 Task: Search one way flight ticket for 3 adults, 3 children in business from Sitka: Sitka Rocky Gutierrez Airport to Greenville: Pitt-greenville Airport on 5-2-2023. Choice of flights is American. Number of bags: 4 checked bags. Price is upto 74000. Outbound departure time preference is 6:00.
Action: Mouse moved to (232, 180)
Screenshot: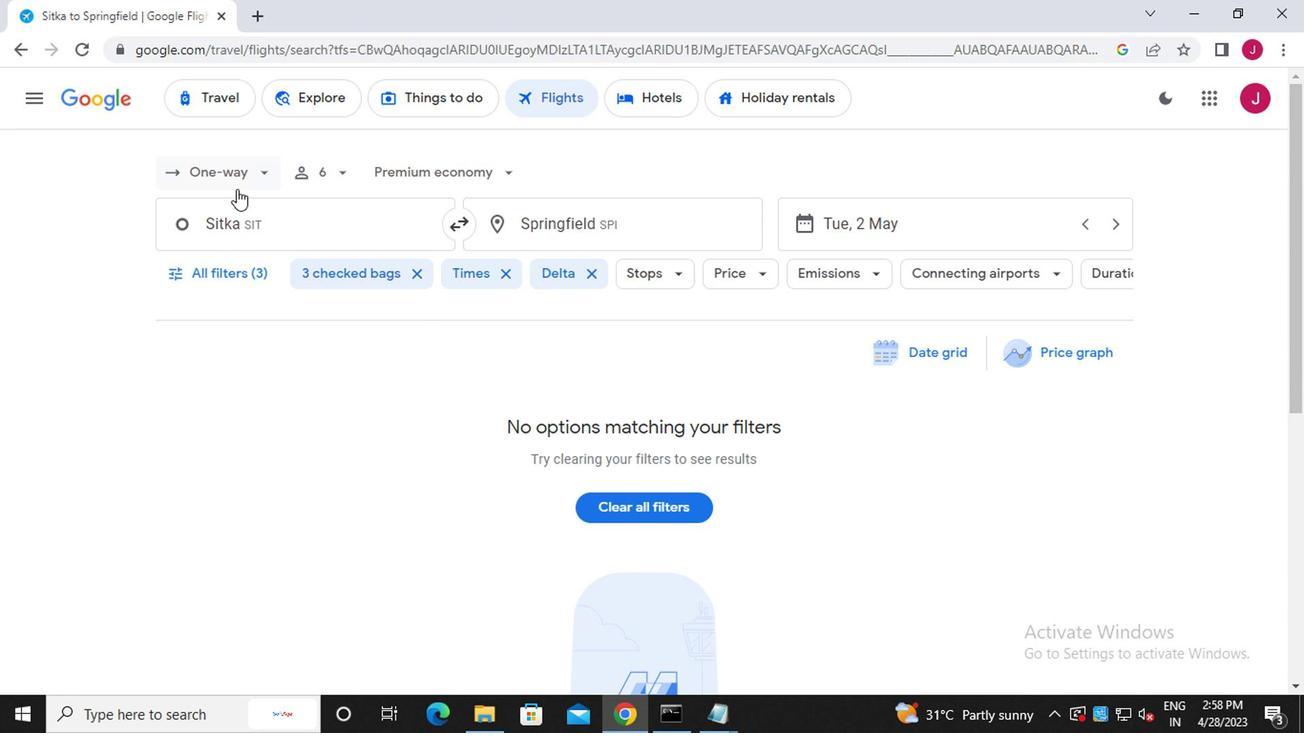
Action: Mouse pressed left at (232, 180)
Screenshot: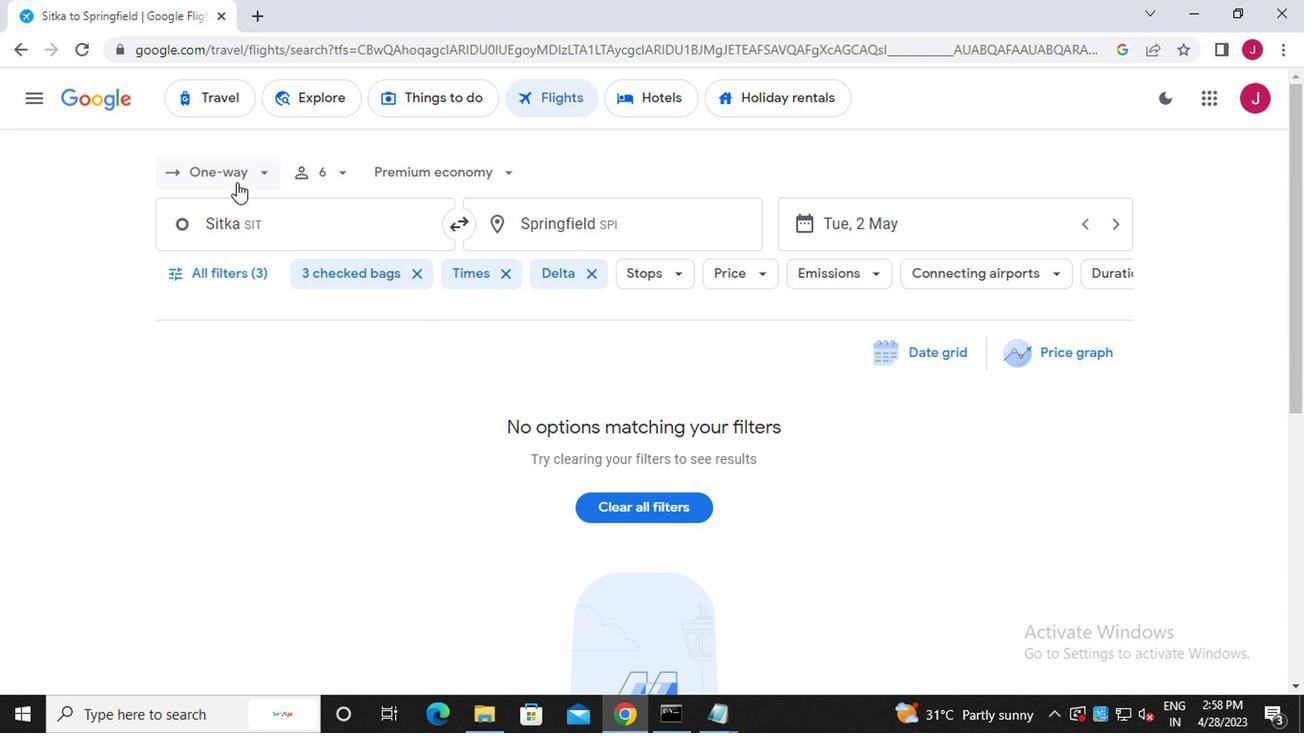 
Action: Mouse moved to (241, 254)
Screenshot: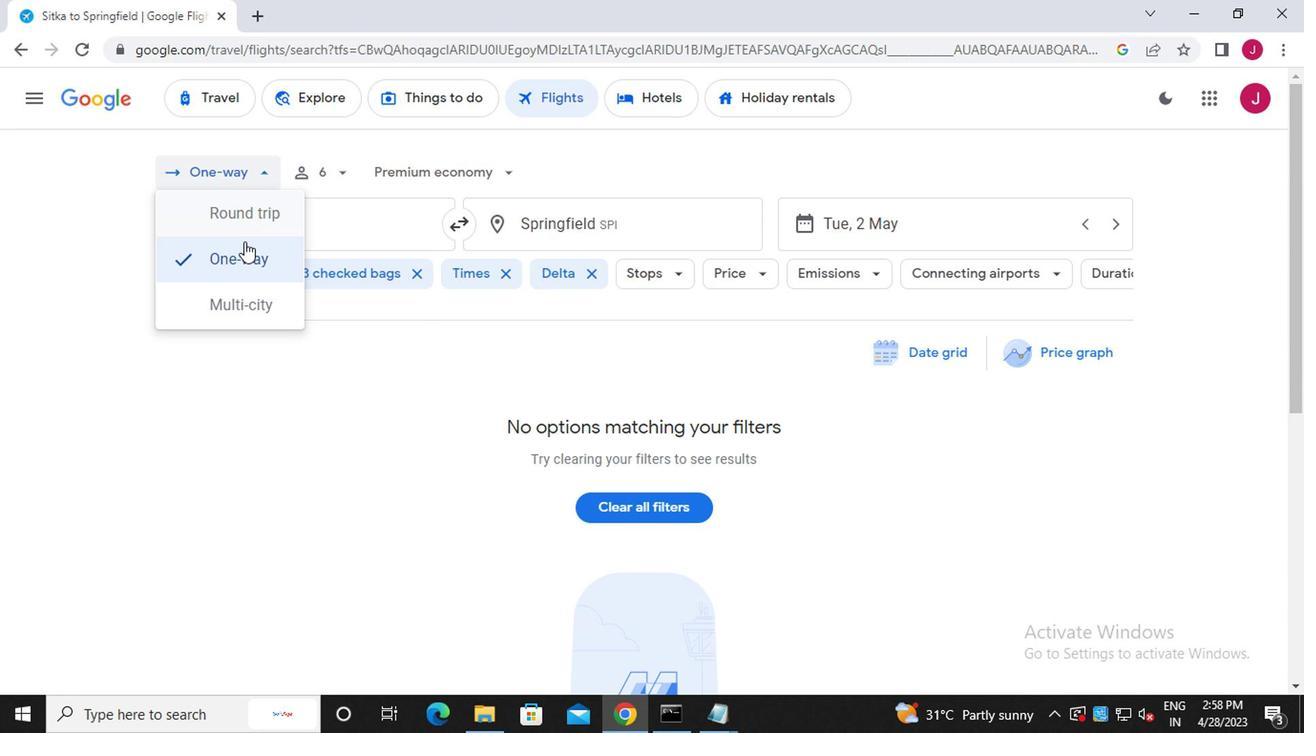 
Action: Mouse pressed left at (241, 254)
Screenshot: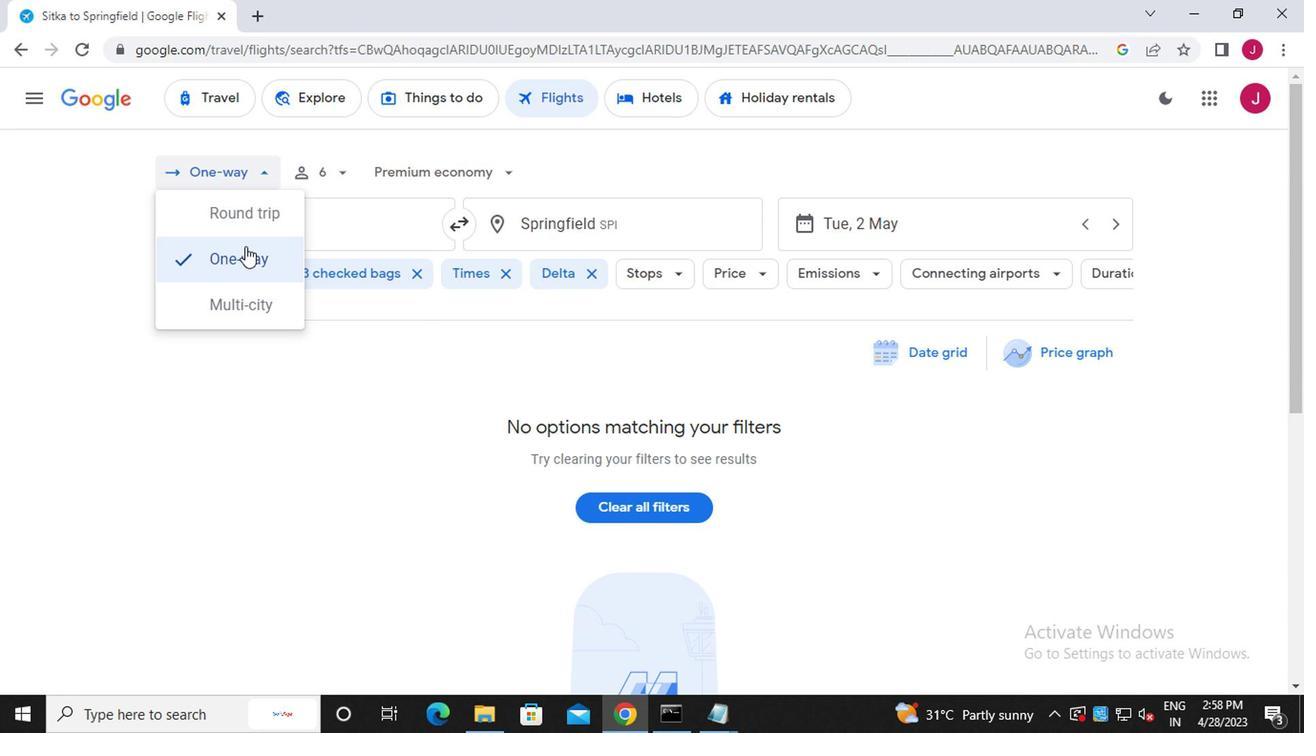 
Action: Mouse moved to (332, 176)
Screenshot: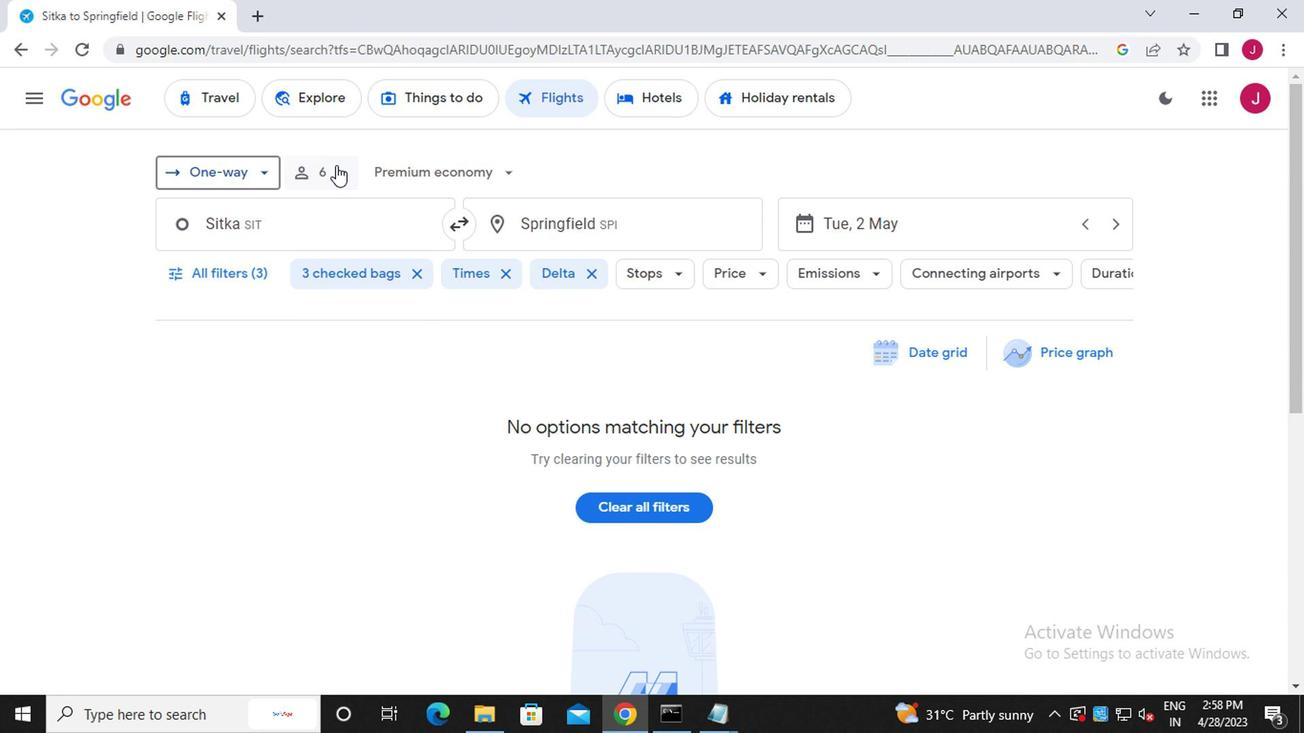 
Action: Mouse pressed left at (332, 176)
Screenshot: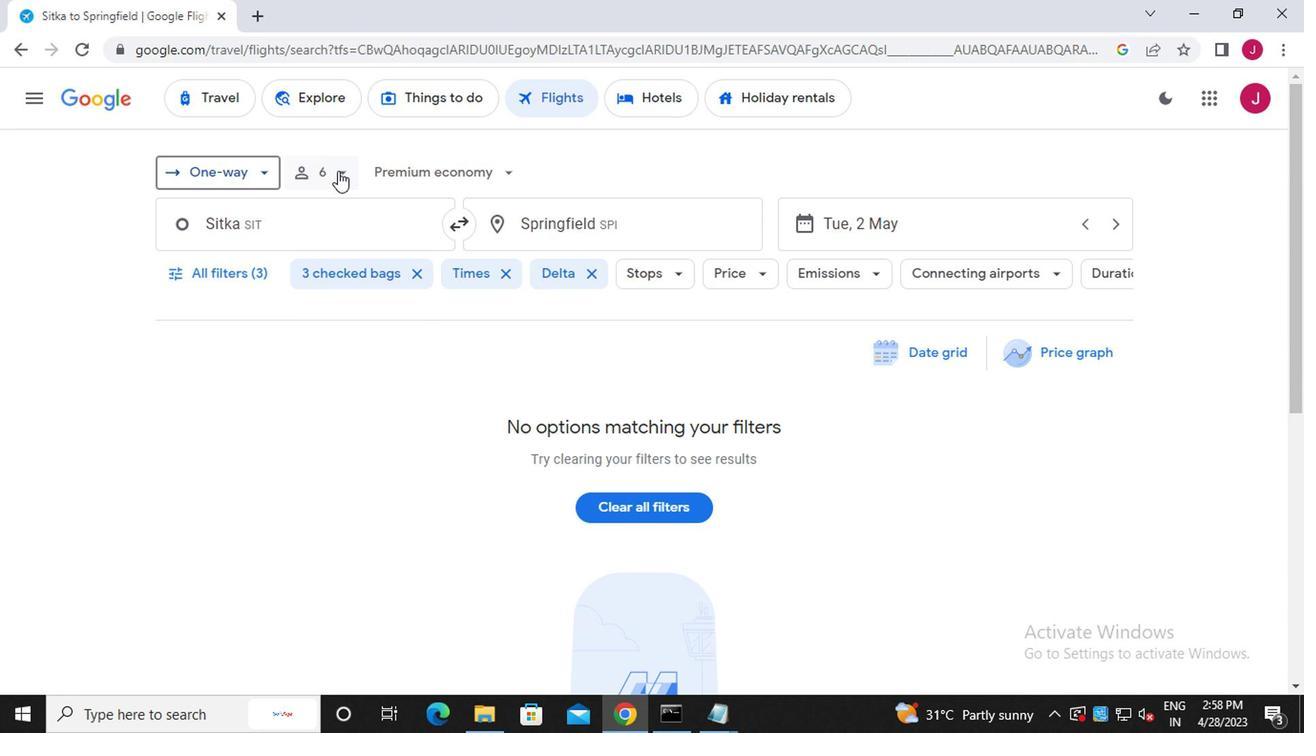 
Action: Mouse moved to (409, 218)
Screenshot: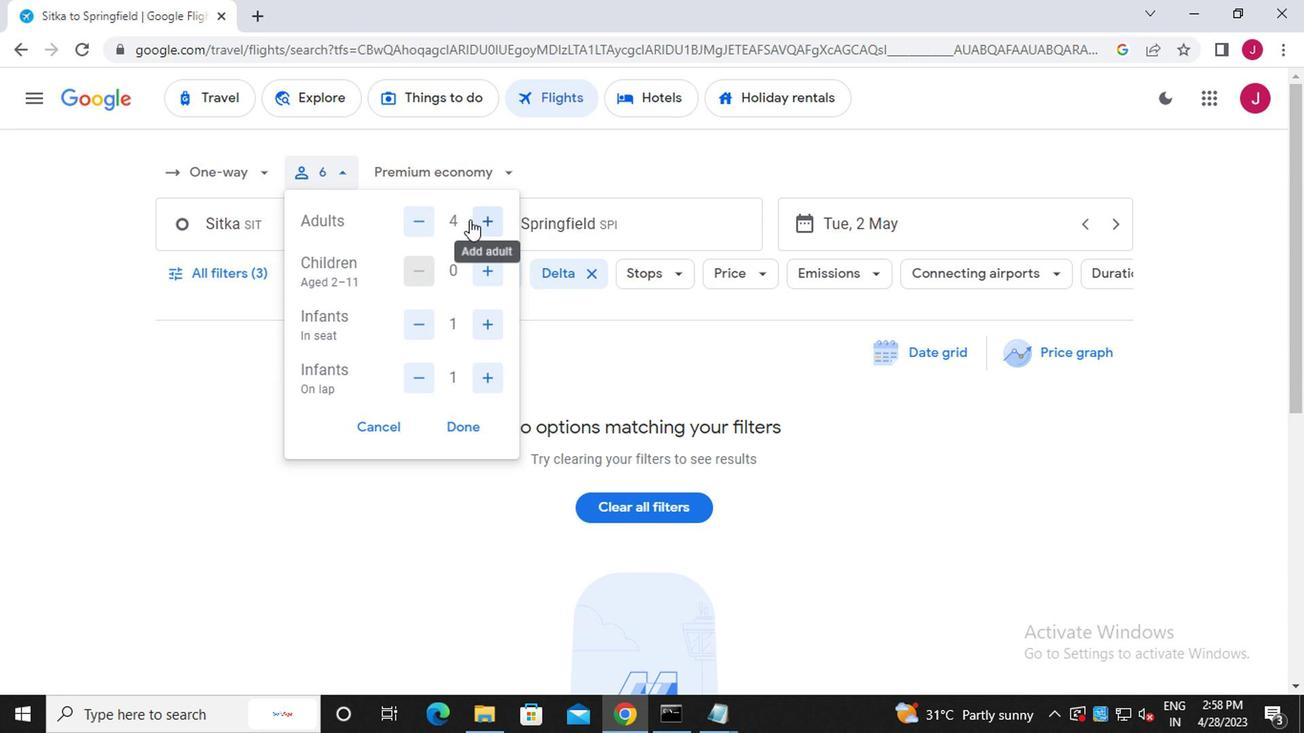 
Action: Mouse pressed left at (409, 218)
Screenshot: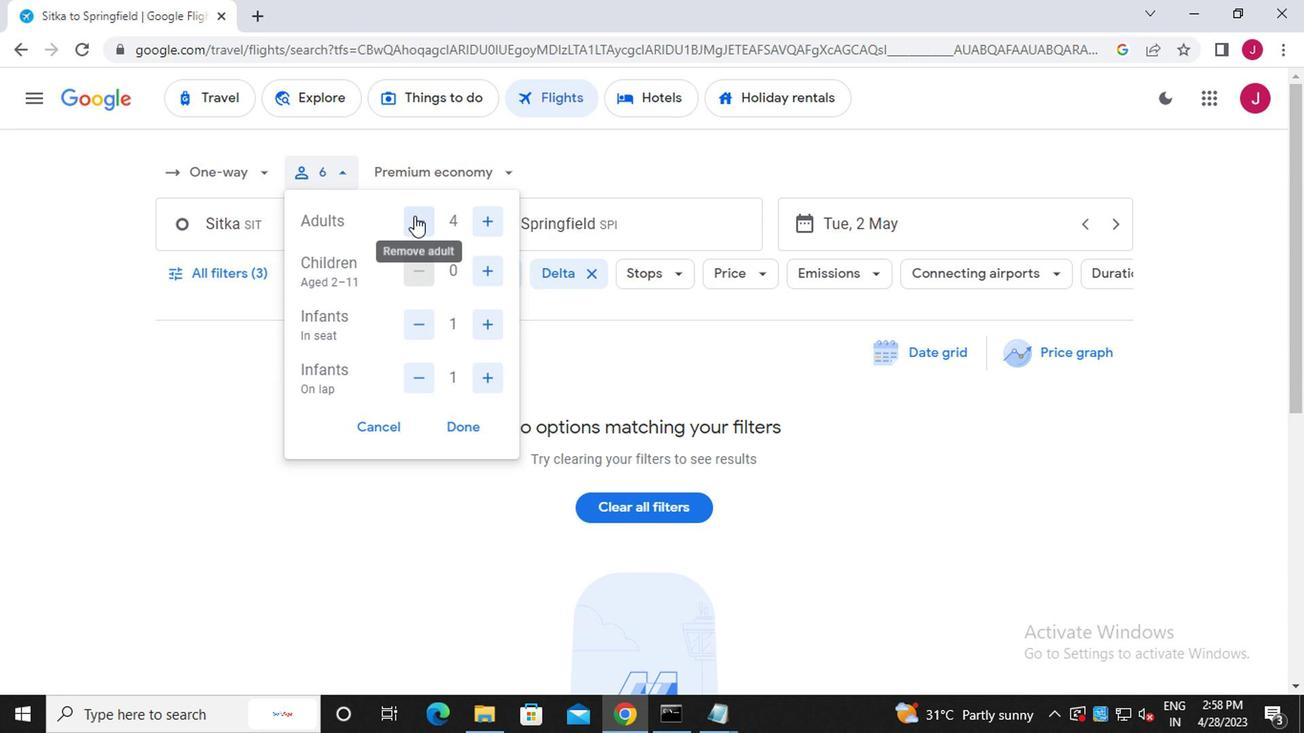 
Action: Mouse moved to (488, 273)
Screenshot: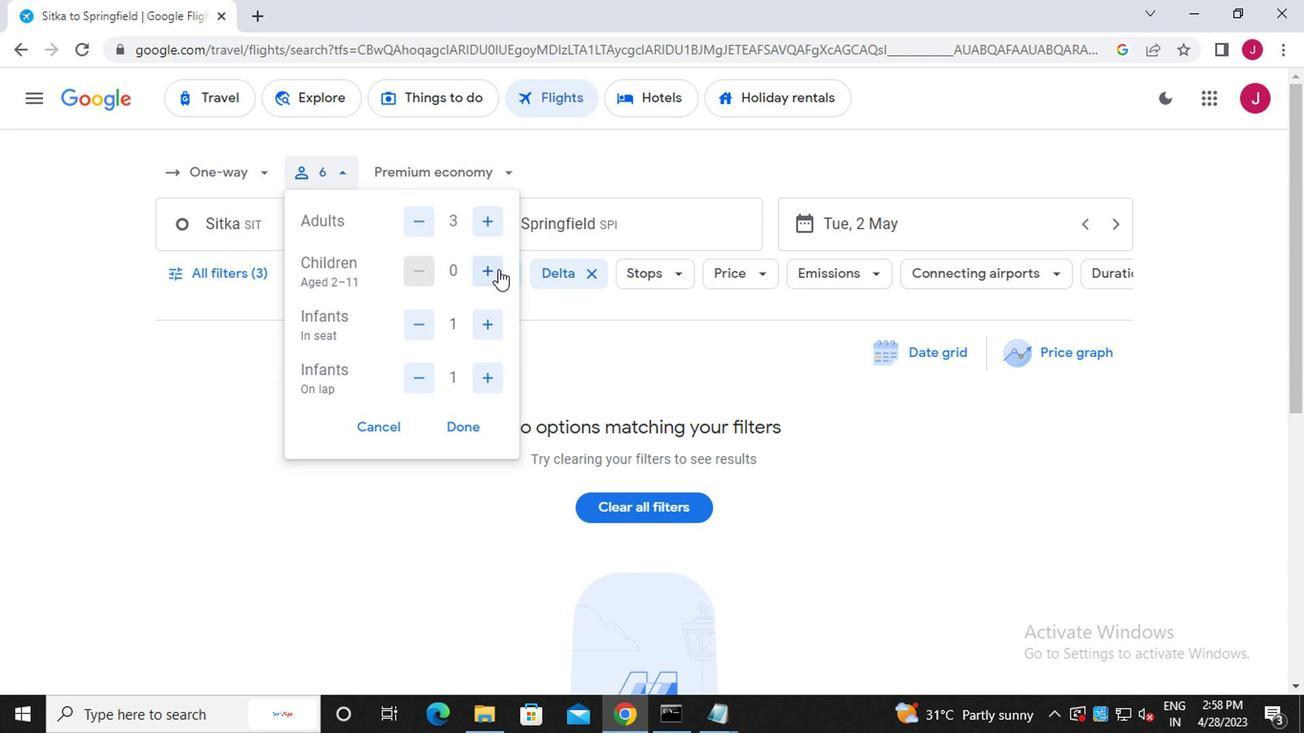 
Action: Mouse pressed left at (488, 273)
Screenshot: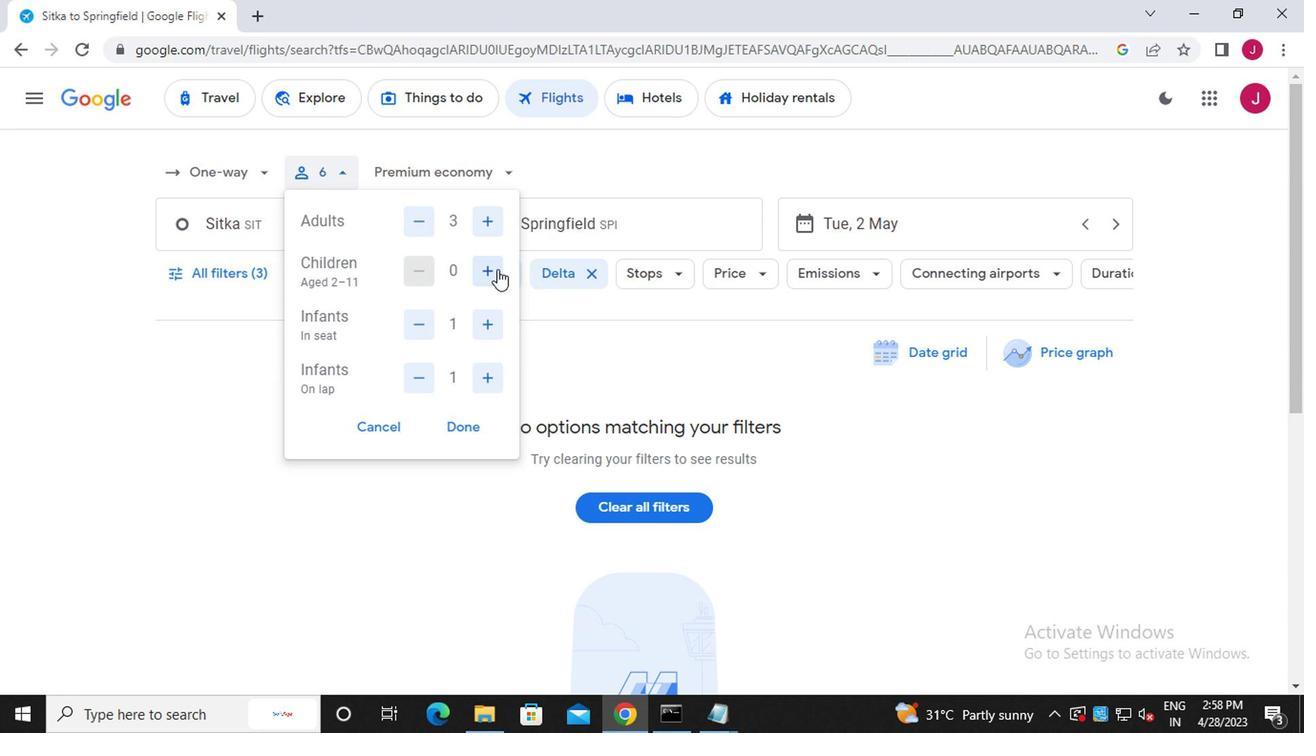 
Action: Mouse moved to (488, 273)
Screenshot: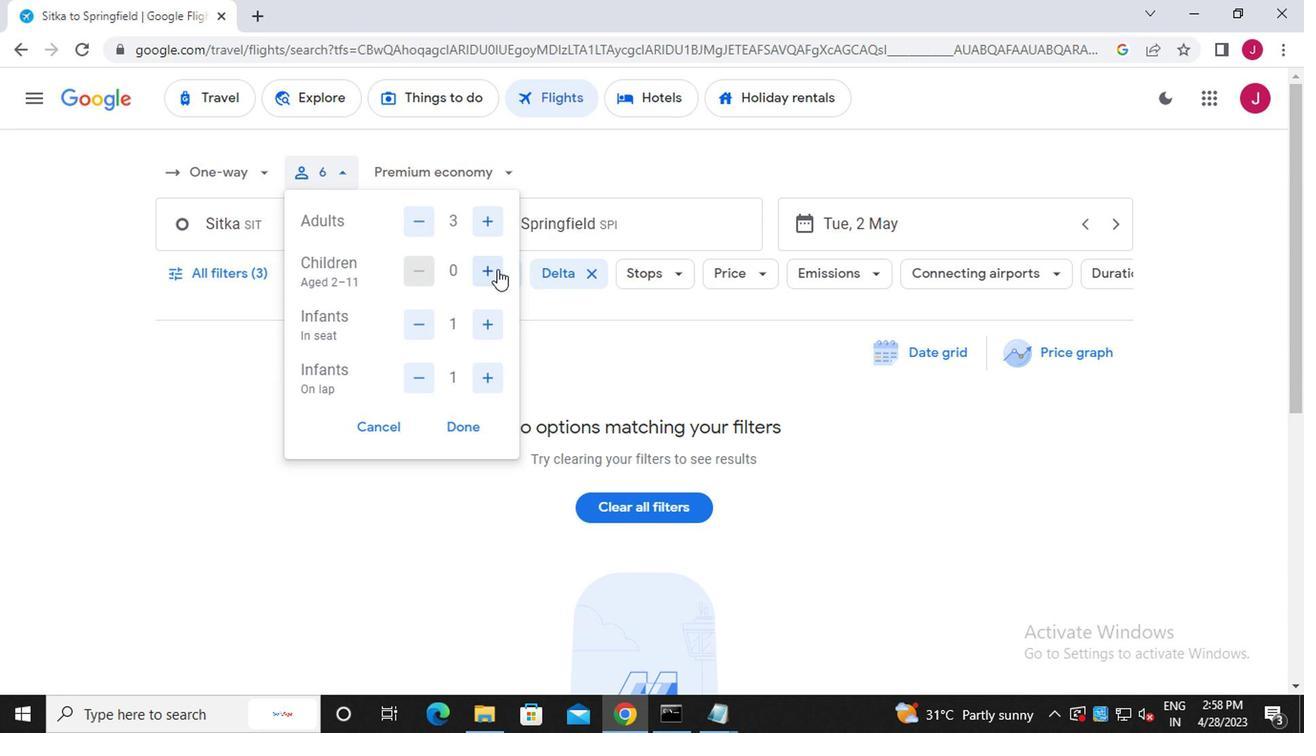 
Action: Mouse pressed left at (488, 273)
Screenshot: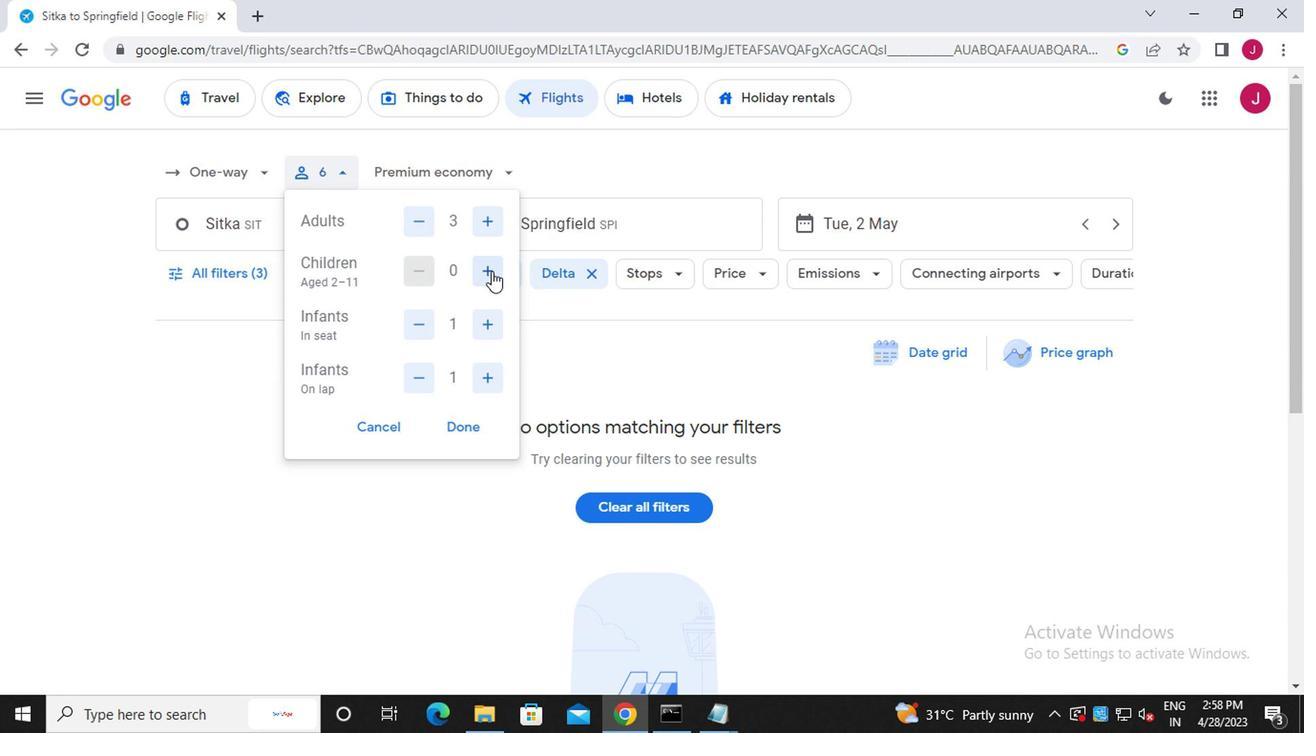 
Action: Mouse pressed left at (488, 273)
Screenshot: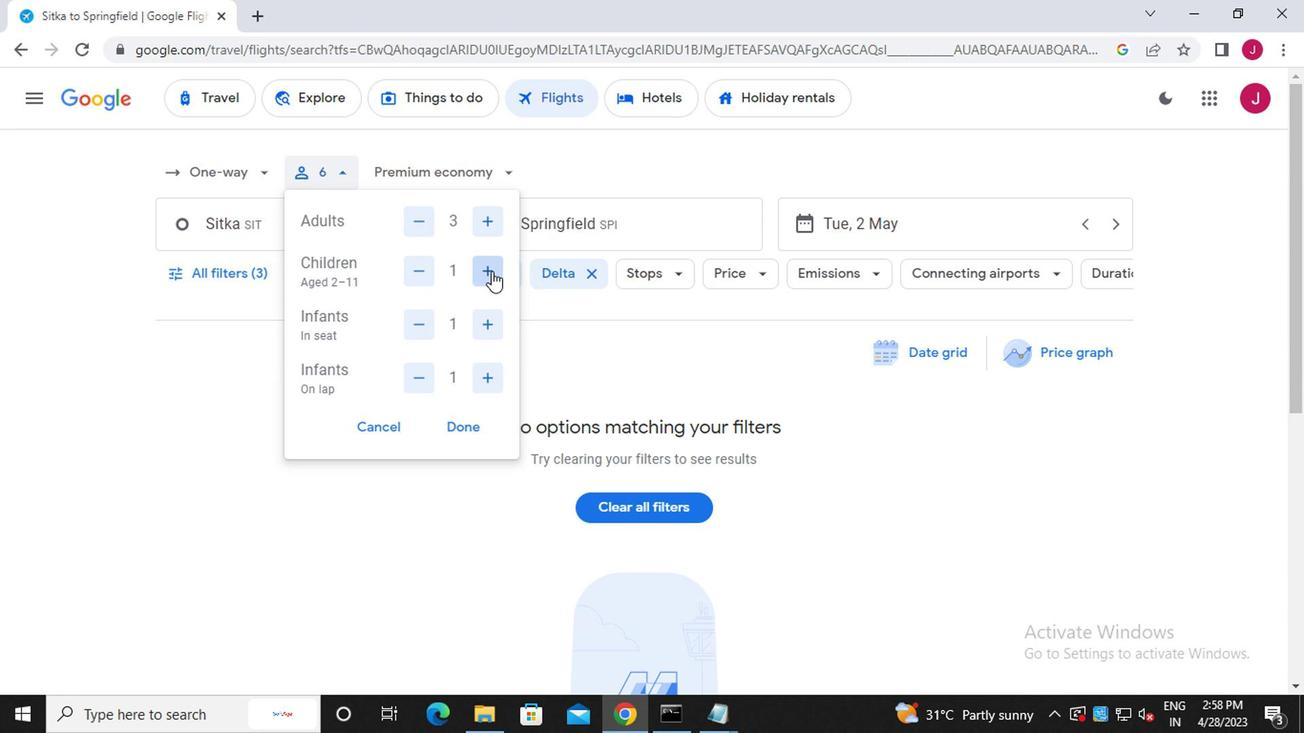 
Action: Mouse moved to (425, 325)
Screenshot: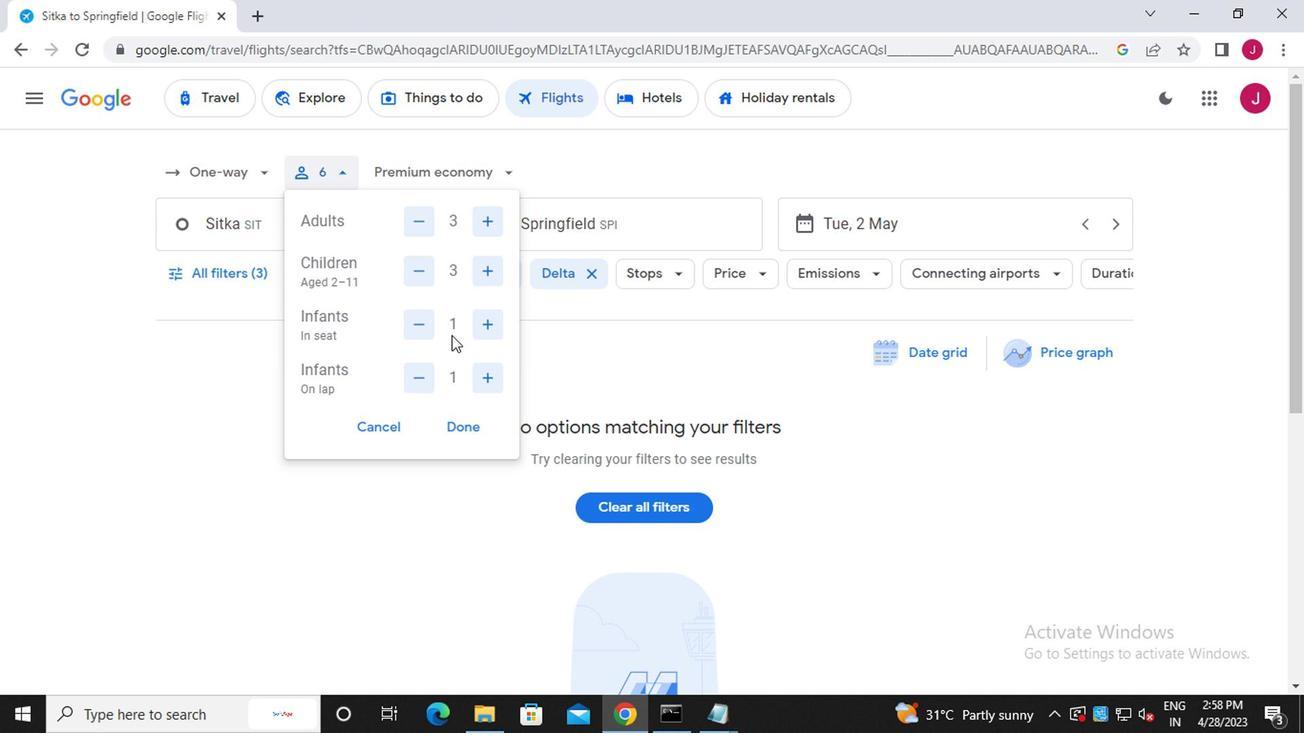 
Action: Mouse pressed left at (425, 325)
Screenshot: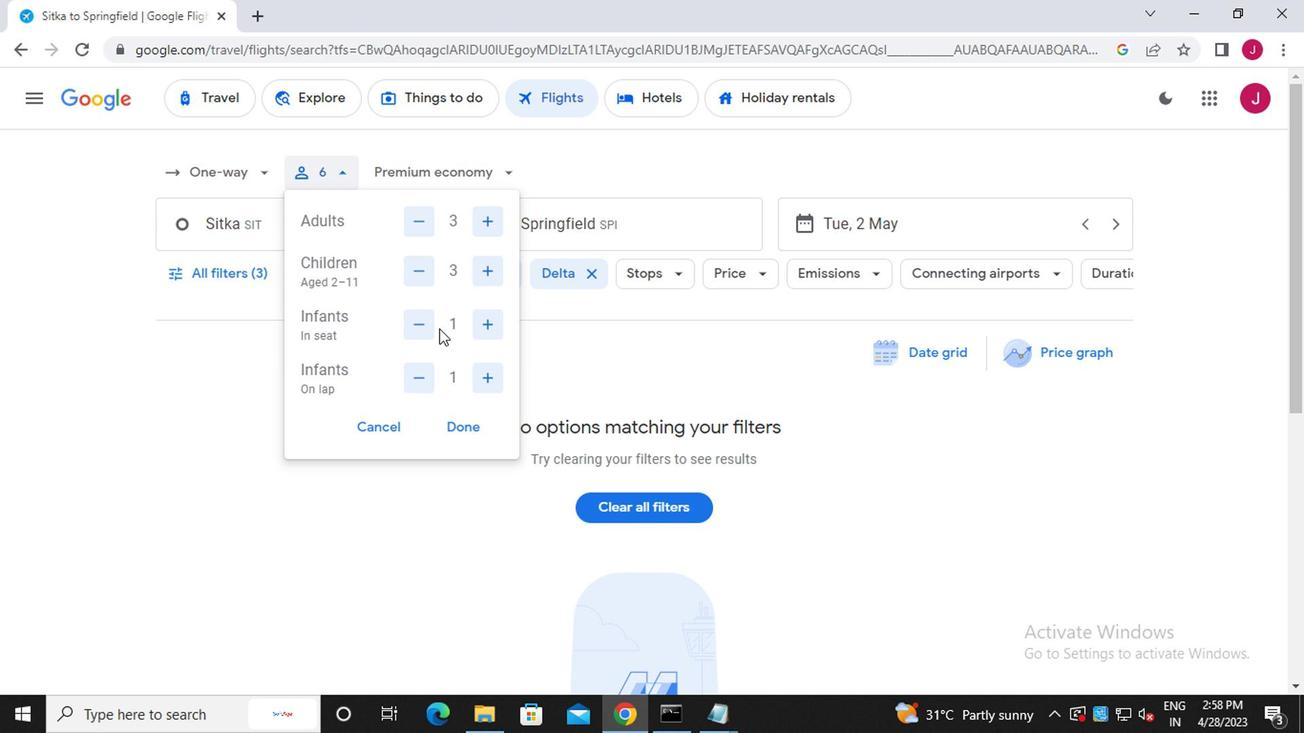 
Action: Mouse moved to (415, 380)
Screenshot: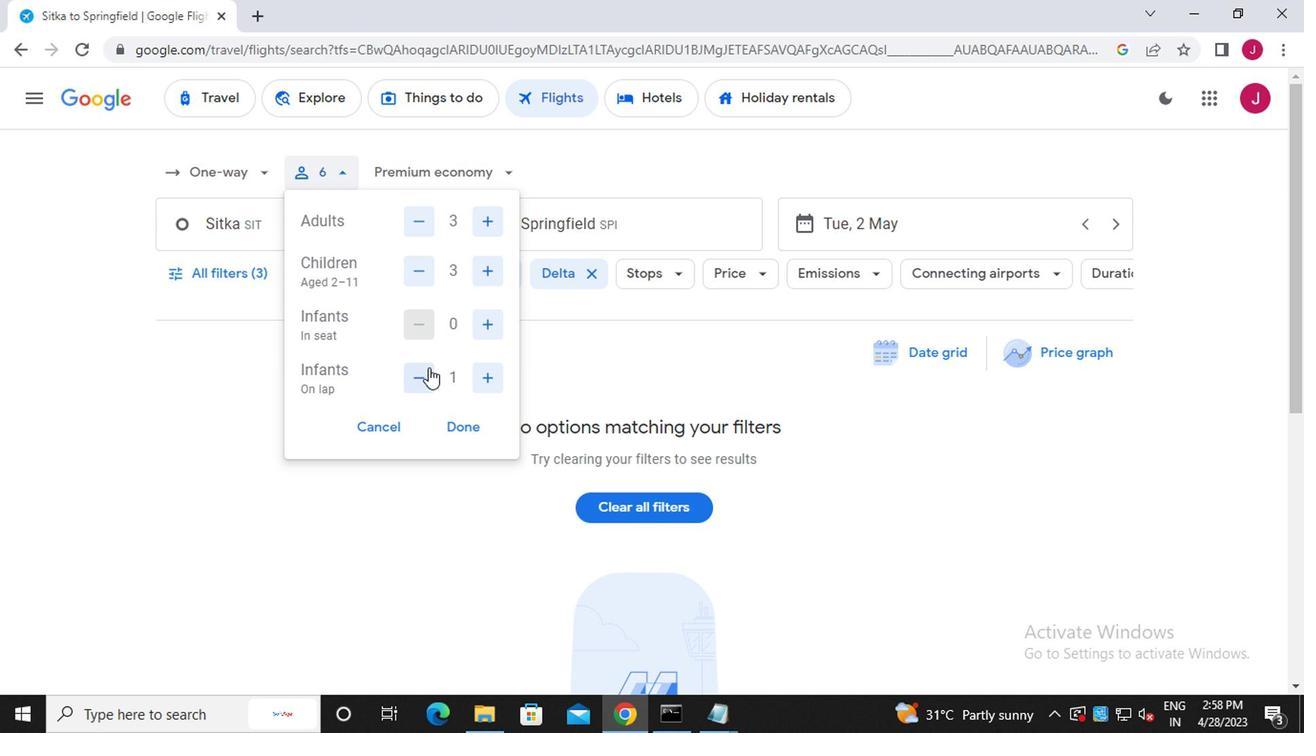 
Action: Mouse pressed left at (415, 380)
Screenshot: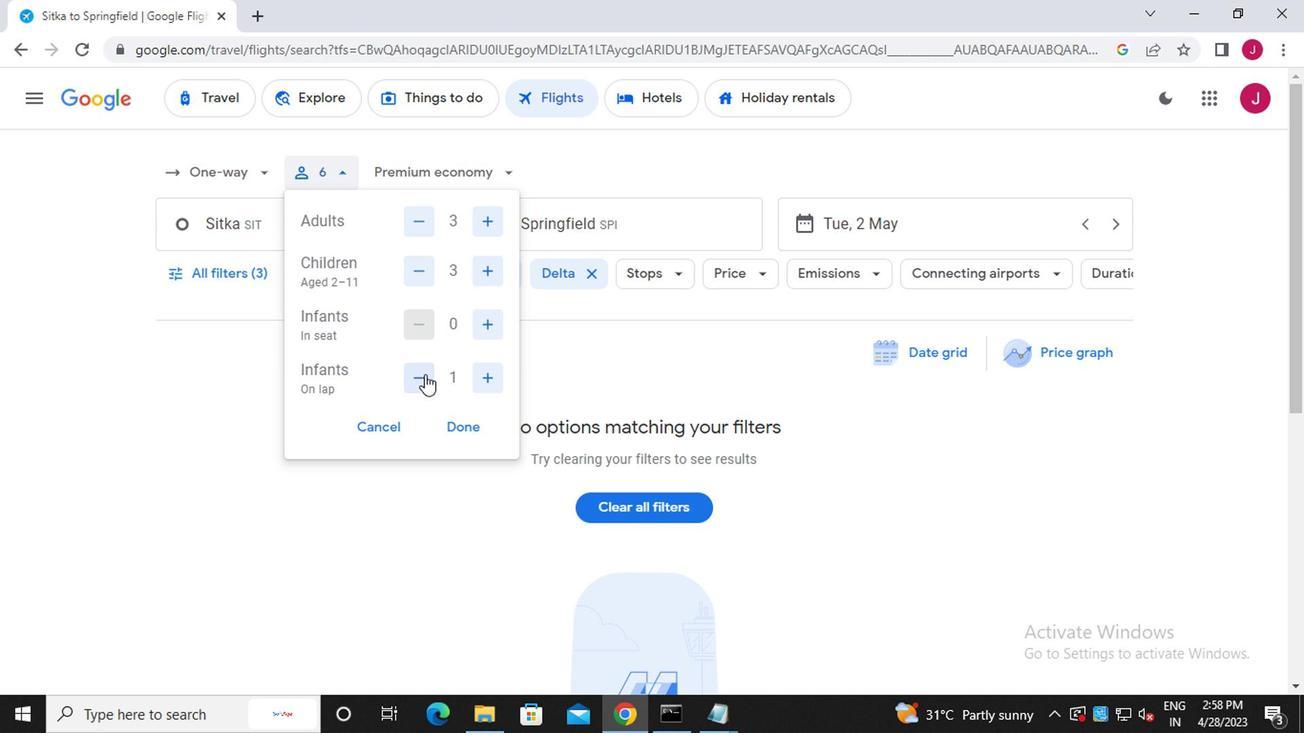 
Action: Mouse moved to (457, 425)
Screenshot: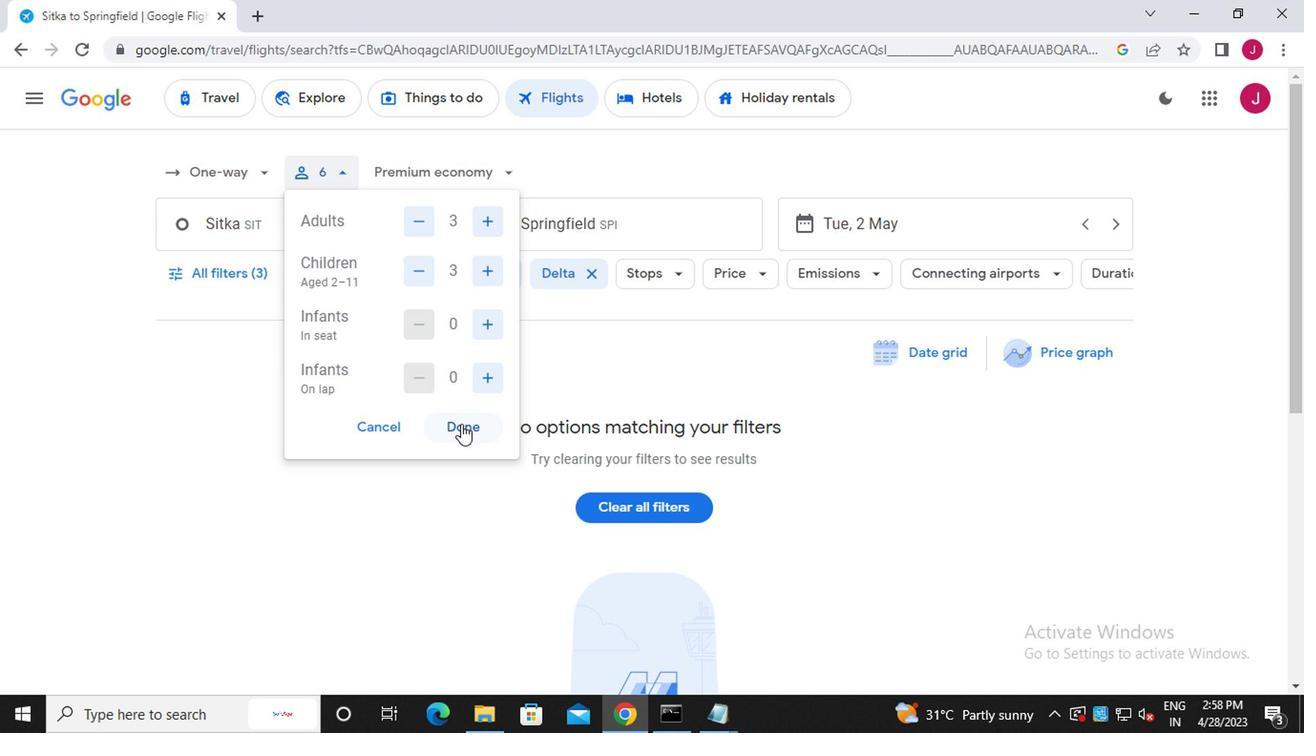 
Action: Mouse pressed left at (457, 425)
Screenshot: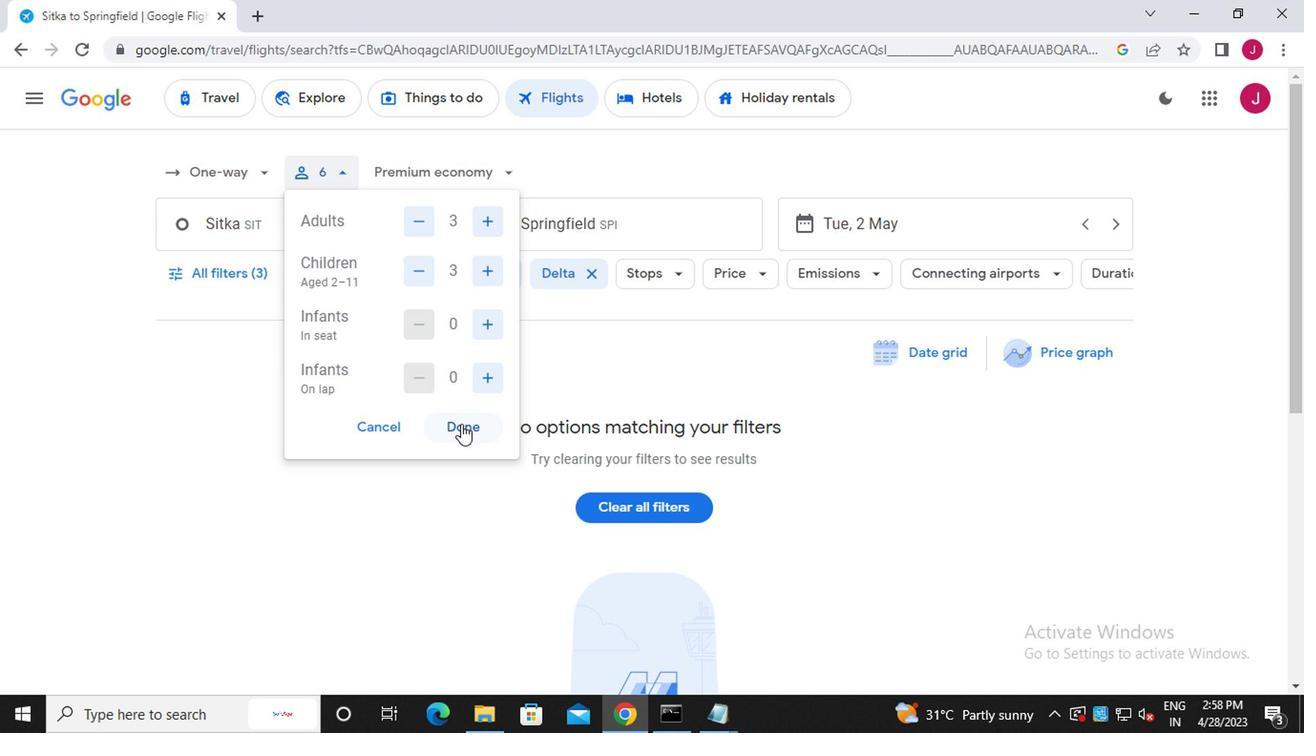 
Action: Mouse moved to (443, 175)
Screenshot: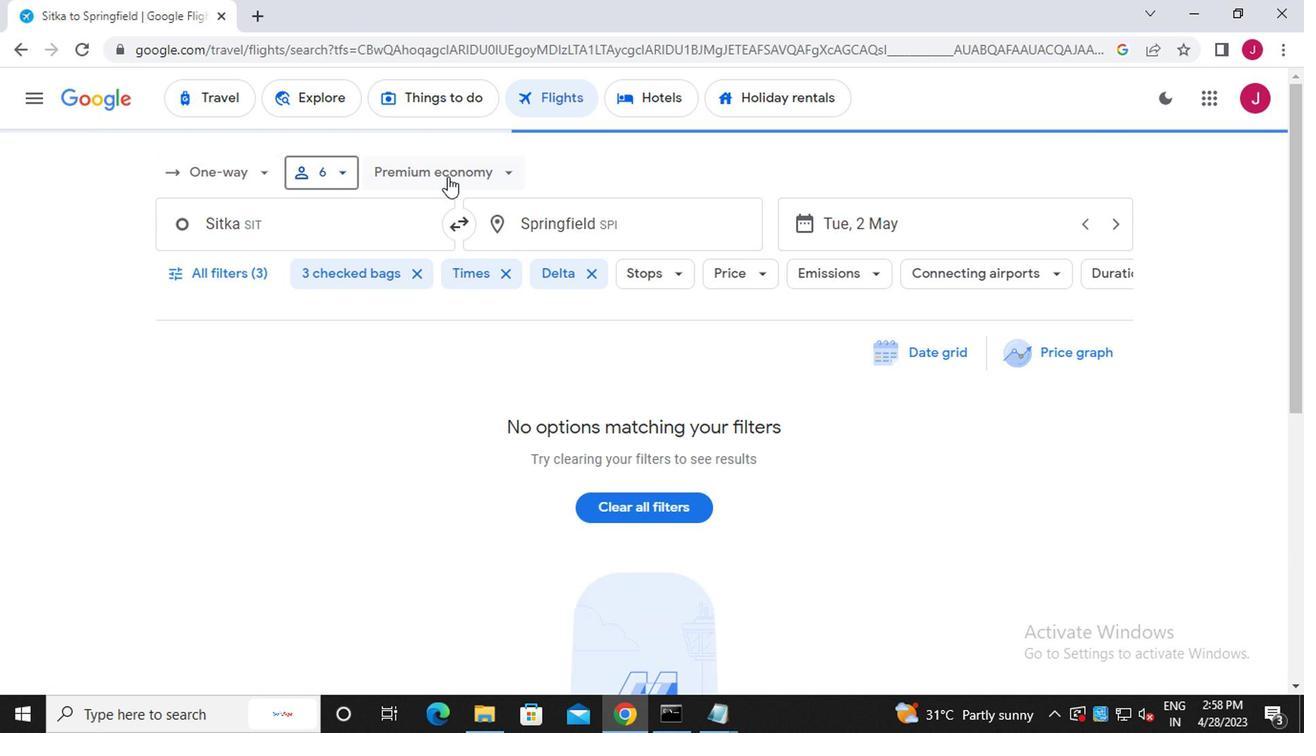 
Action: Mouse pressed left at (443, 175)
Screenshot: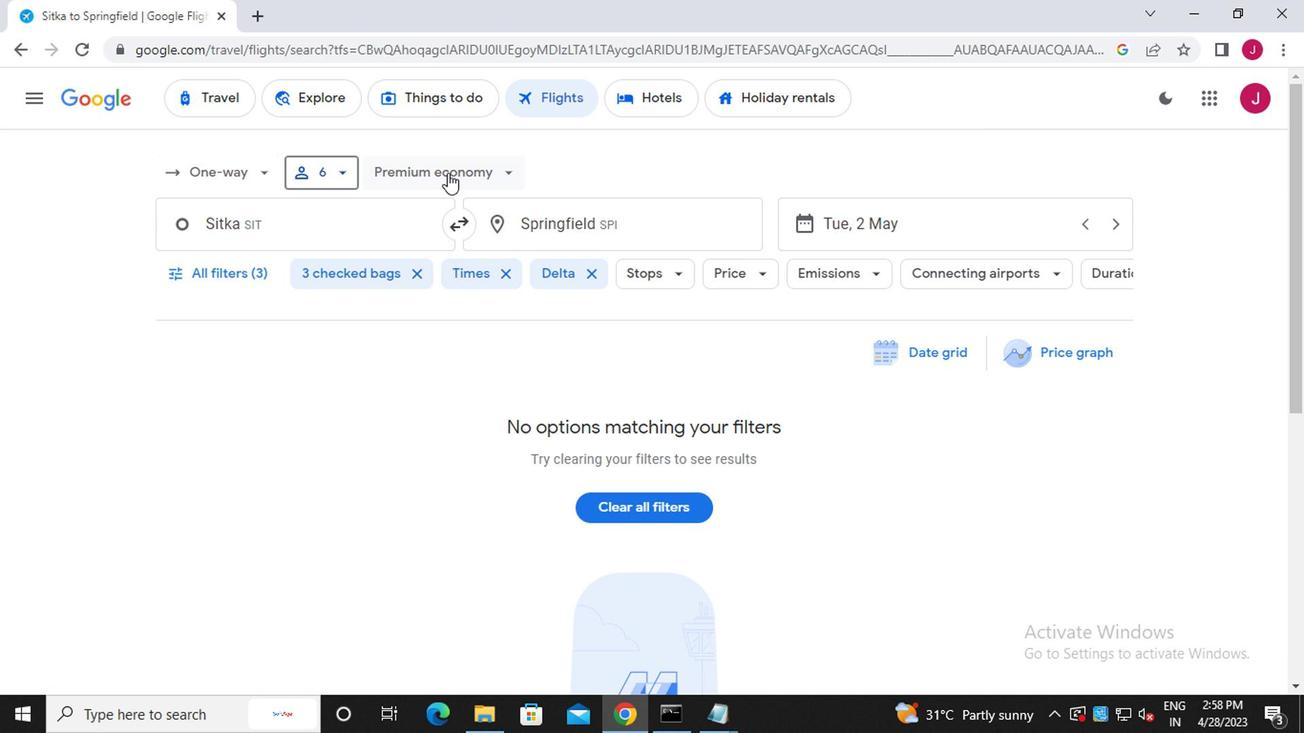 
Action: Mouse moved to (472, 304)
Screenshot: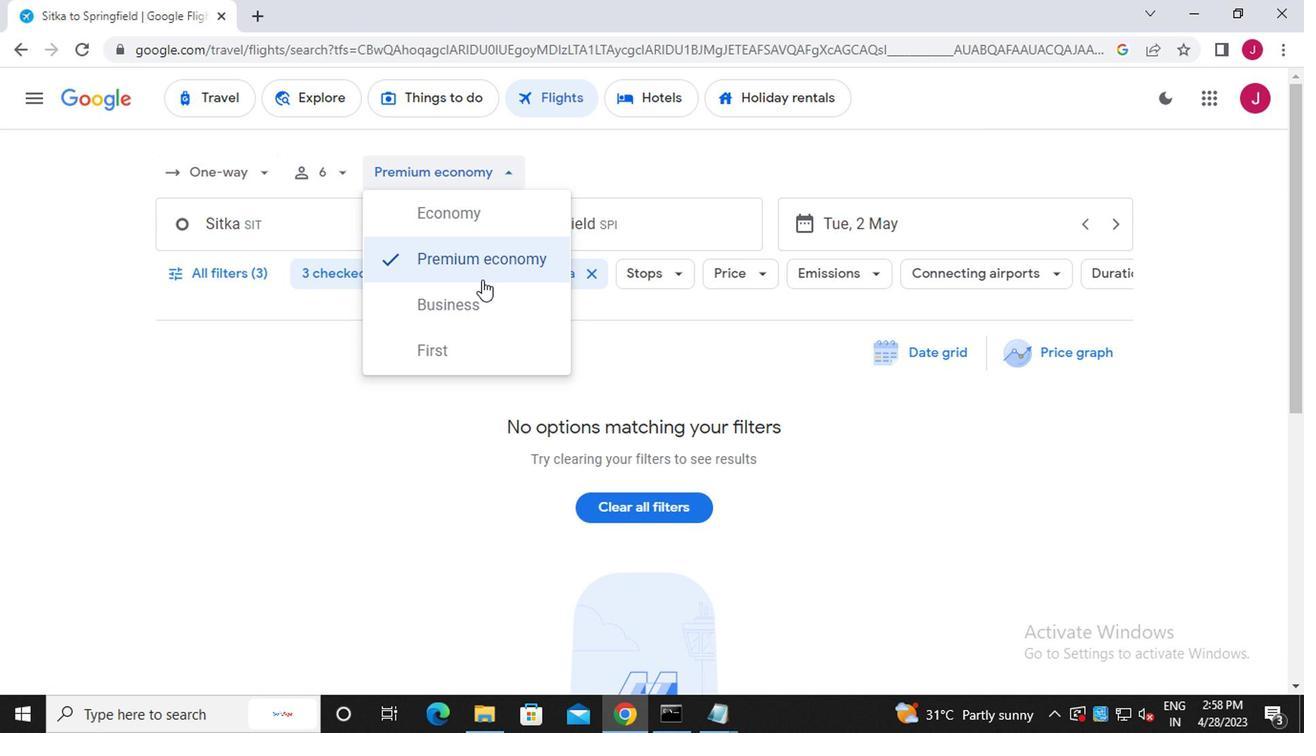 
Action: Mouse pressed left at (472, 304)
Screenshot: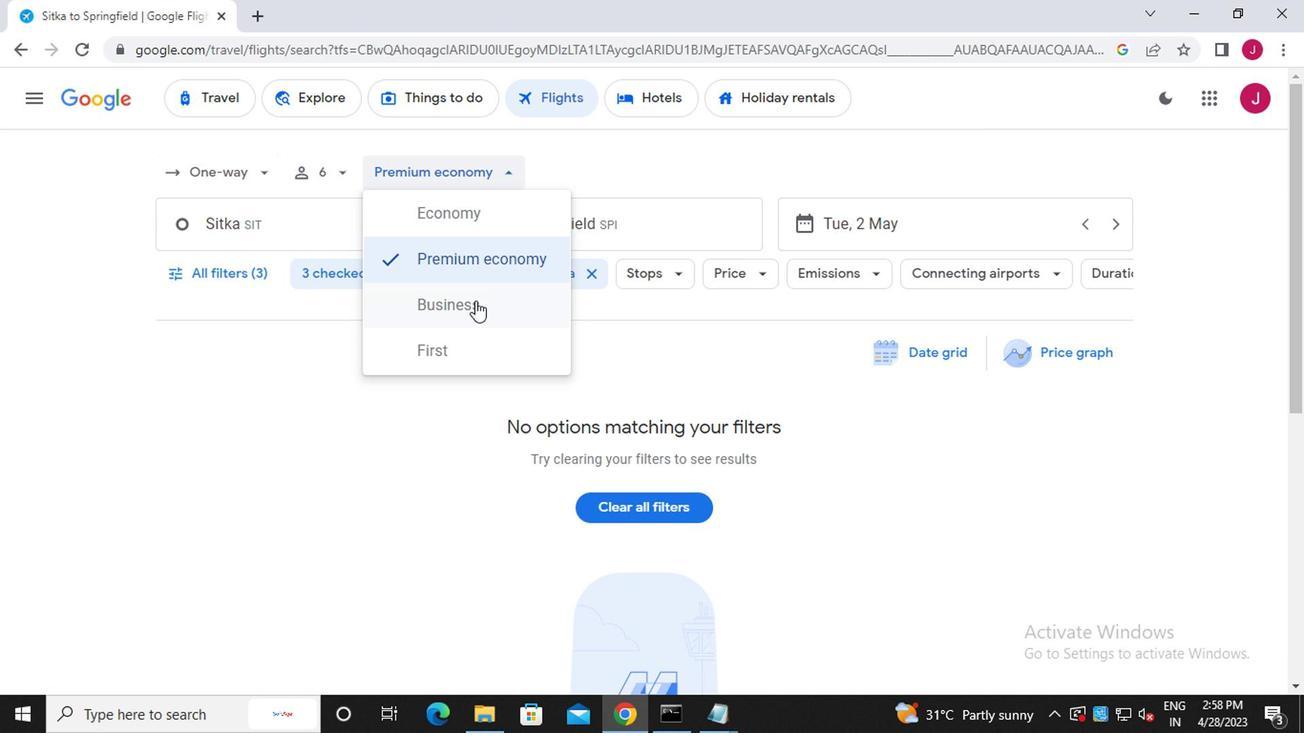 
Action: Mouse moved to (368, 230)
Screenshot: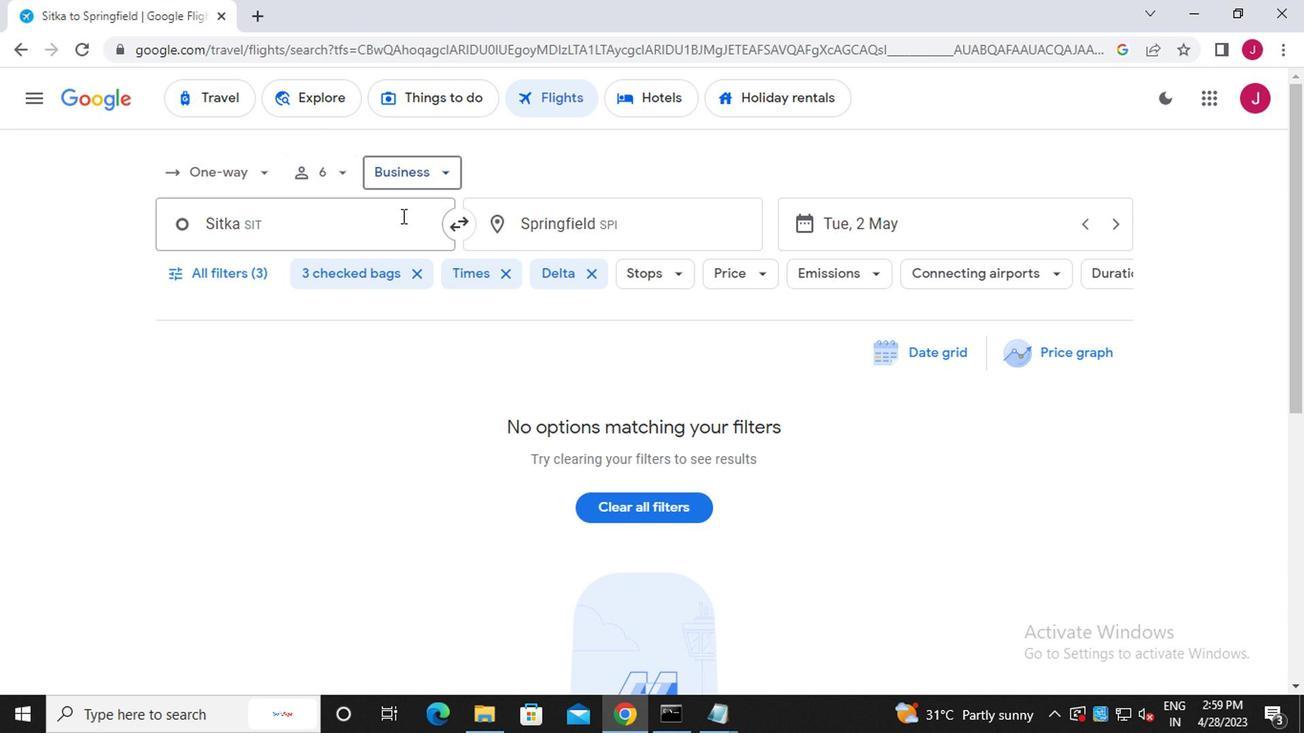 
Action: Mouse pressed left at (368, 230)
Screenshot: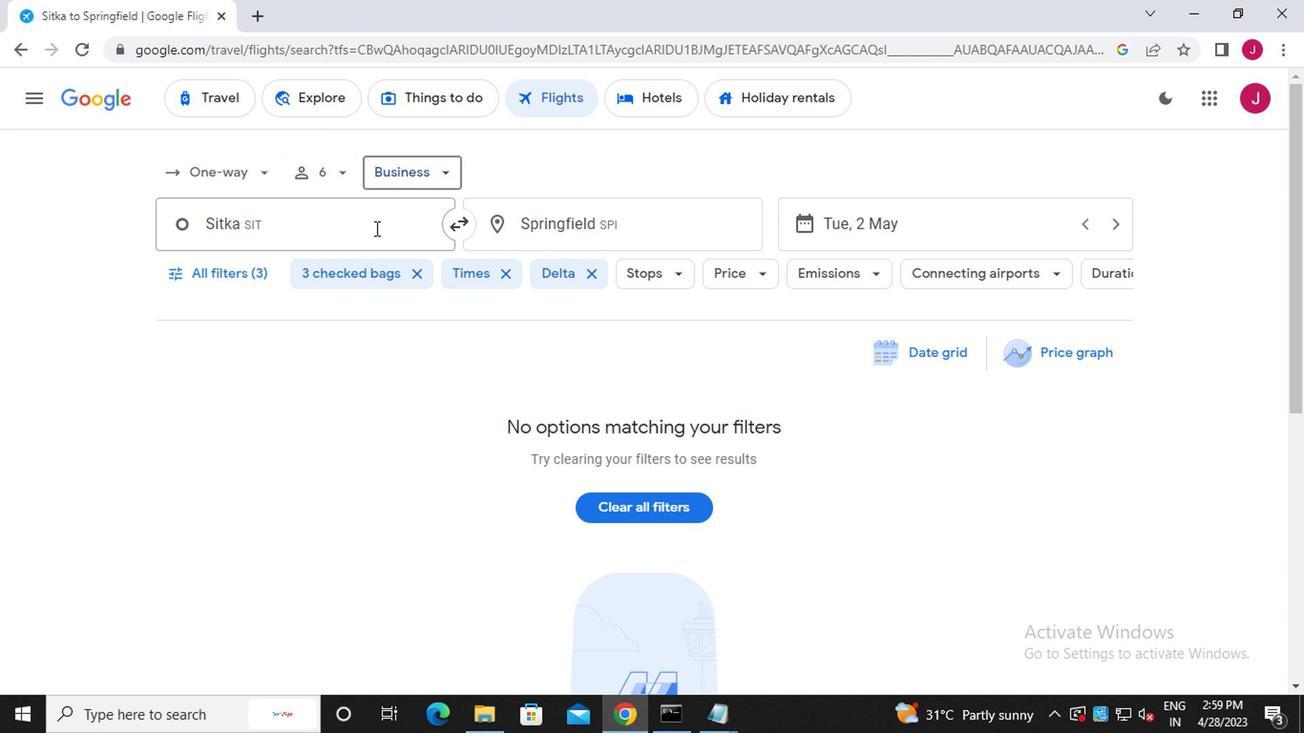 
Action: Key pressed <Key.backspace>siy<Key.backspace>tj<Key.backspace>ka
Screenshot: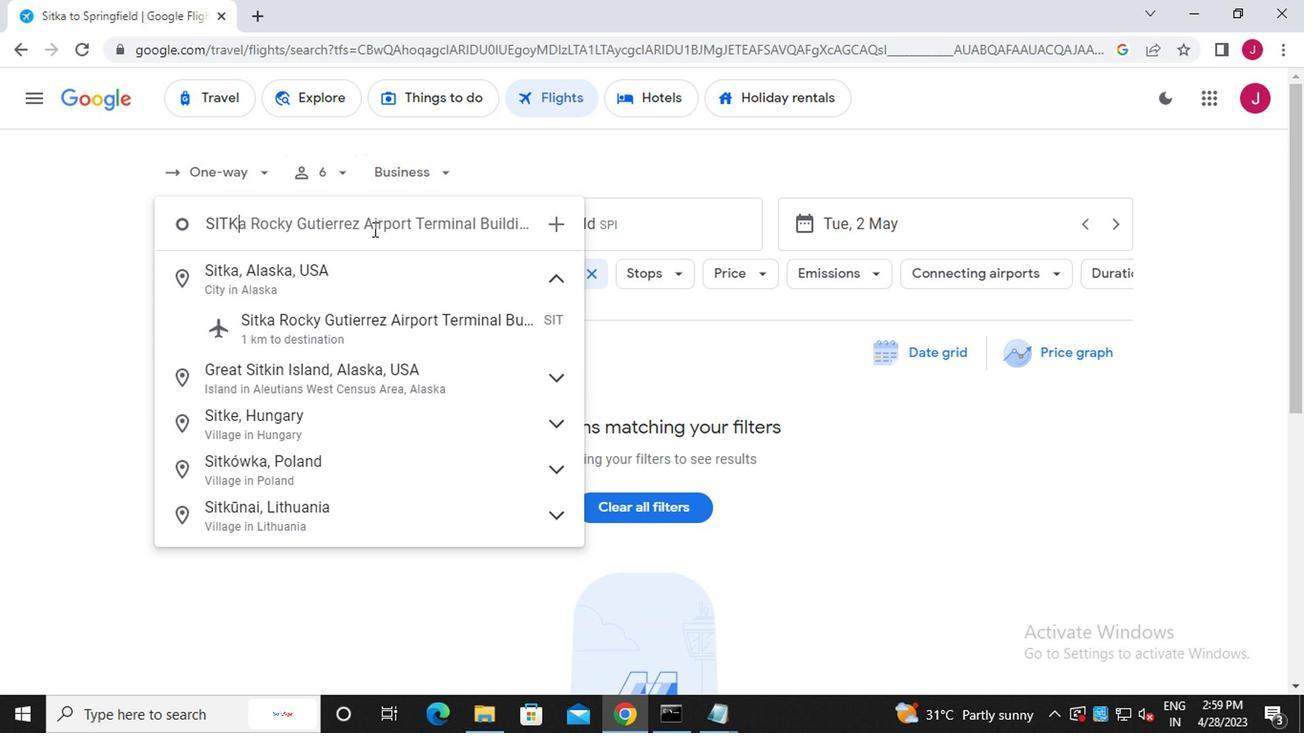 
Action: Mouse moved to (420, 328)
Screenshot: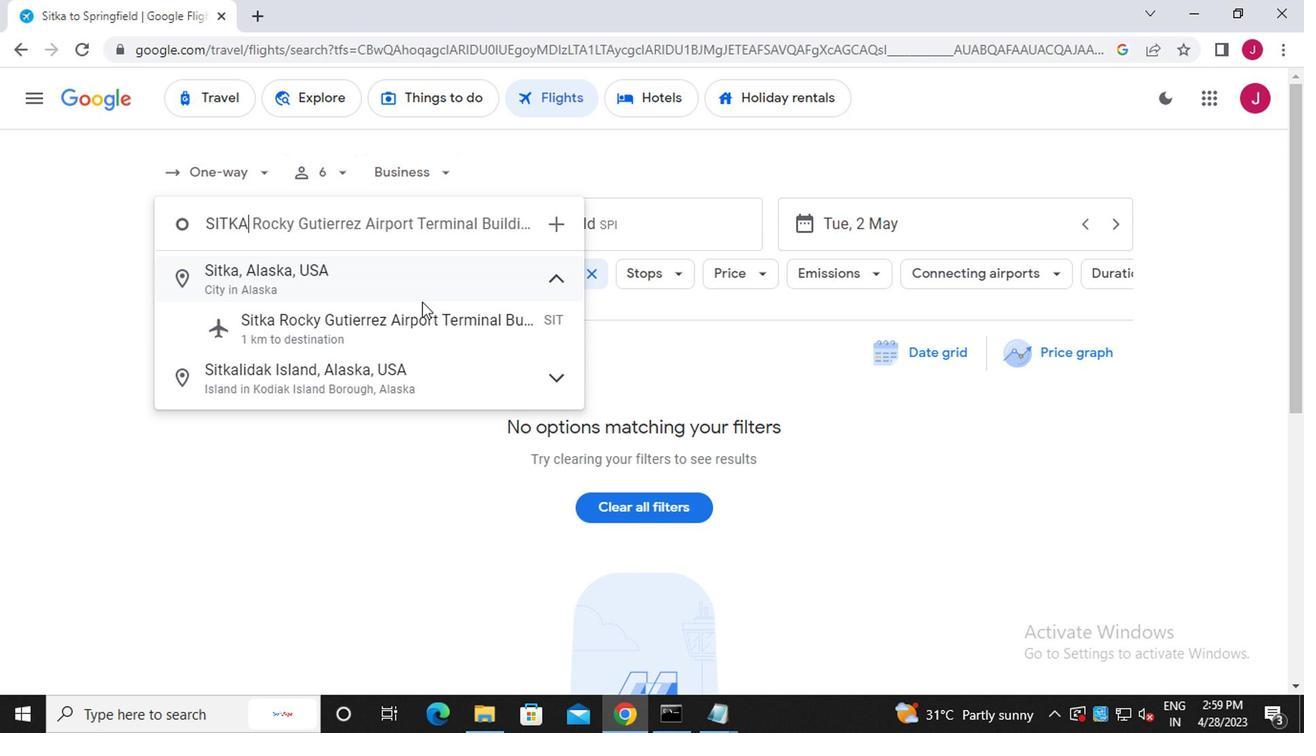 
Action: Mouse pressed left at (420, 328)
Screenshot: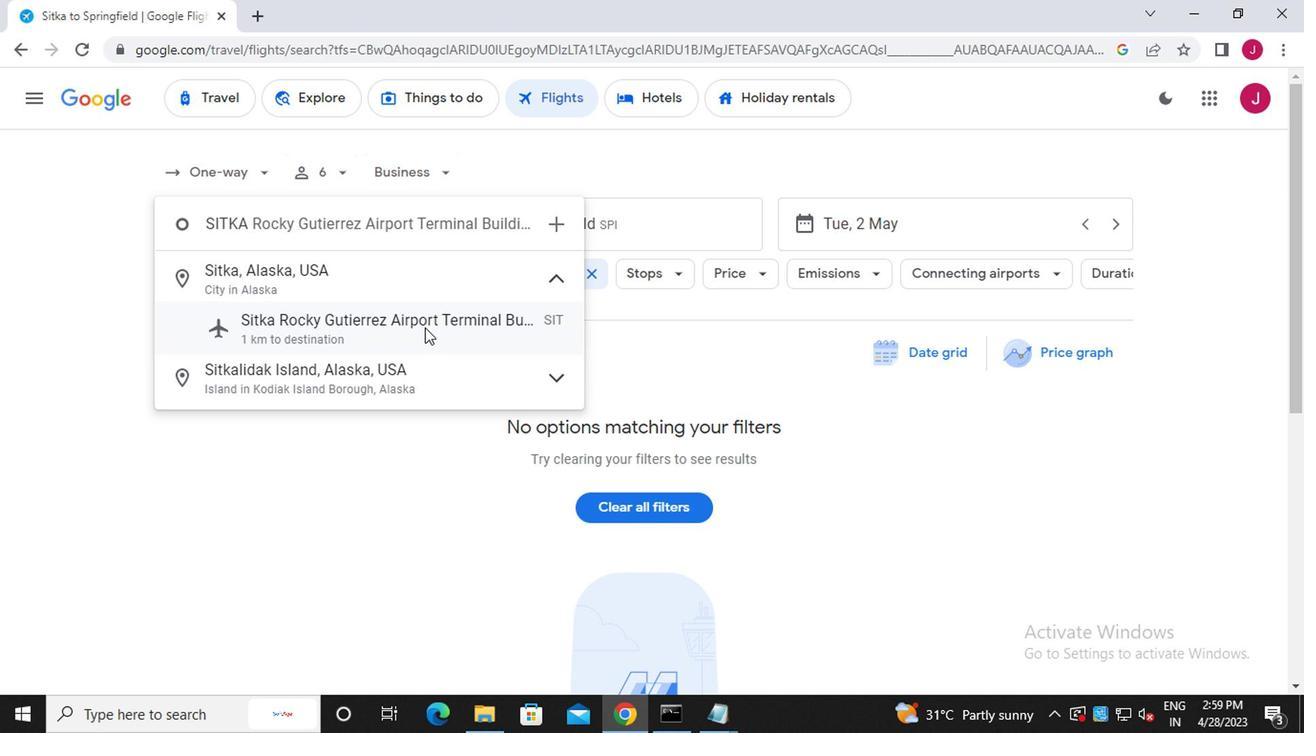 
Action: Mouse moved to (641, 230)
Screenshot: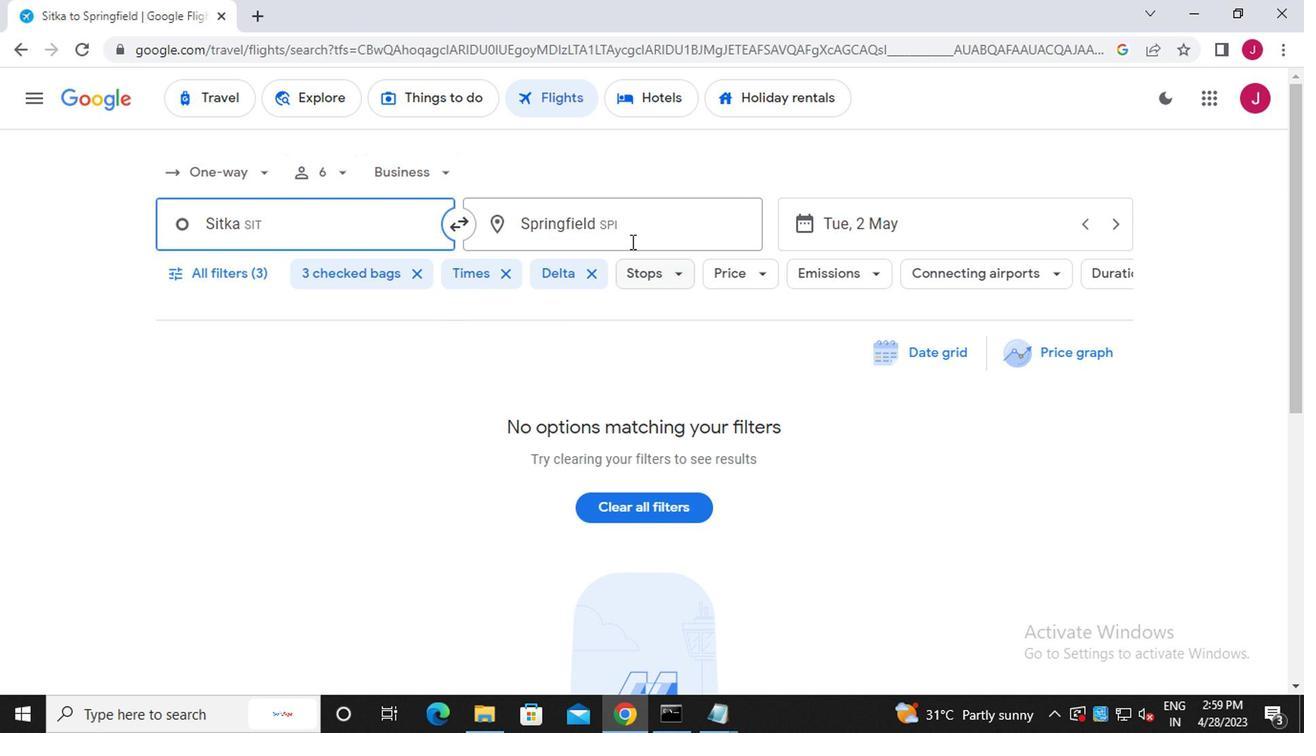 
Action: Mouse pressed left at (641, 230)
Screenshot: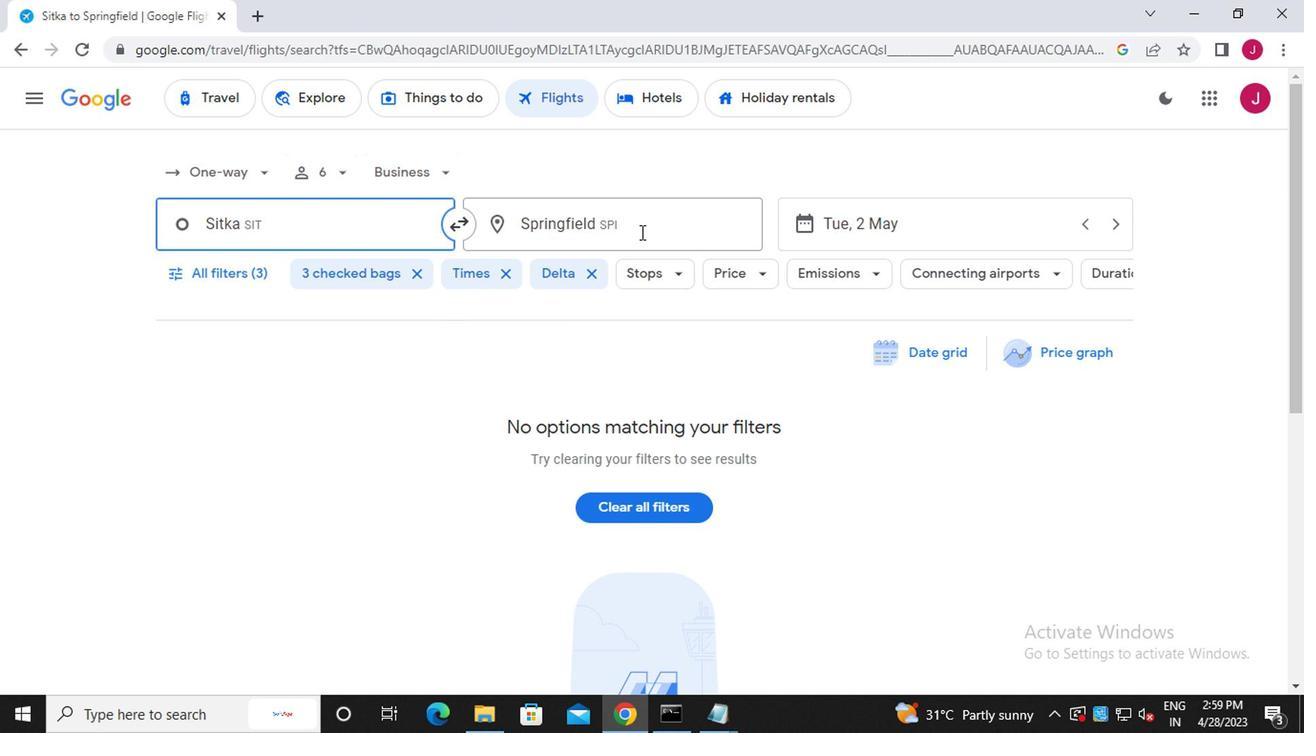 
Action: Key pressed greenville<Key.space>pitt
Screenshot: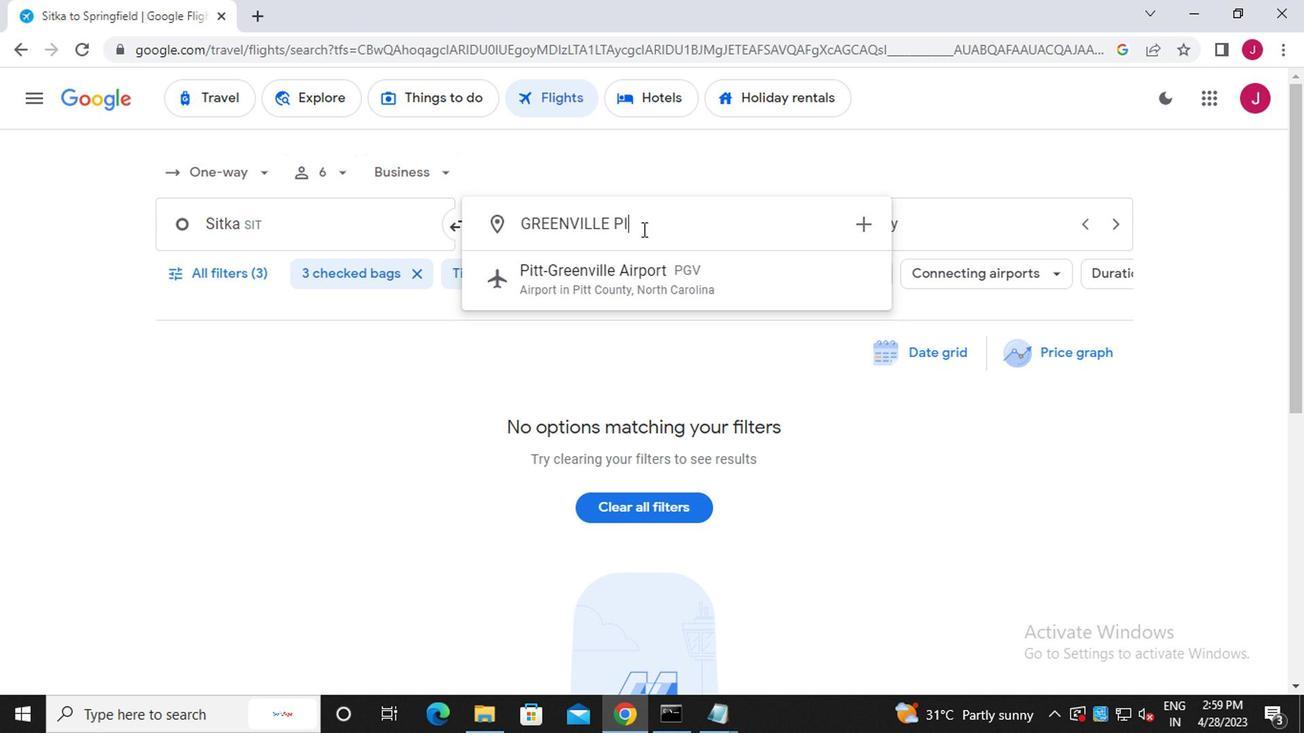 
Action: Mouse moved to (663, 276)
Screenshot: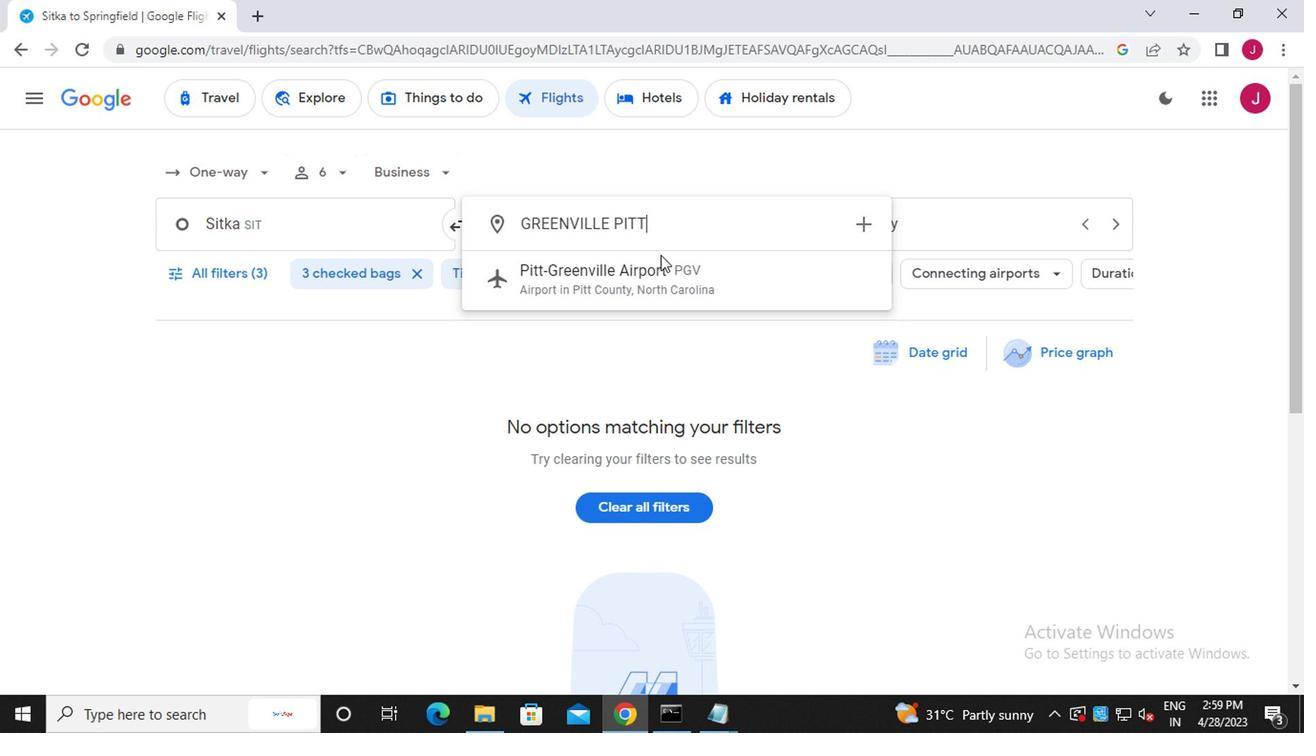 
Action: Mouse pressed left at (663, 276)
Screenshot: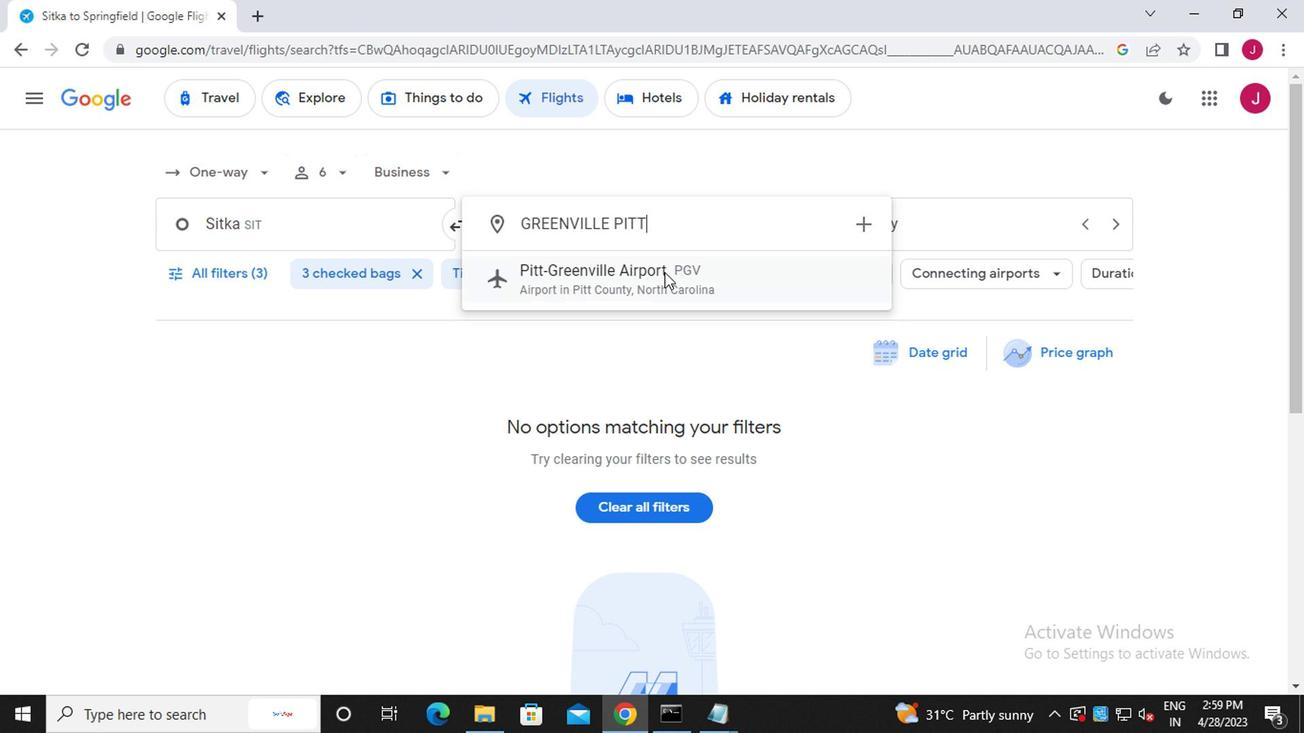 
Action: Mouse moved to (921, 235)
Screenshot: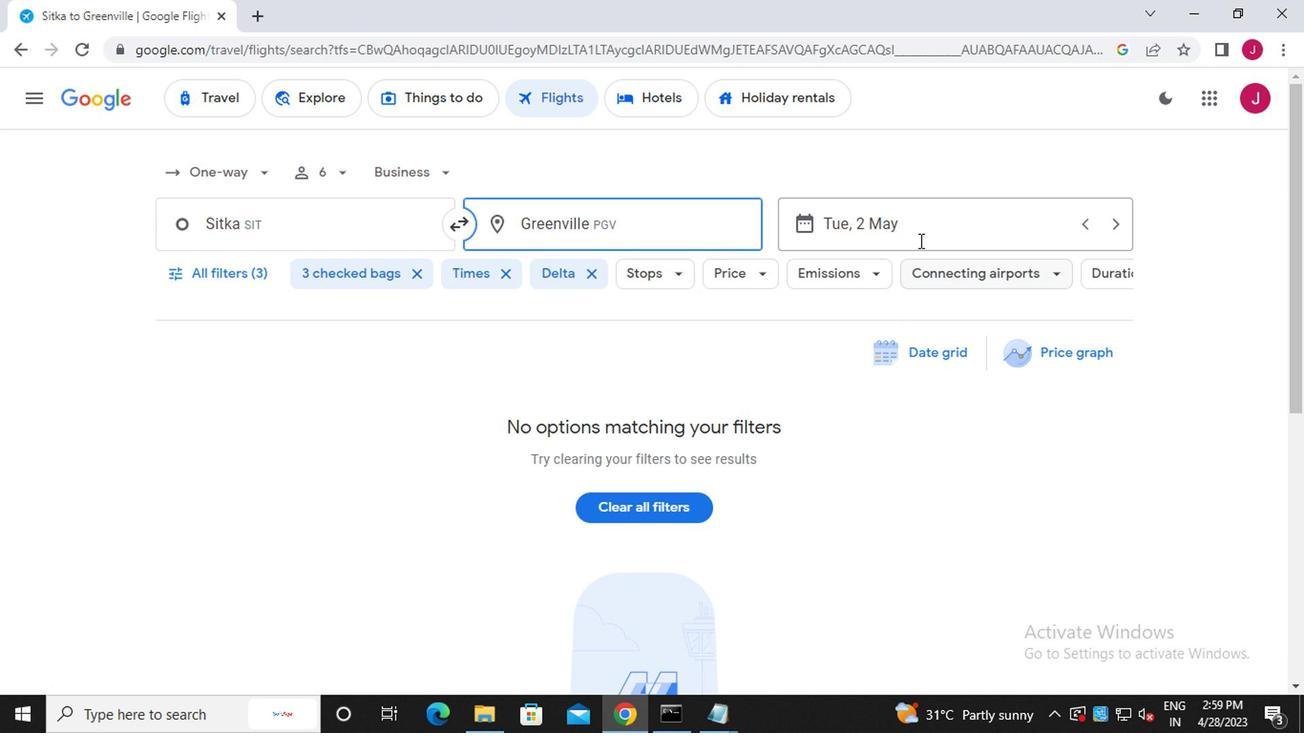 
Action: Mouse pressed left at (921, 235)
Screenshot: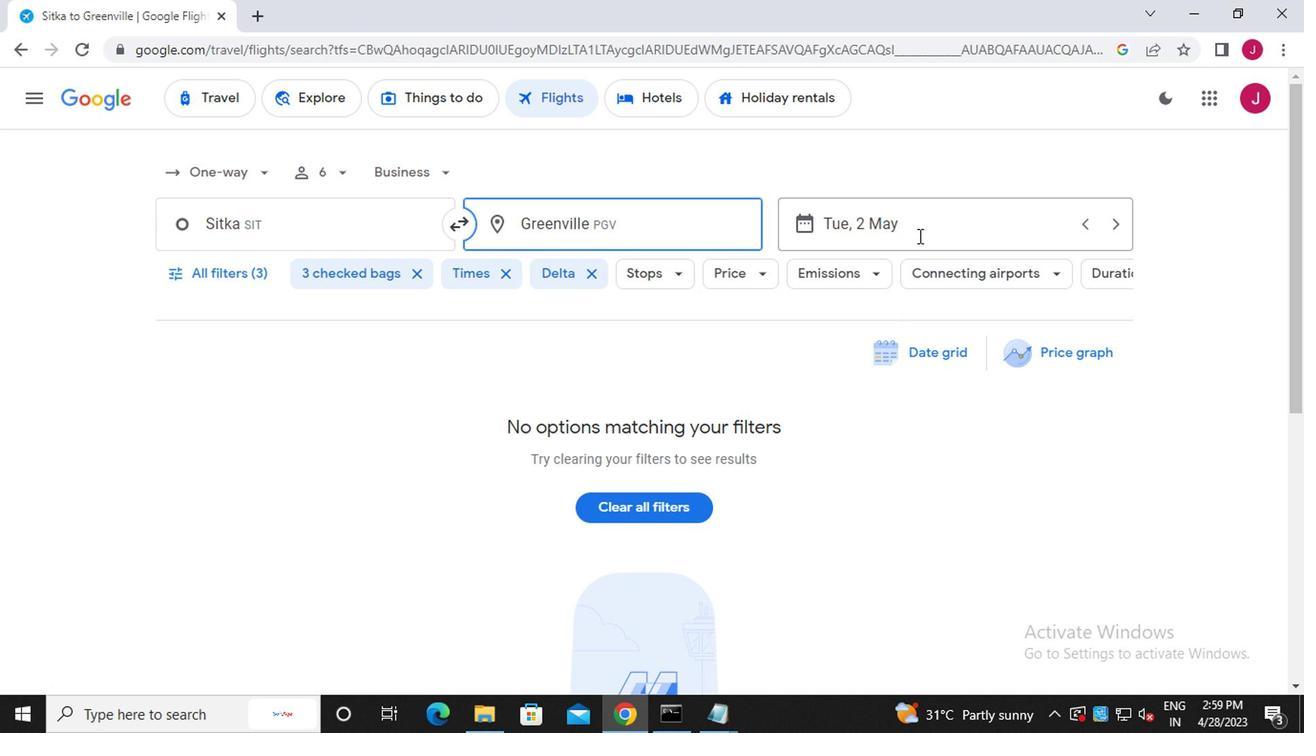 
Action: Mouse moved to (1090, 652)
Screenshot: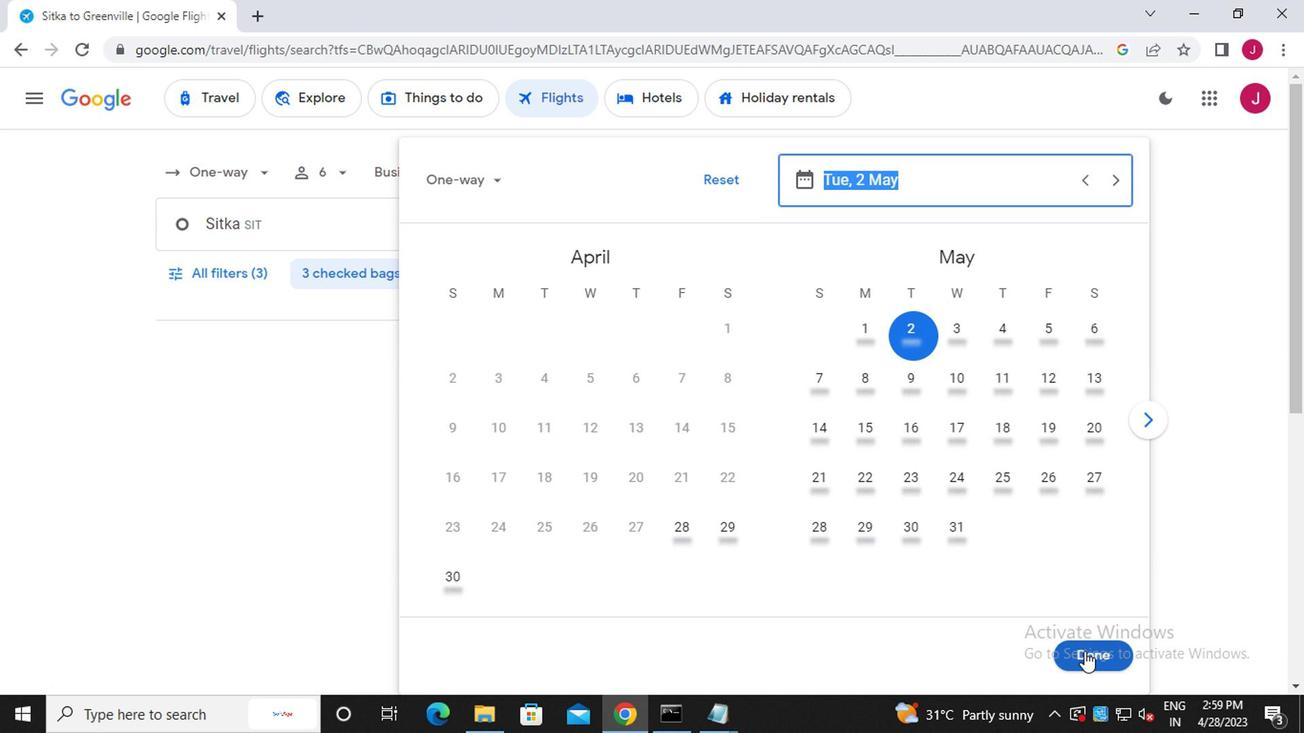 
Action: Mouse pressed left at (1090, 652)
Screenshot: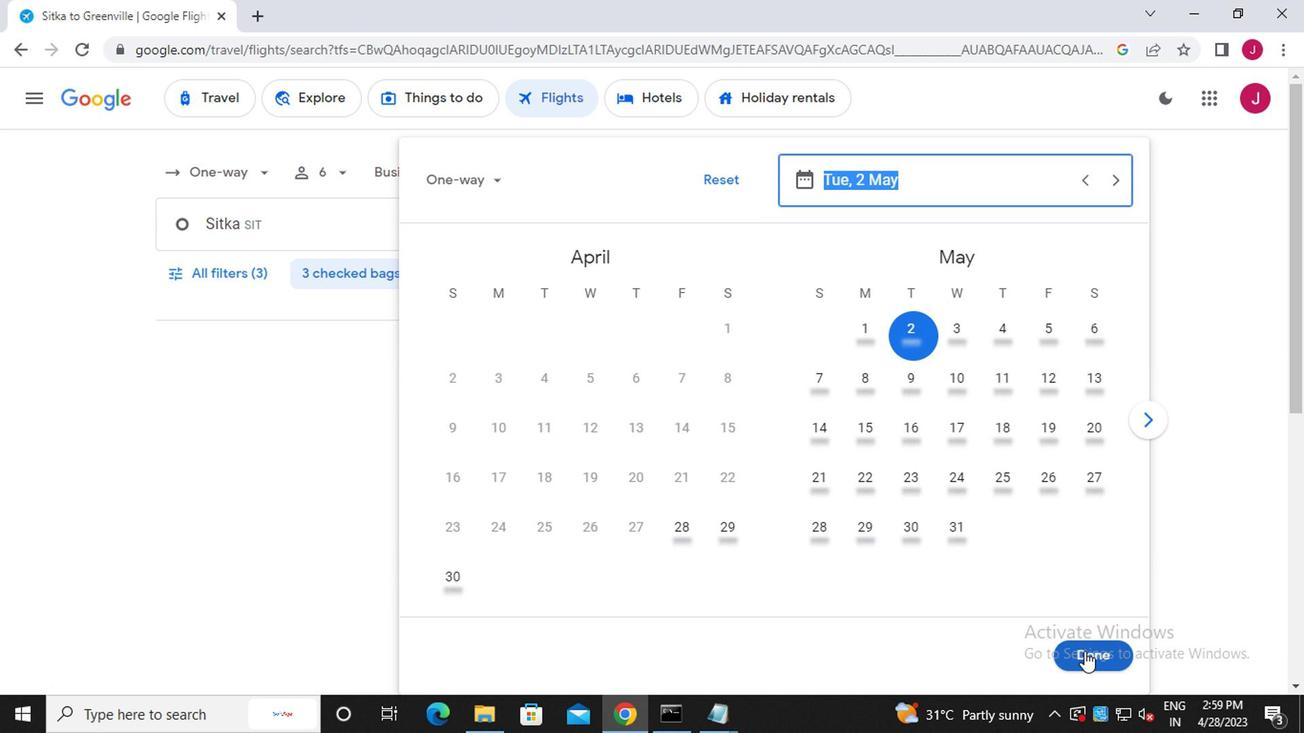 
Action: Mouse moved to (222, 273)
Screenshot: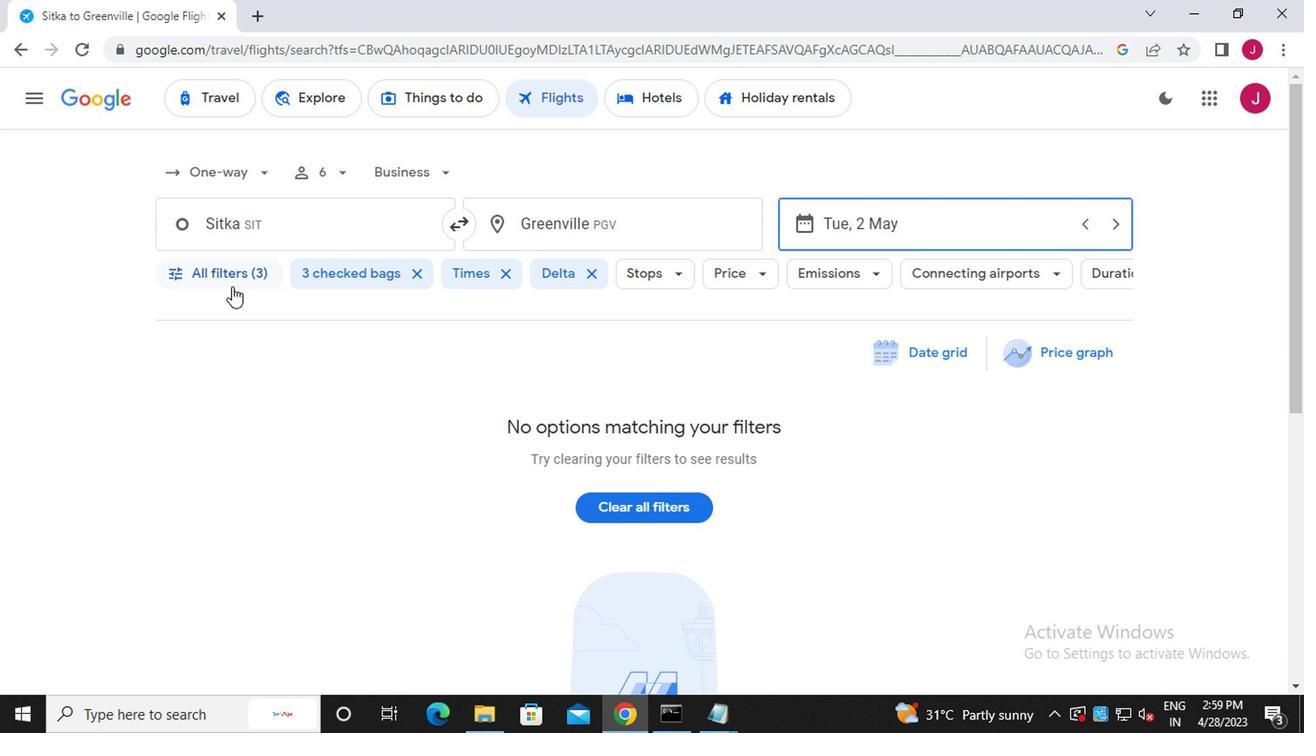 
Action: Mouse pressed left at (222, 273)
Screenshot: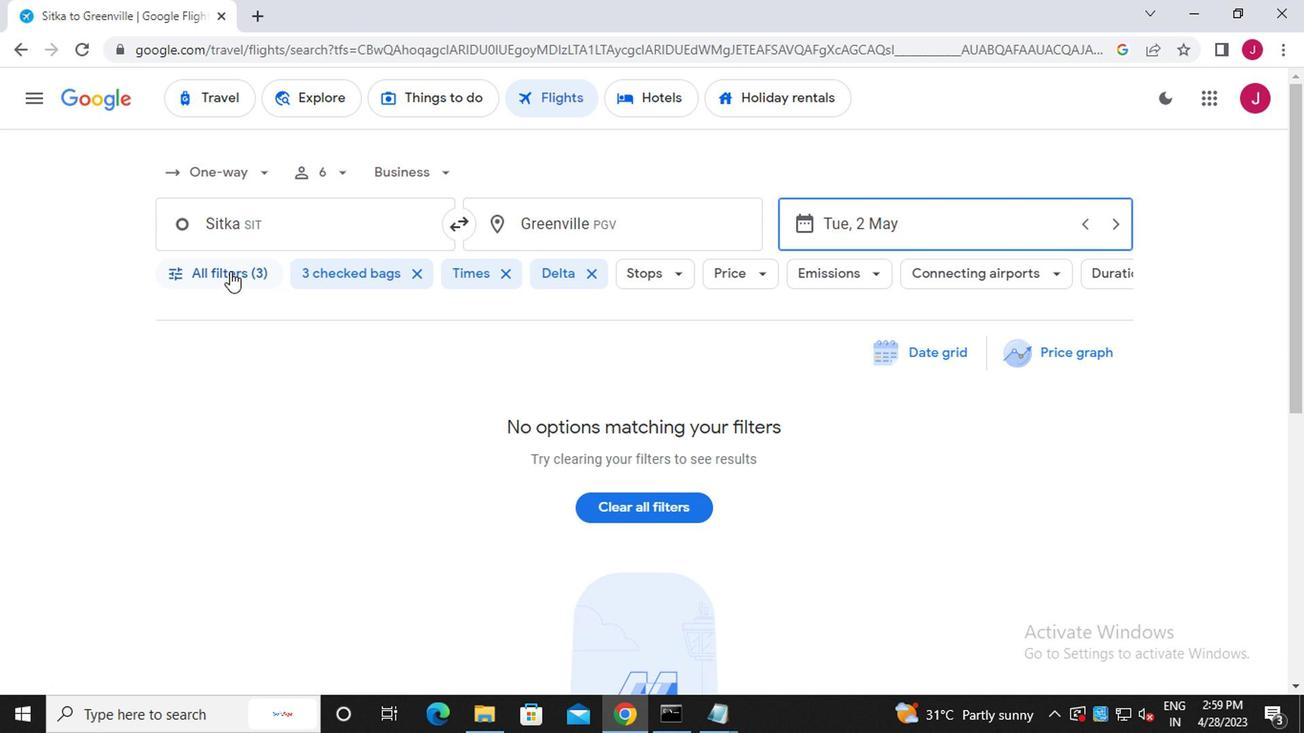 
Action: Mouse moved to (284, 364)
Screenshot: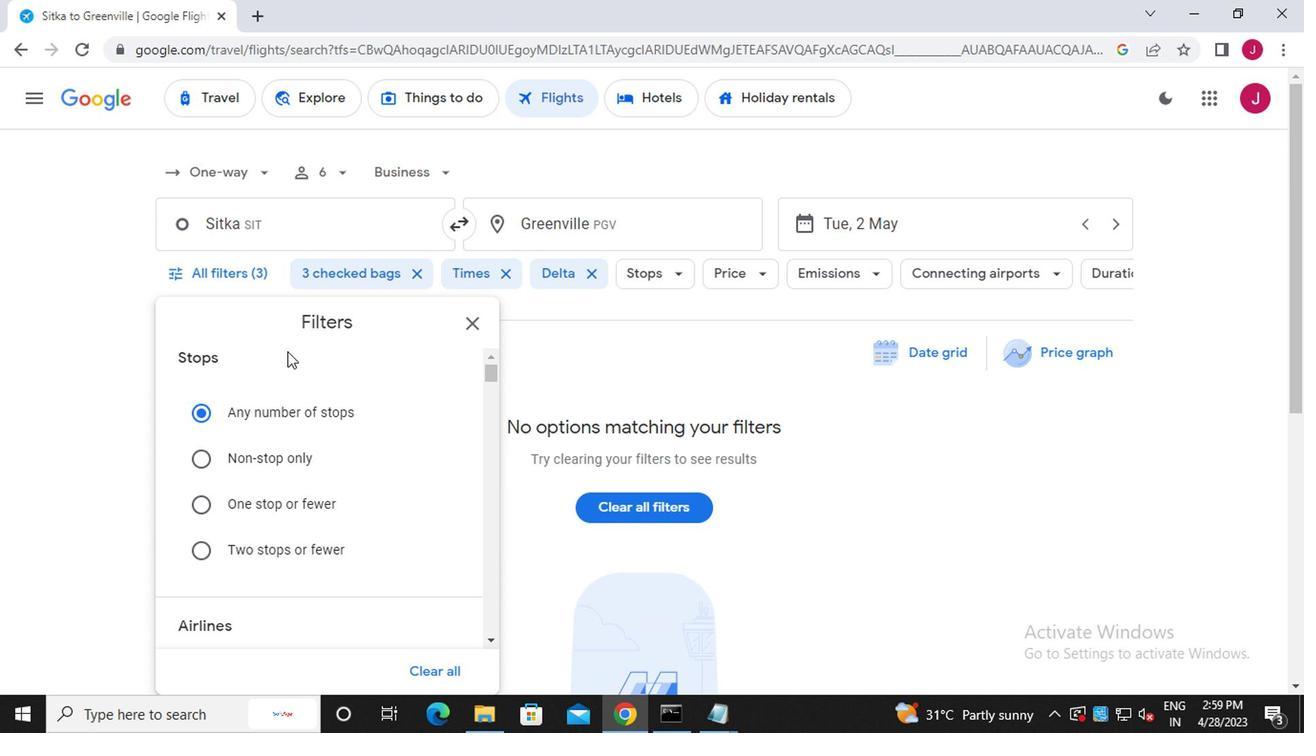 
Action: Mouse scrolled (284, 363) with delta (0, 0)
Screenshot: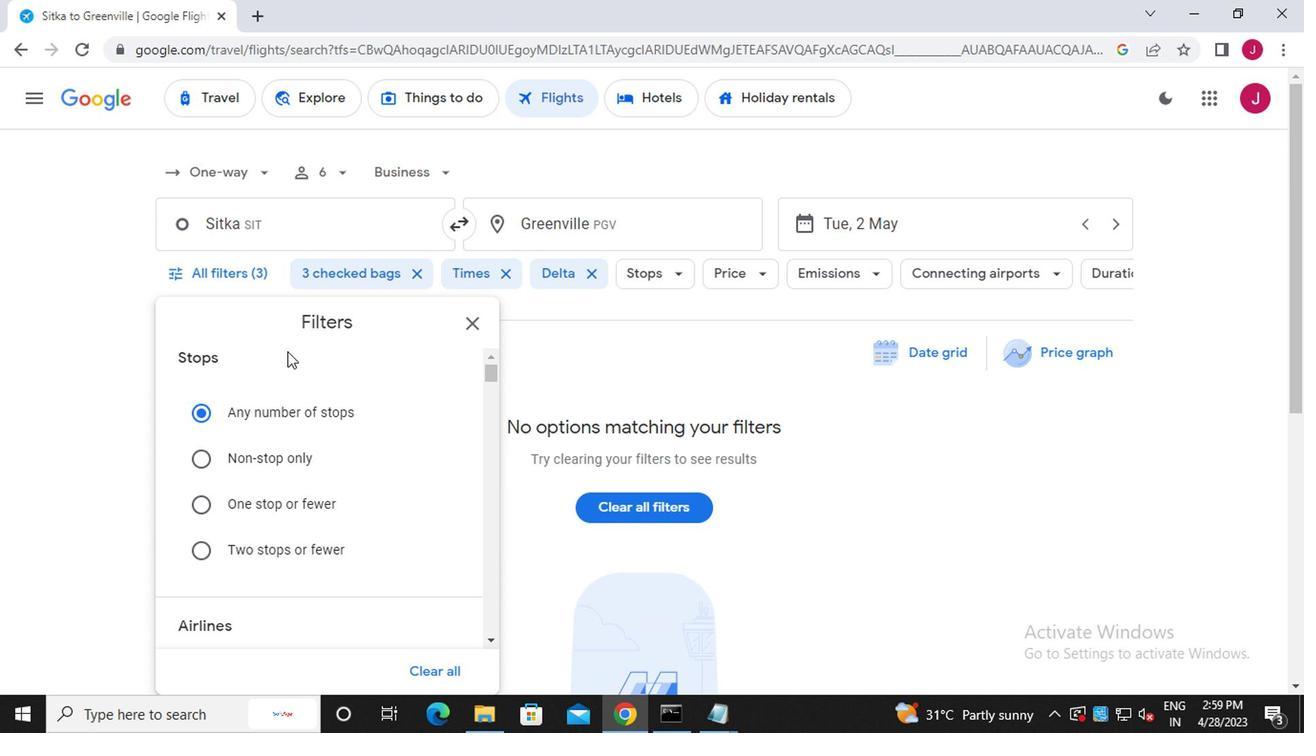 
Action: Mouse moved to (284, 366)
Screenshot: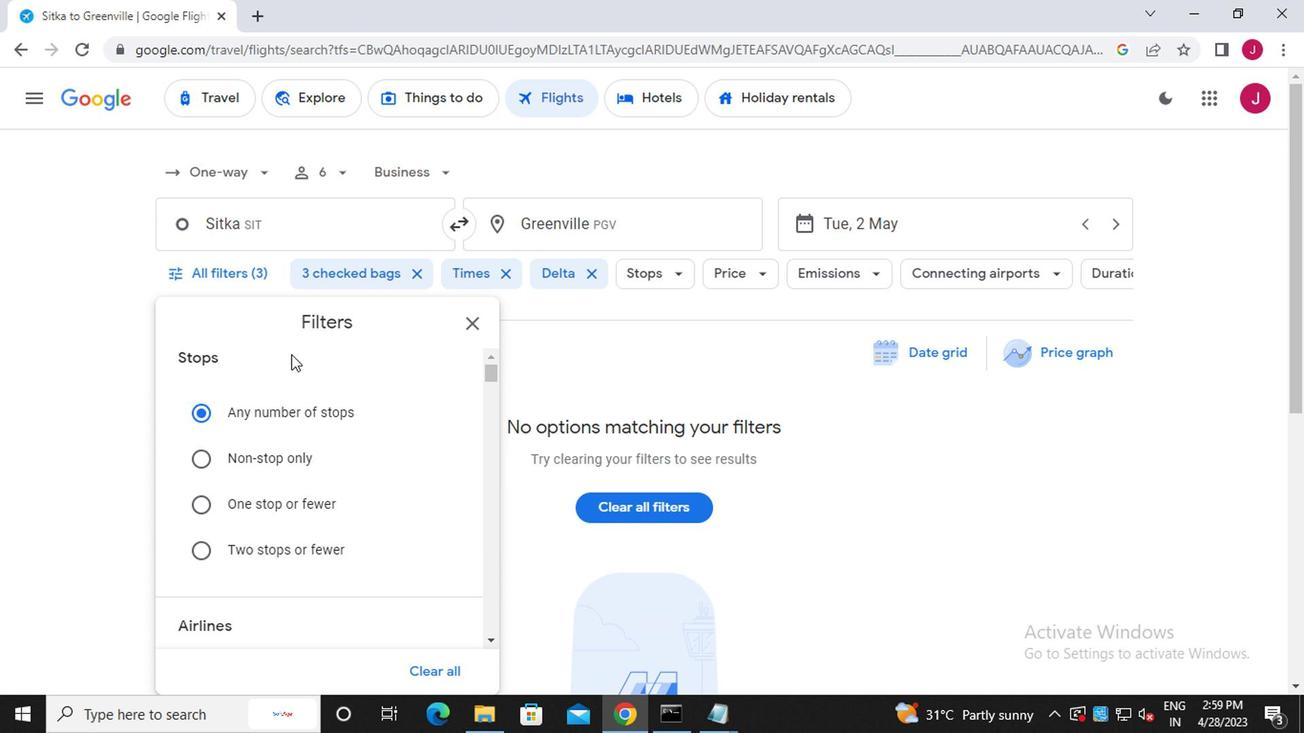 
Action: Mouse scrolled (284, 366) with delta (0, 0)
Screenshot: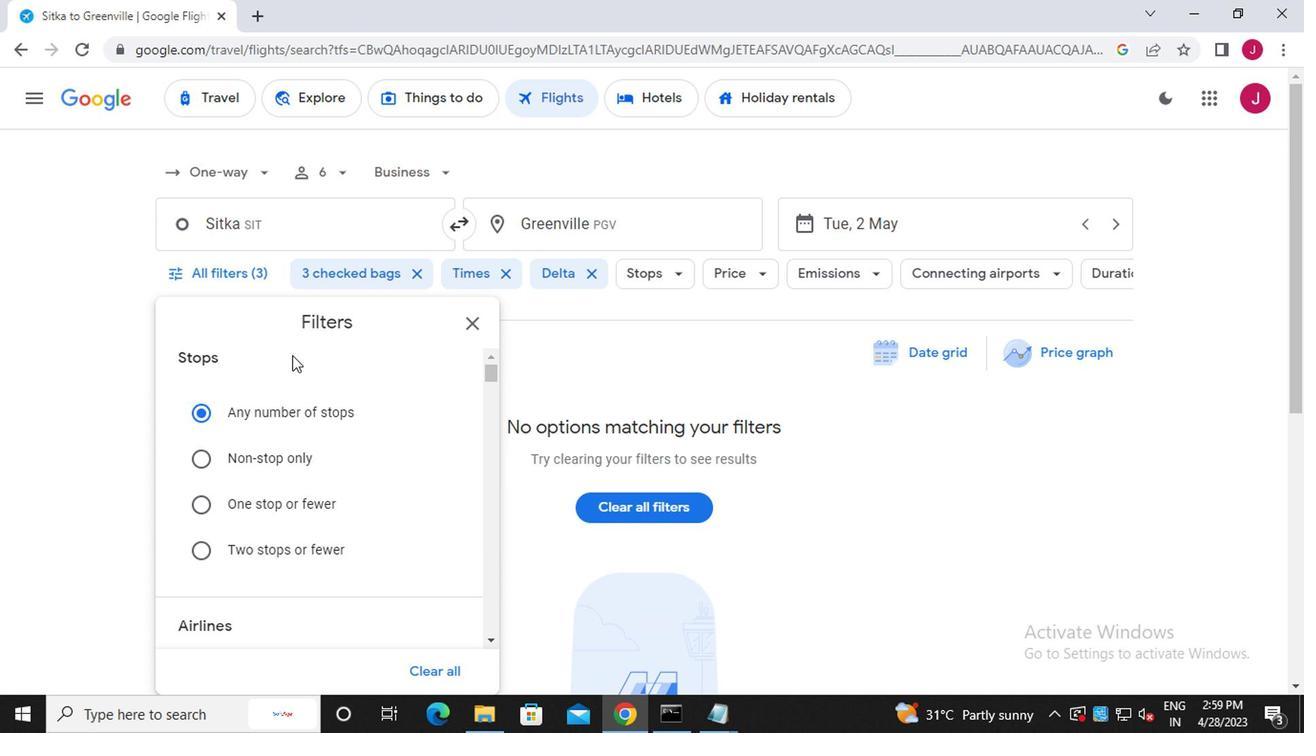
Action: Mouse moved to (284, 366)
Screenshot: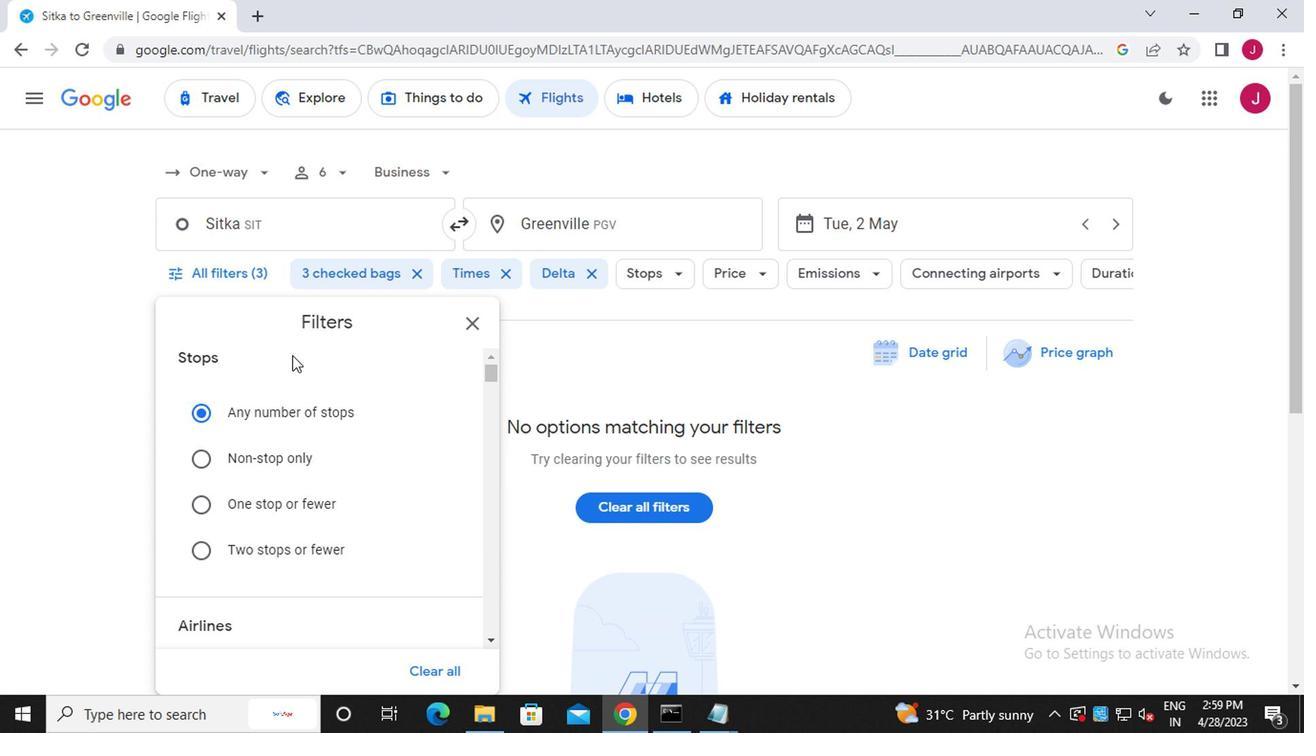 
Action: Mouse scrolled (284, 366) with delta (0, 0)
Screenshot: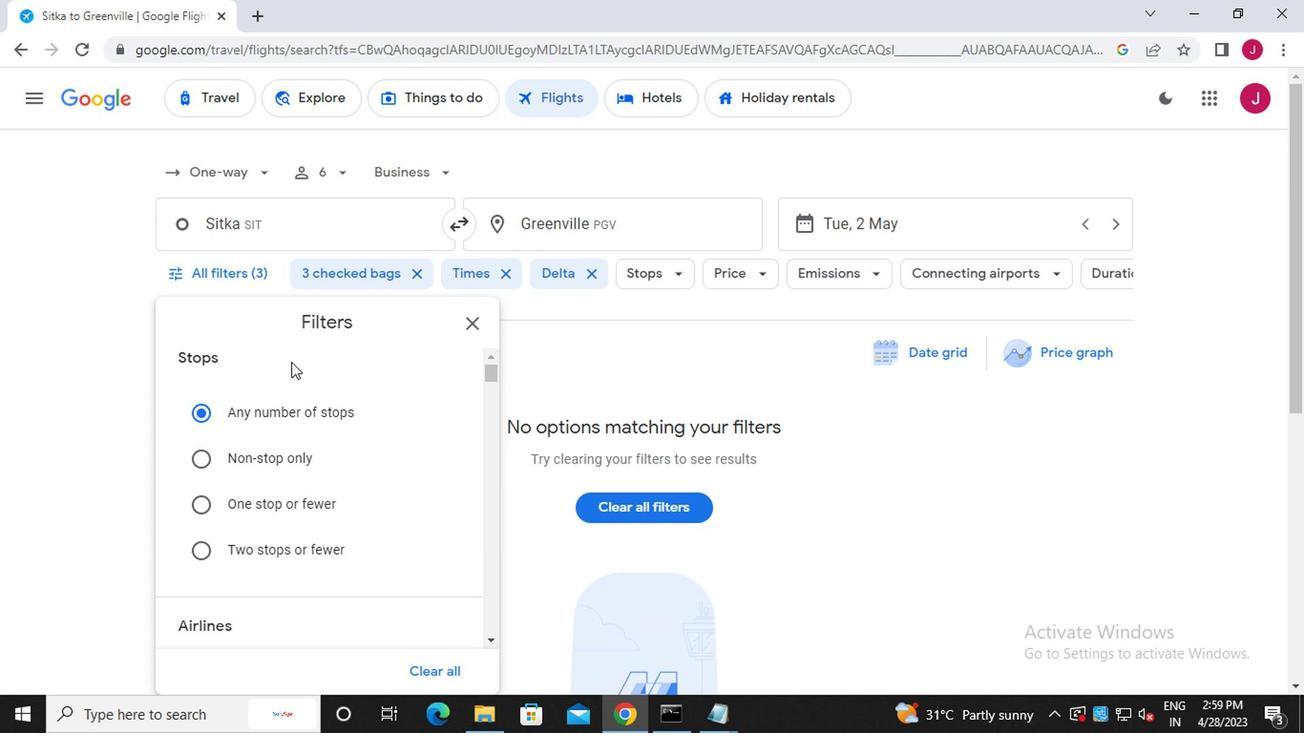 
Action: Mouse moved to (444, 396)
Screenshot: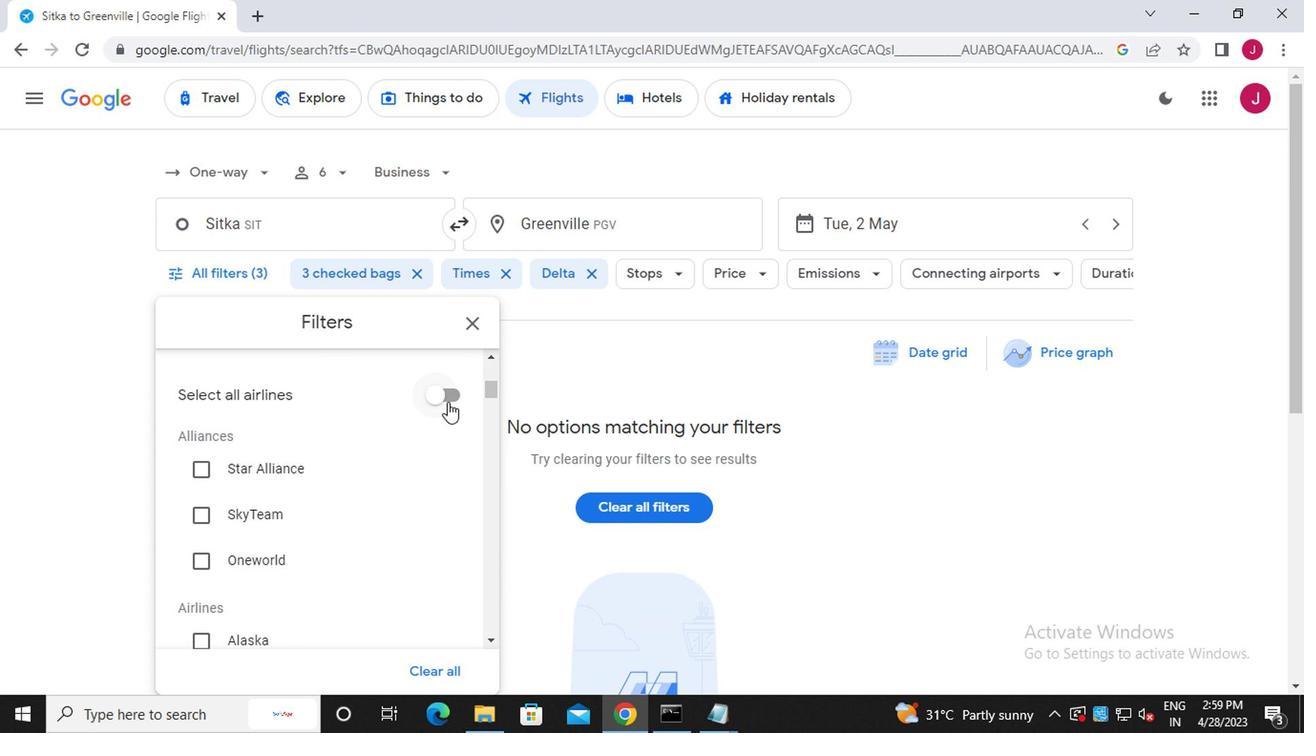 
Action: Mouse pressed left at (444, 396)
Screenshot: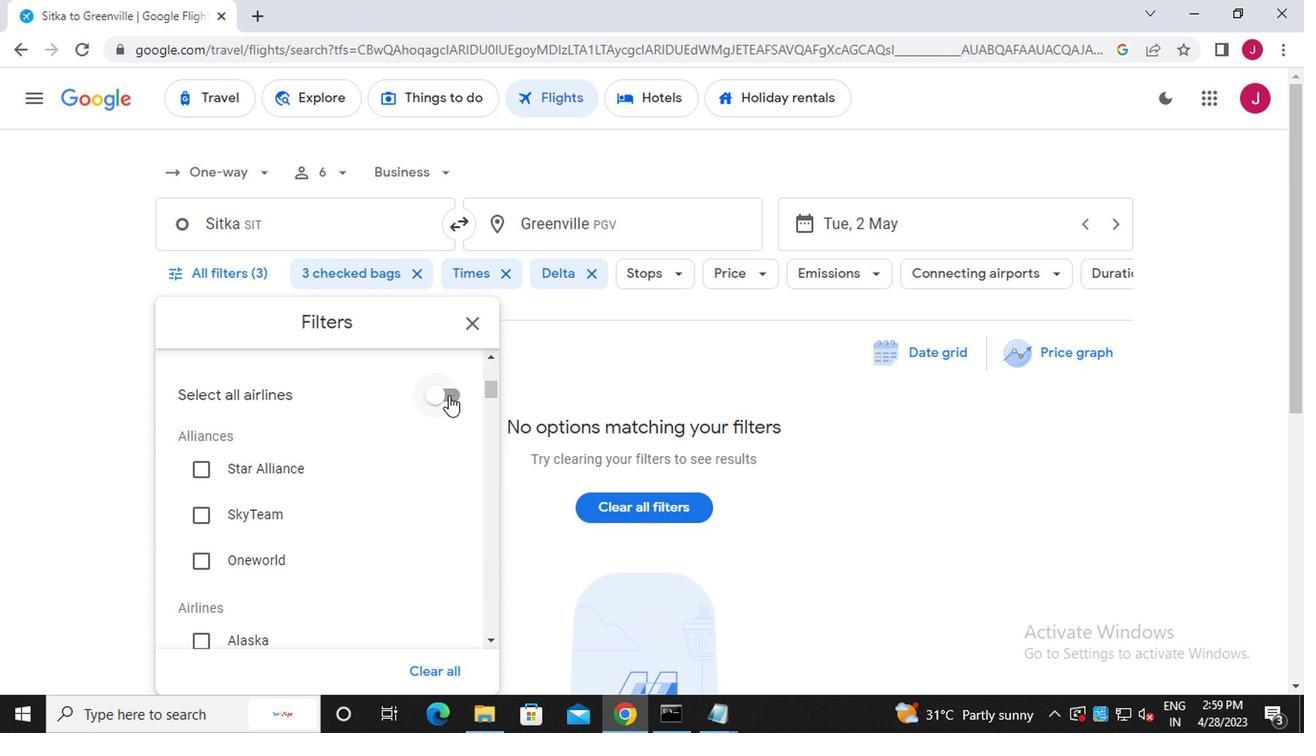 
Action: Mouse moved to (430, 397)
Screenshot: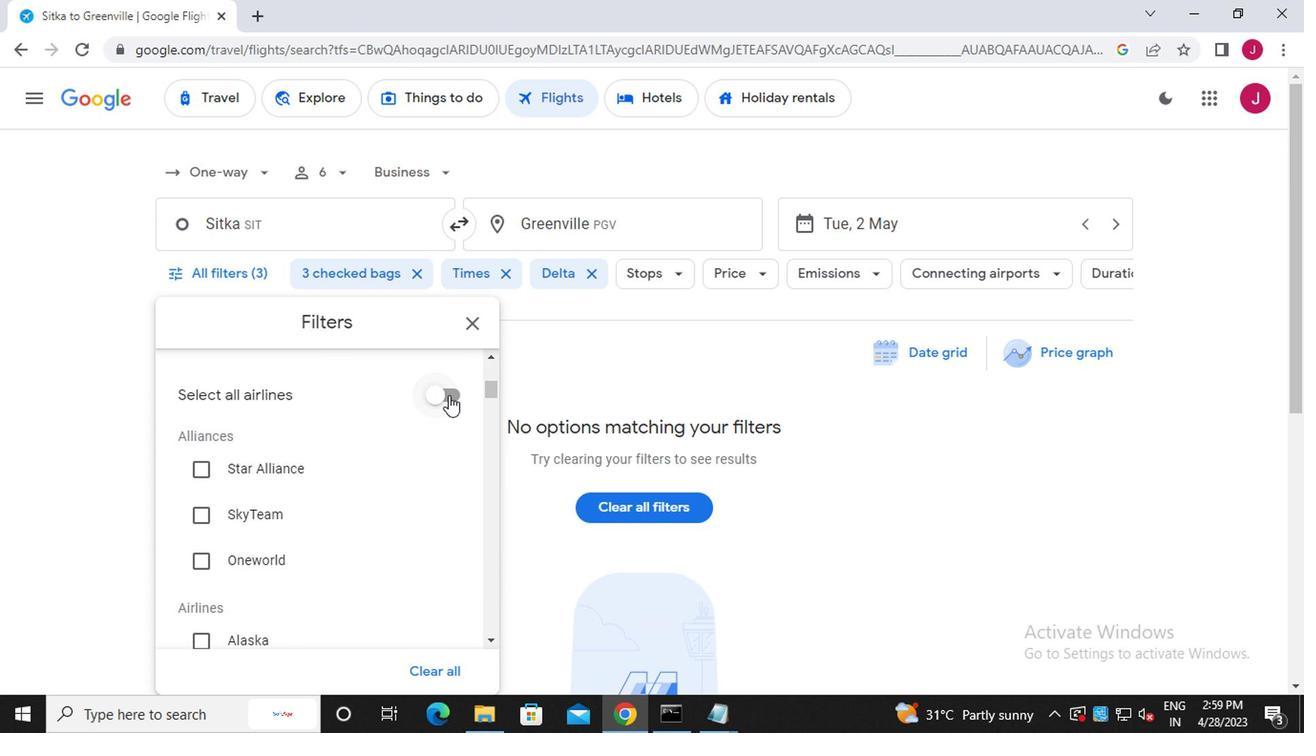 
Action: Mouse pressed left at (430, 397)
Screenshot: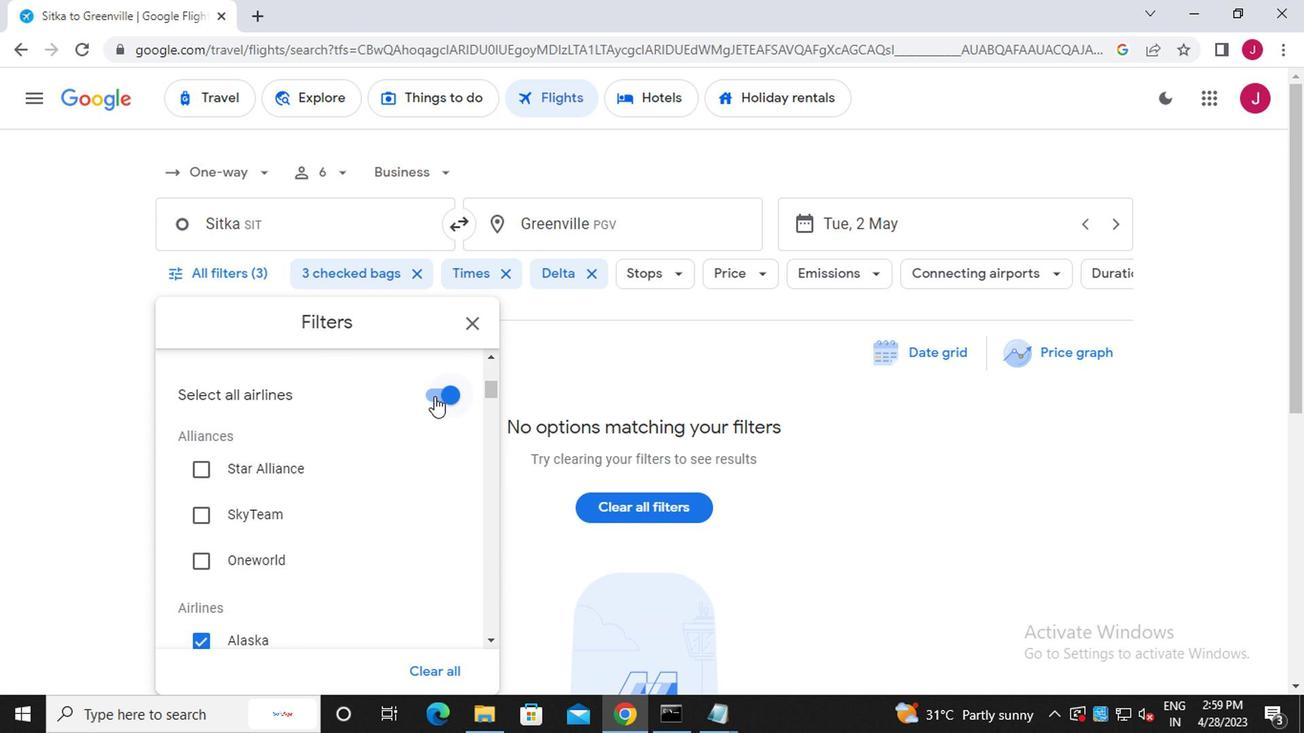 
Action: Mouse moved to (397, 404)
Screenshot: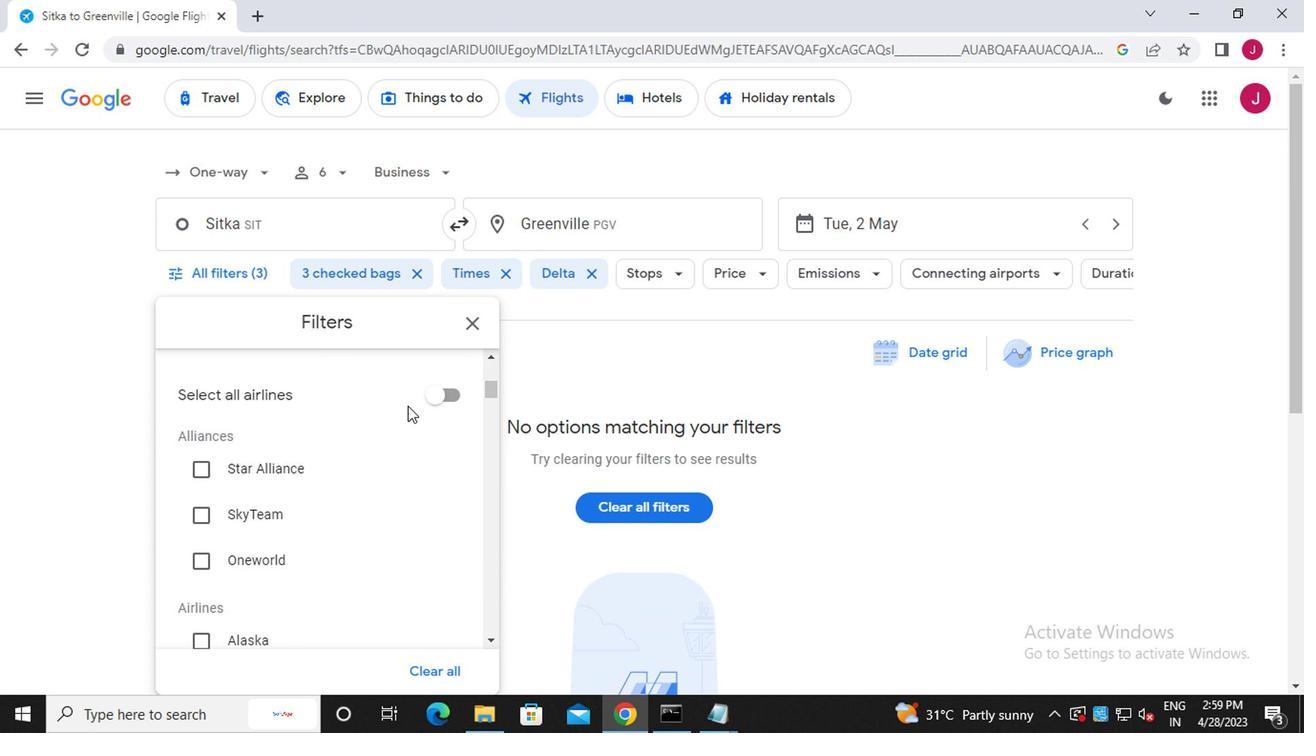 
Action: Mouse scrolled (397, 402) with delta (0, -1)
Screenshot: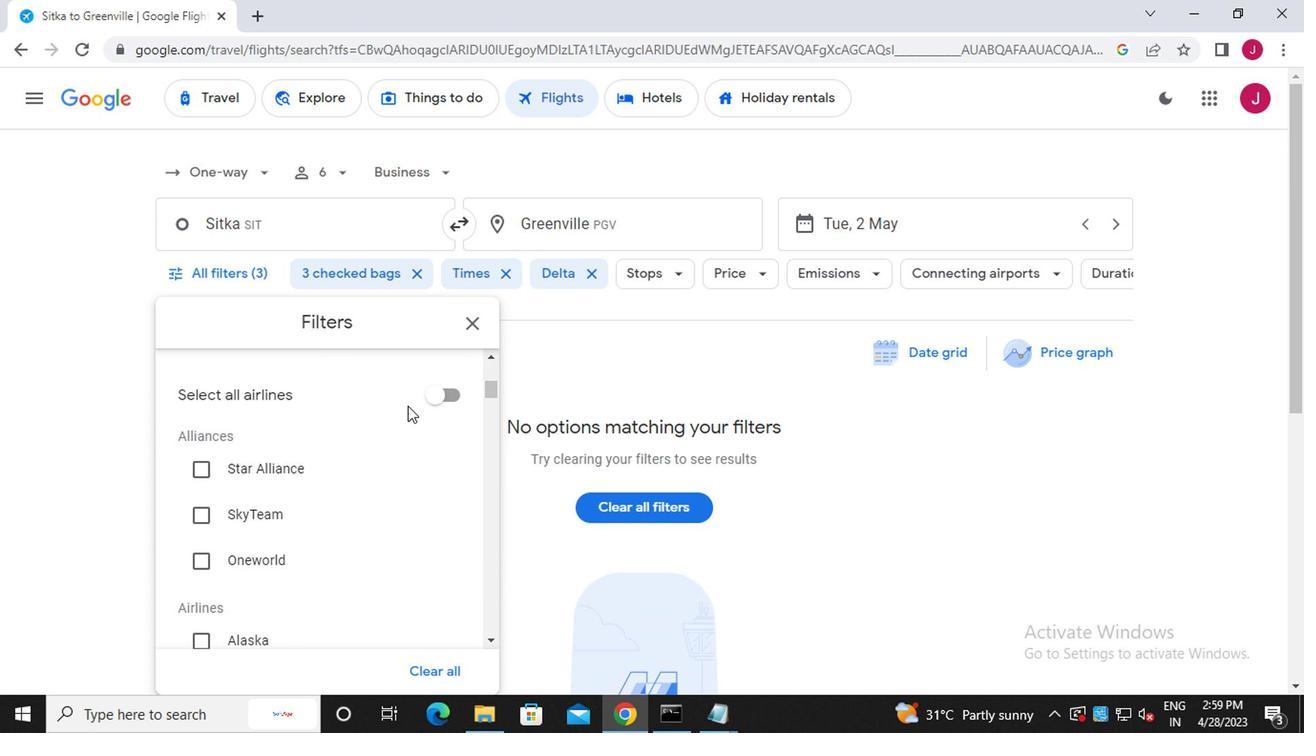 
Action: Mouse moved to (396, 404)
Screenshot: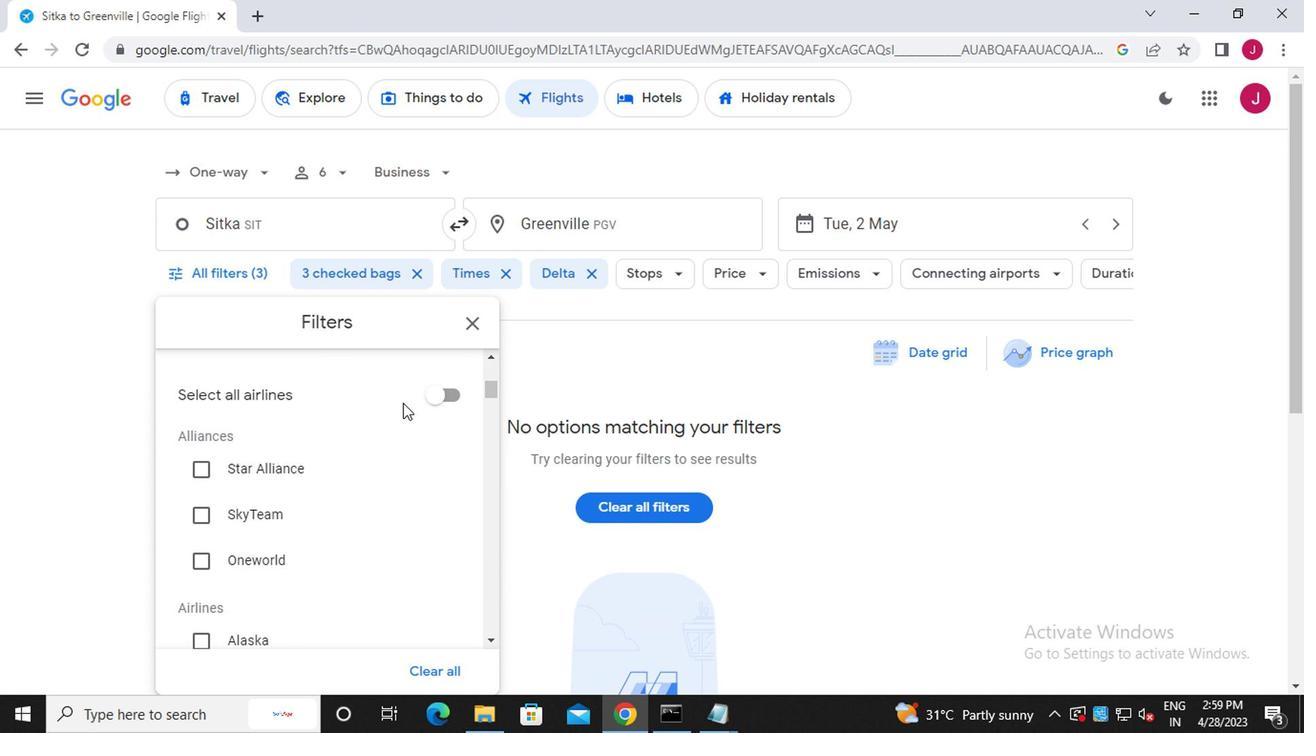 
Action: Mouse scrolled (396, 402) with delta (0, -1)
Screenshot: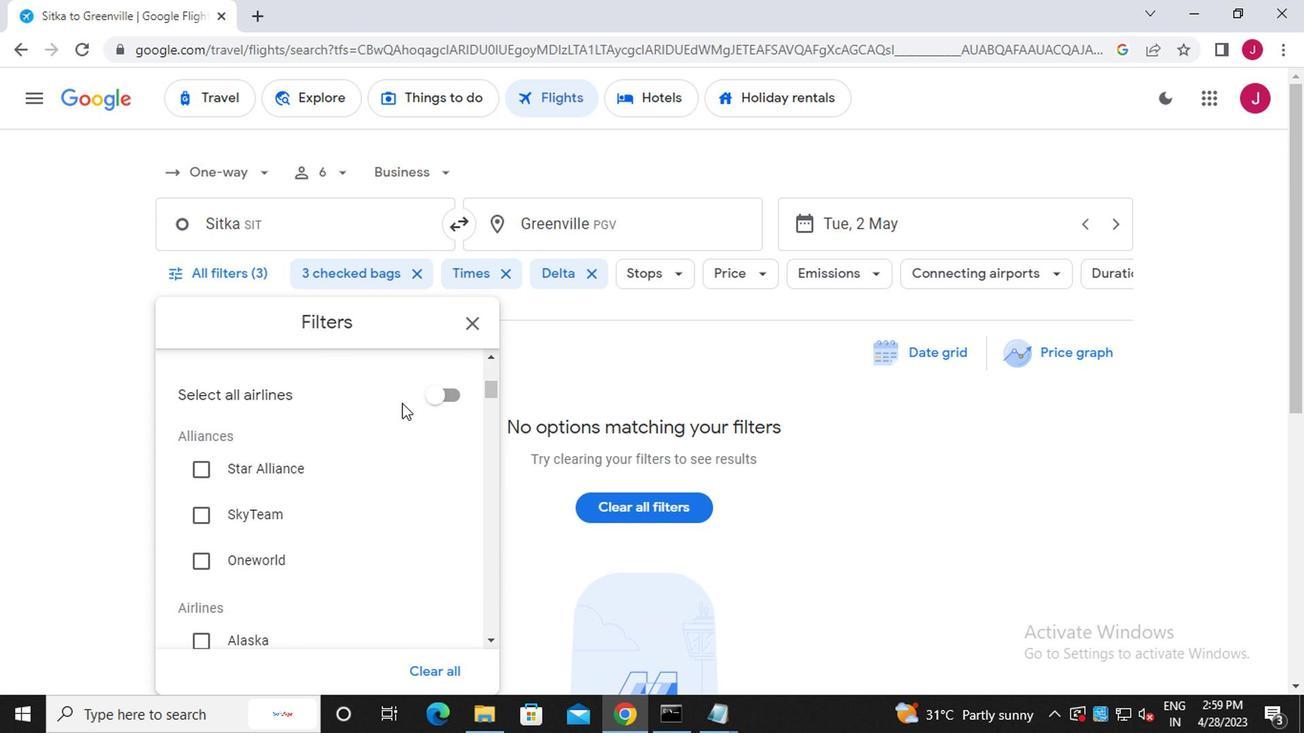 
Action: Mouse moved to (395, 404)
Screenshot: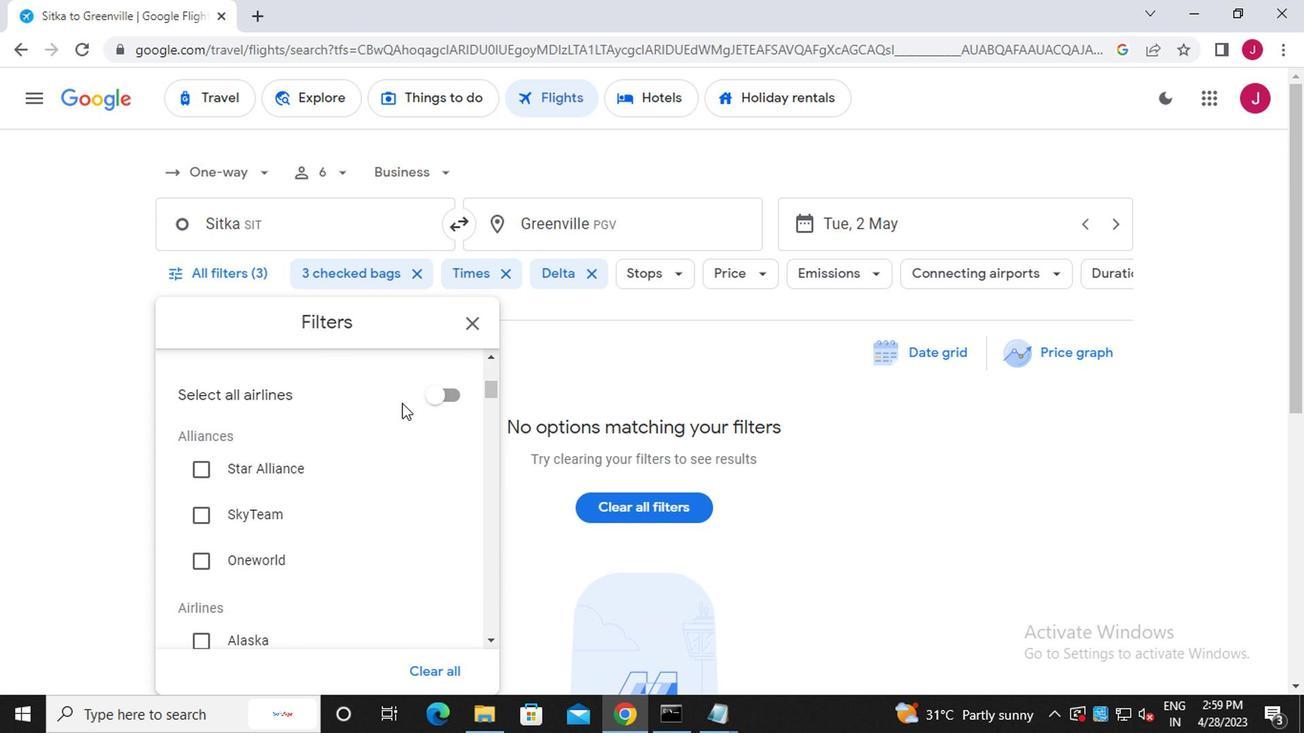 
Action: Mouse scrolled (395, 402) with delta (0, -1)
Screenshot: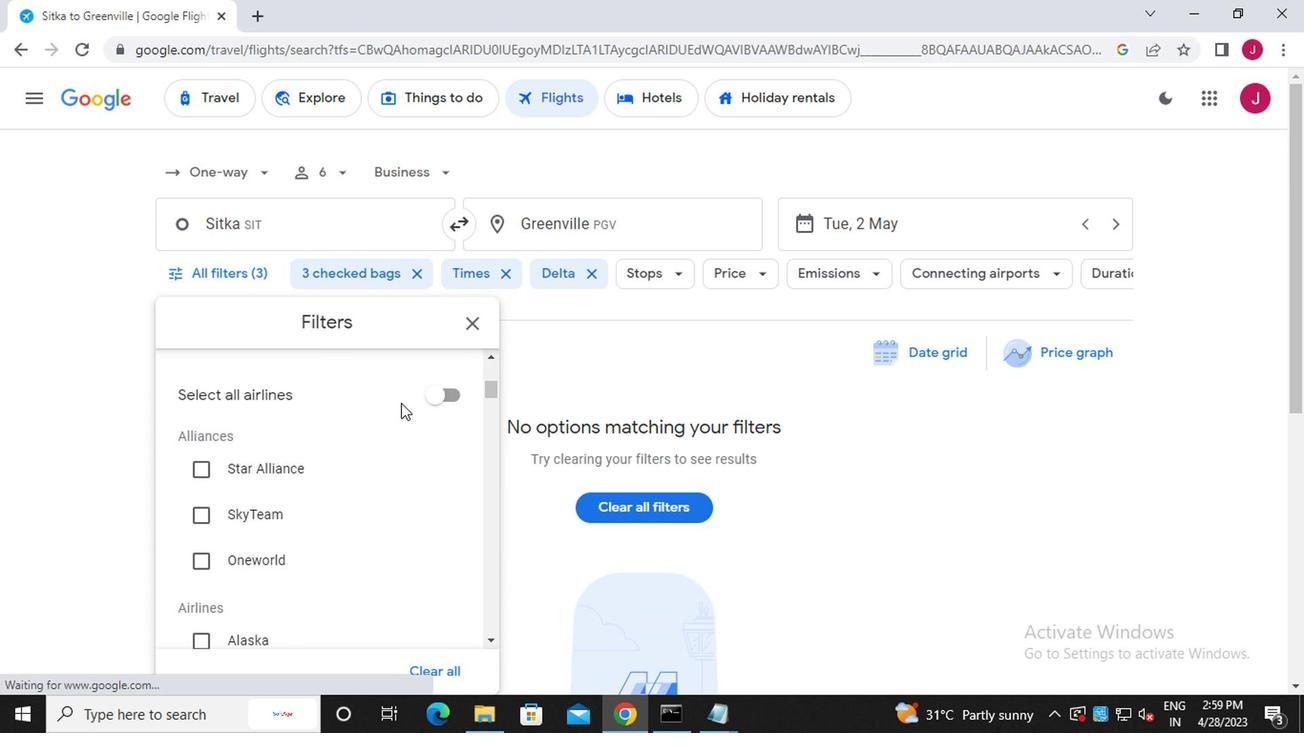 
Action: Mouse moved to (326, 437)
Screenshot: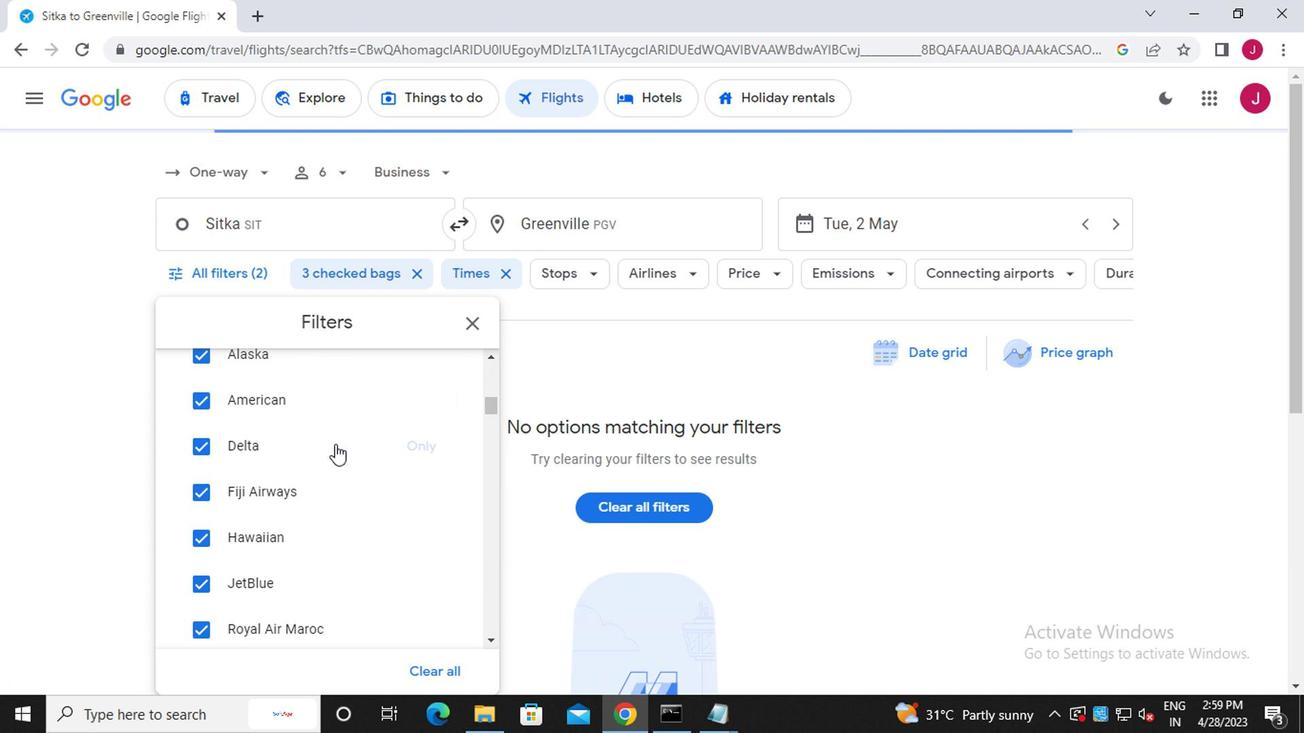 
Action: Mouse scrolled (326, 438) with delta (0, 0)
Screenshot: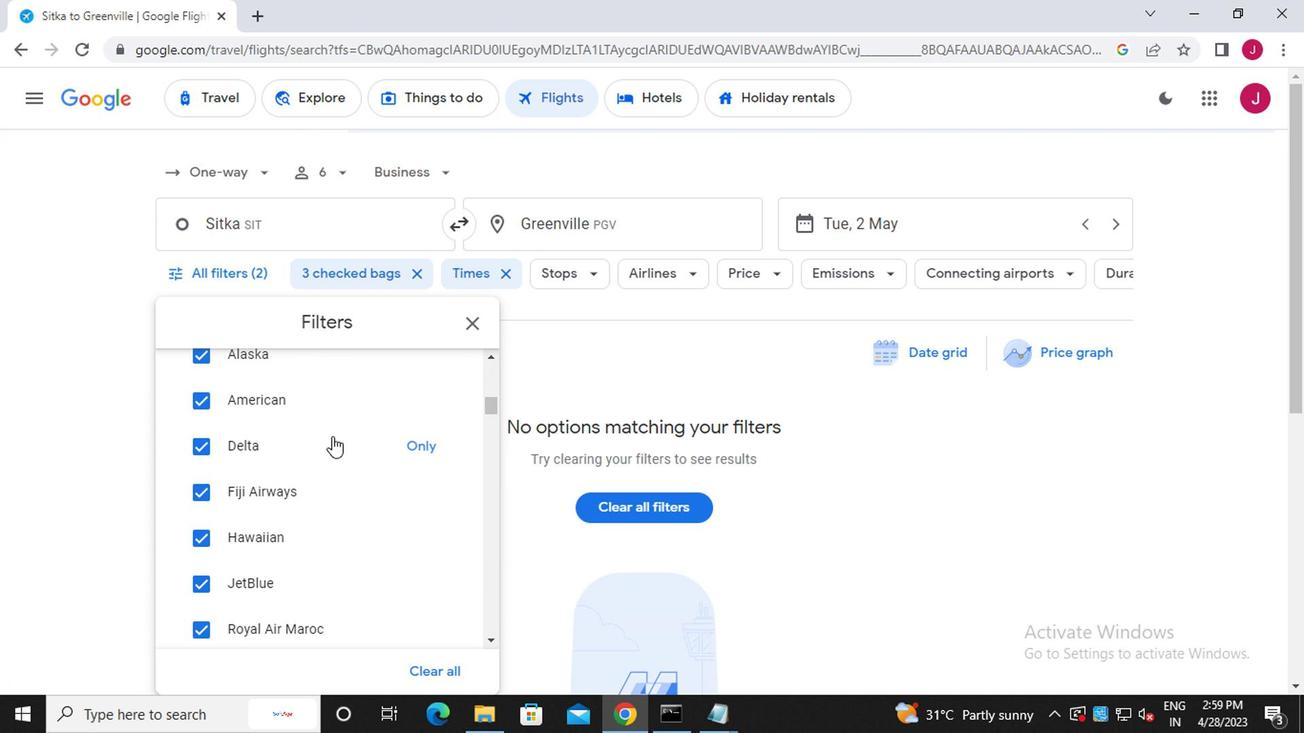 
Action: Mouse scrolled (326, 438) with delta (0, 0)
Screenshot: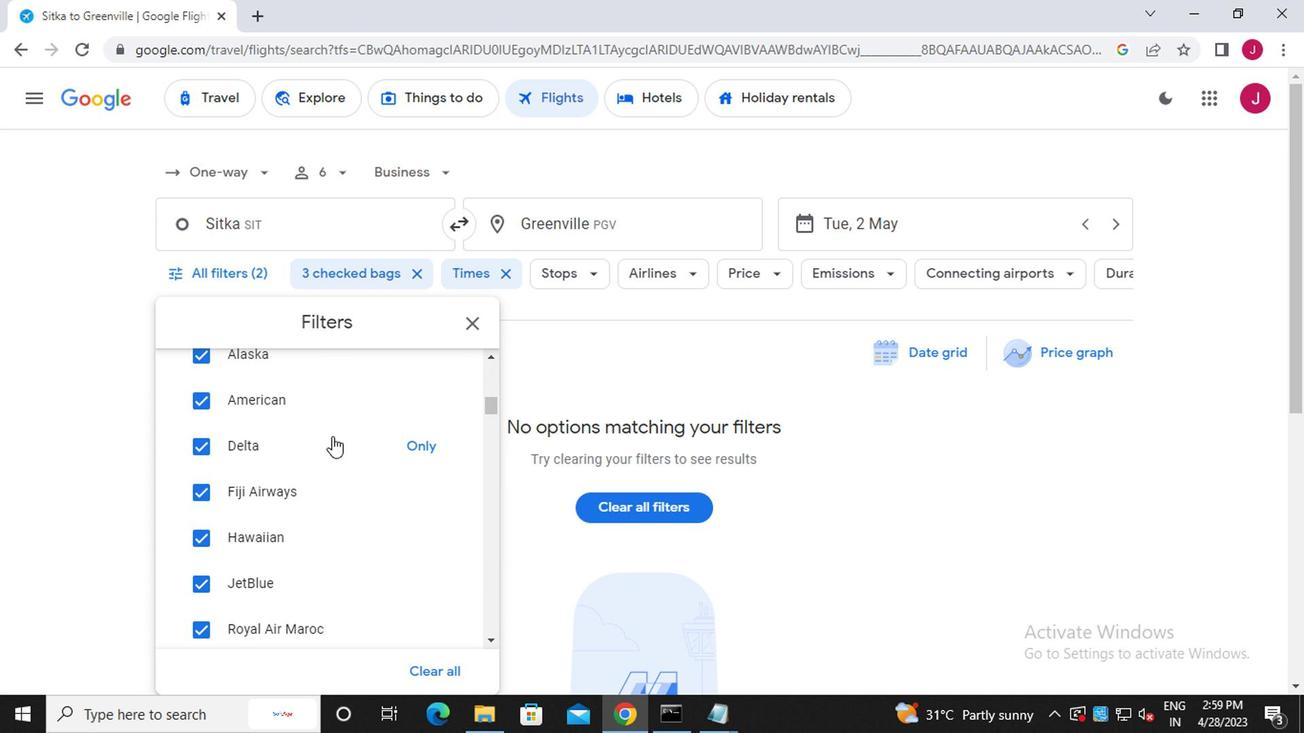 
Action: Mouse moved to (461, 398)
Screenshot: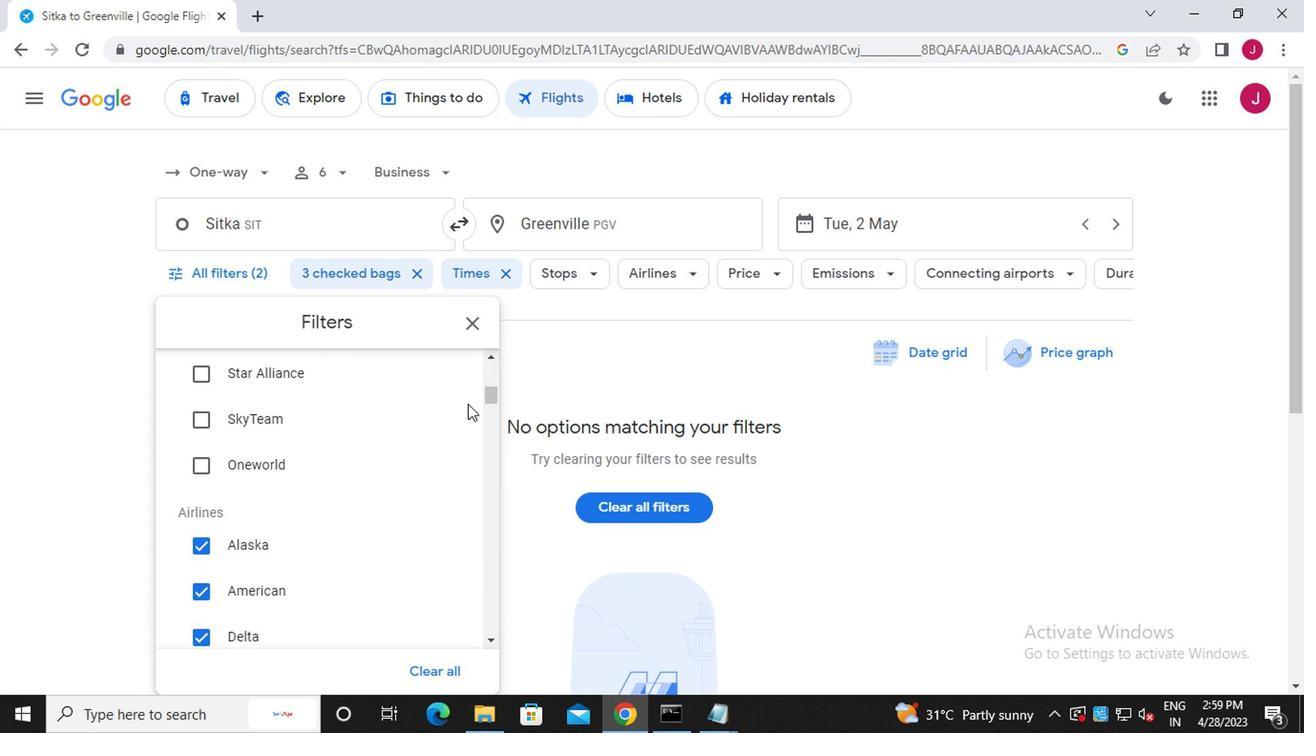 
Action: Mouse scrolled (461, 399) with delta (0, 1)
Screenshot: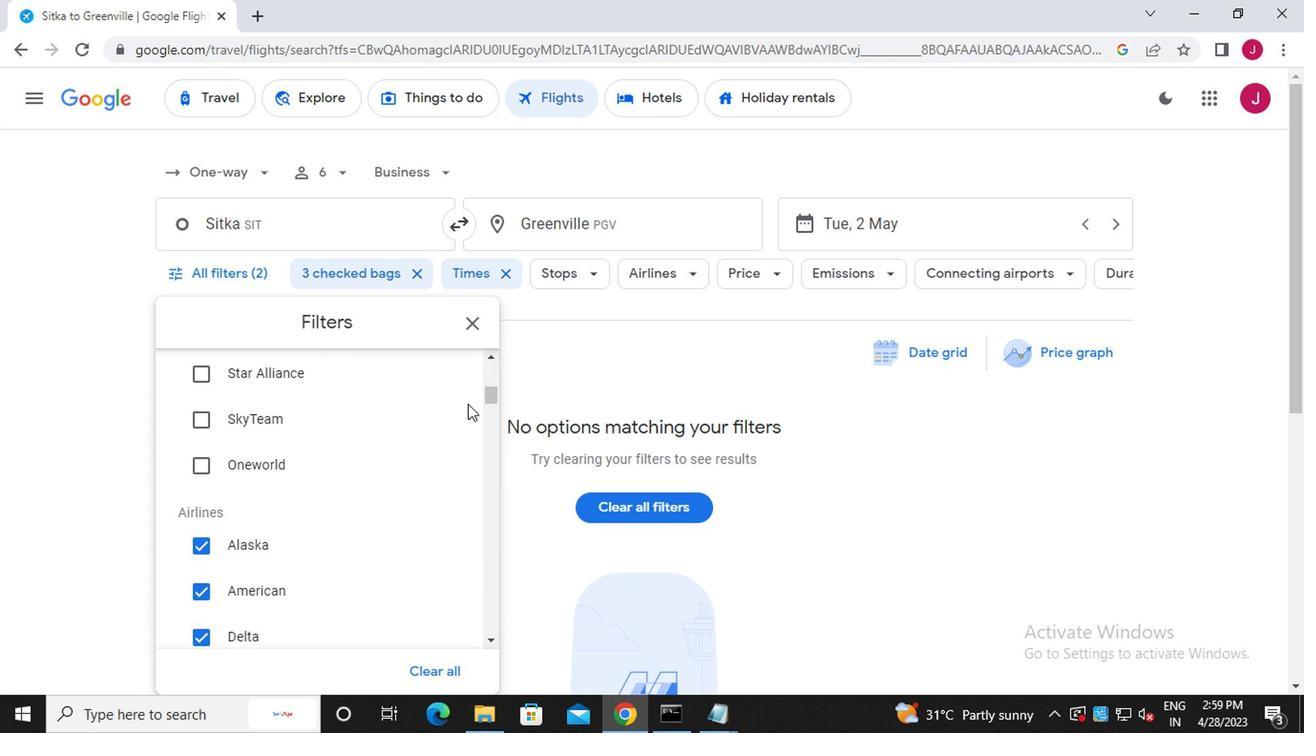 
Action: Mouse scrolled (461, 399) with delta (0, 1)
Screenshot: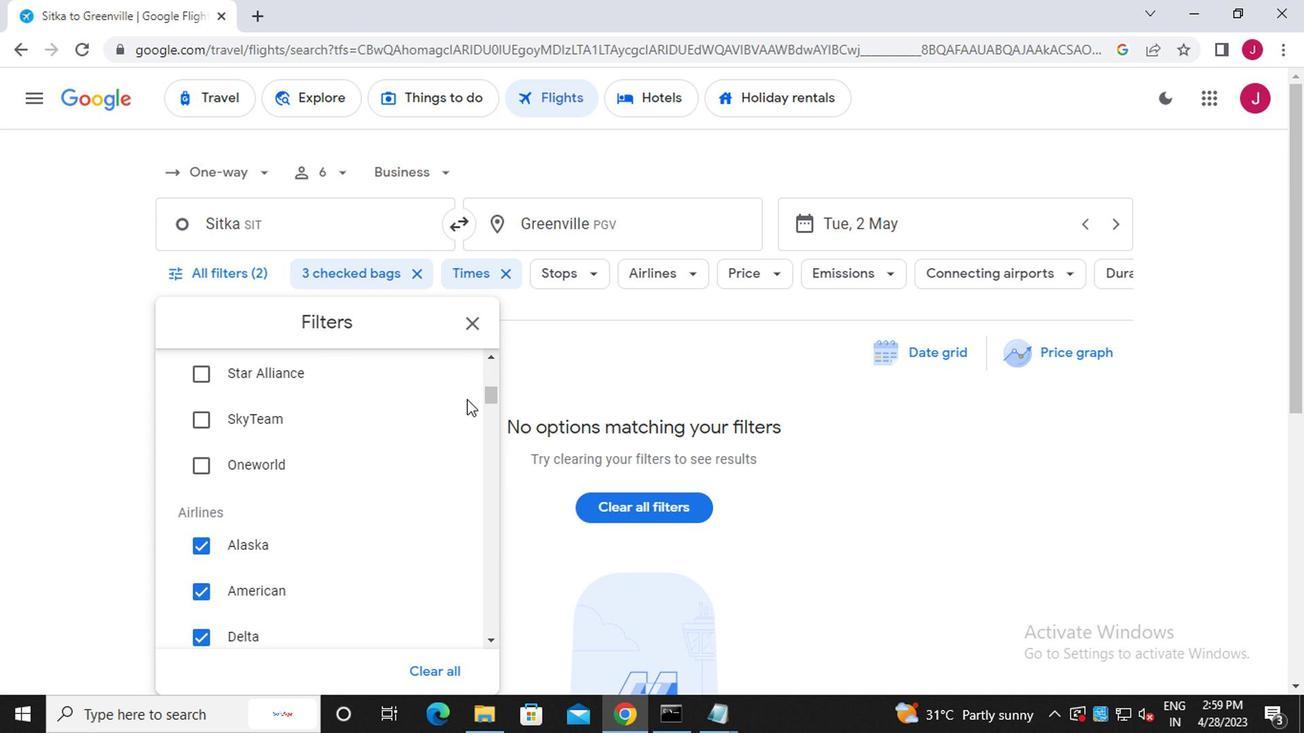 
Action: Mouse moved to (432, 490)
Screenshot: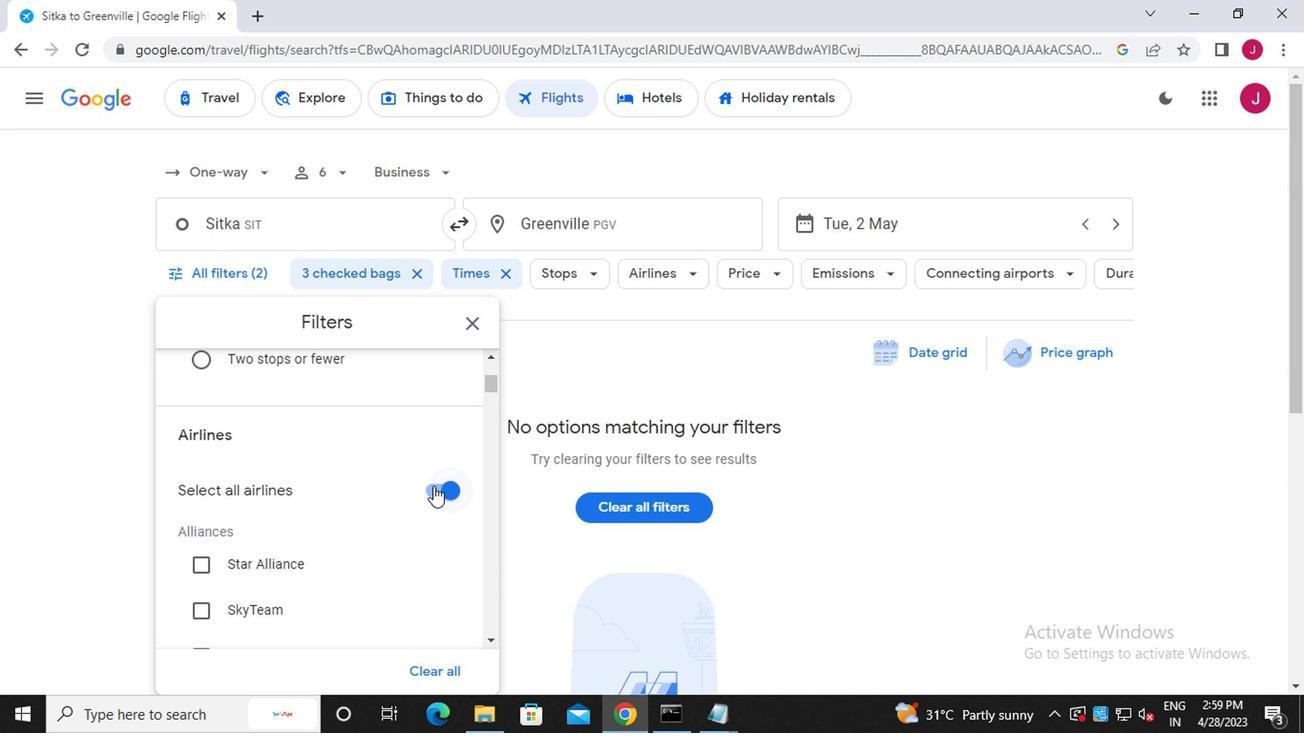 
Action: Mouse pressed left at (432, 490)
Screenshot: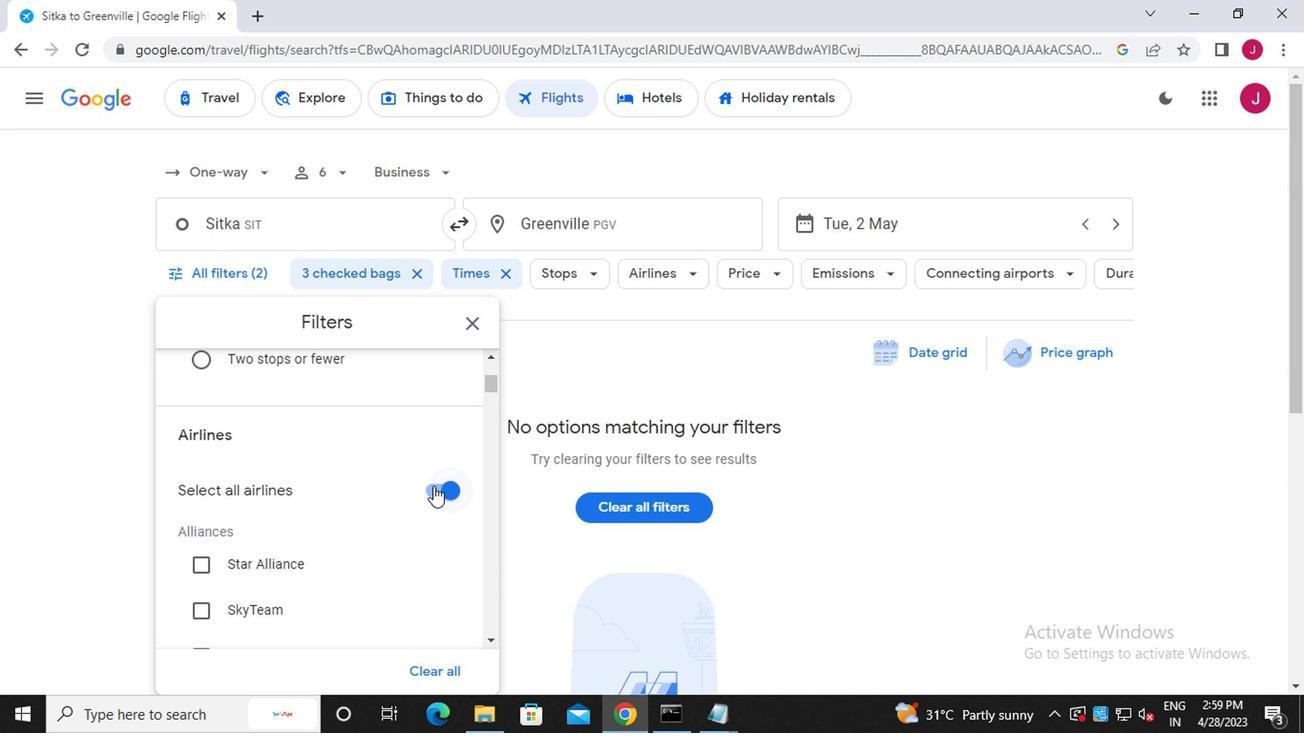 
Action: Mouse moved to (311, 464)
Screenshot: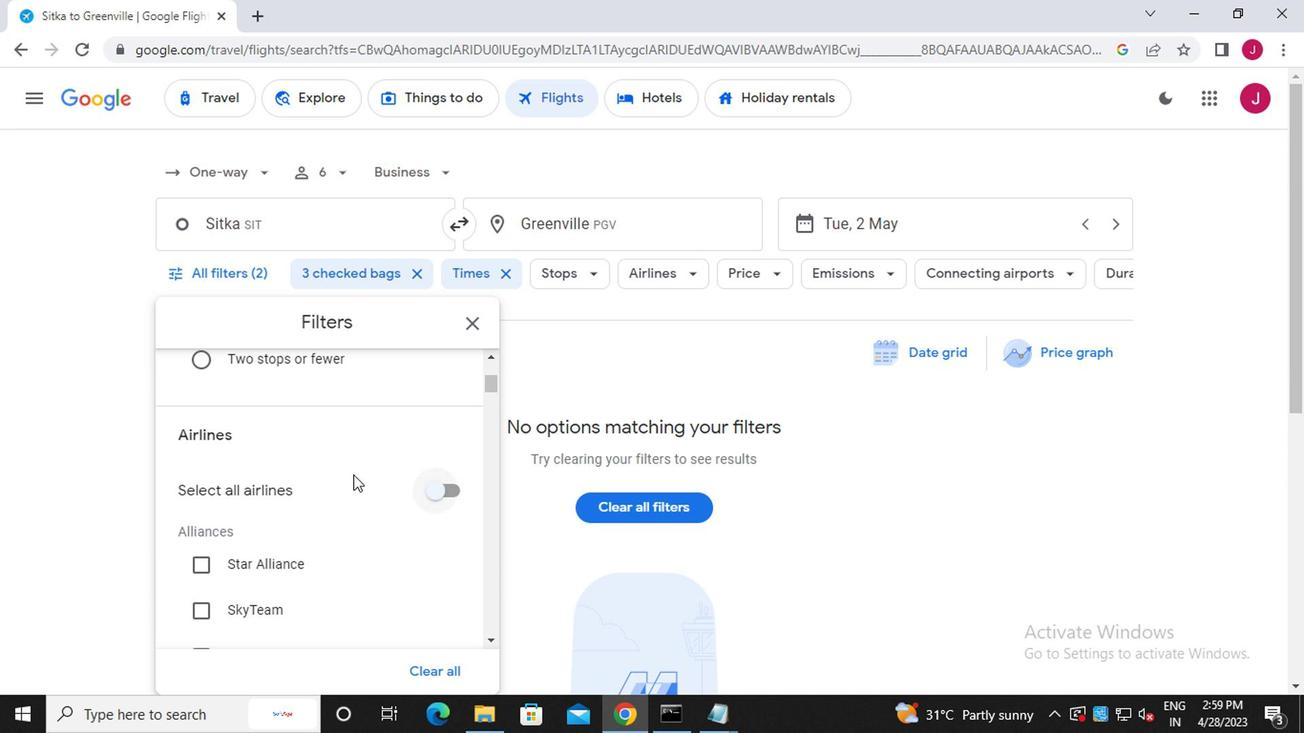 
Action: Mouse scrolled (311, 463) with delta (0, 0)
Screenshot: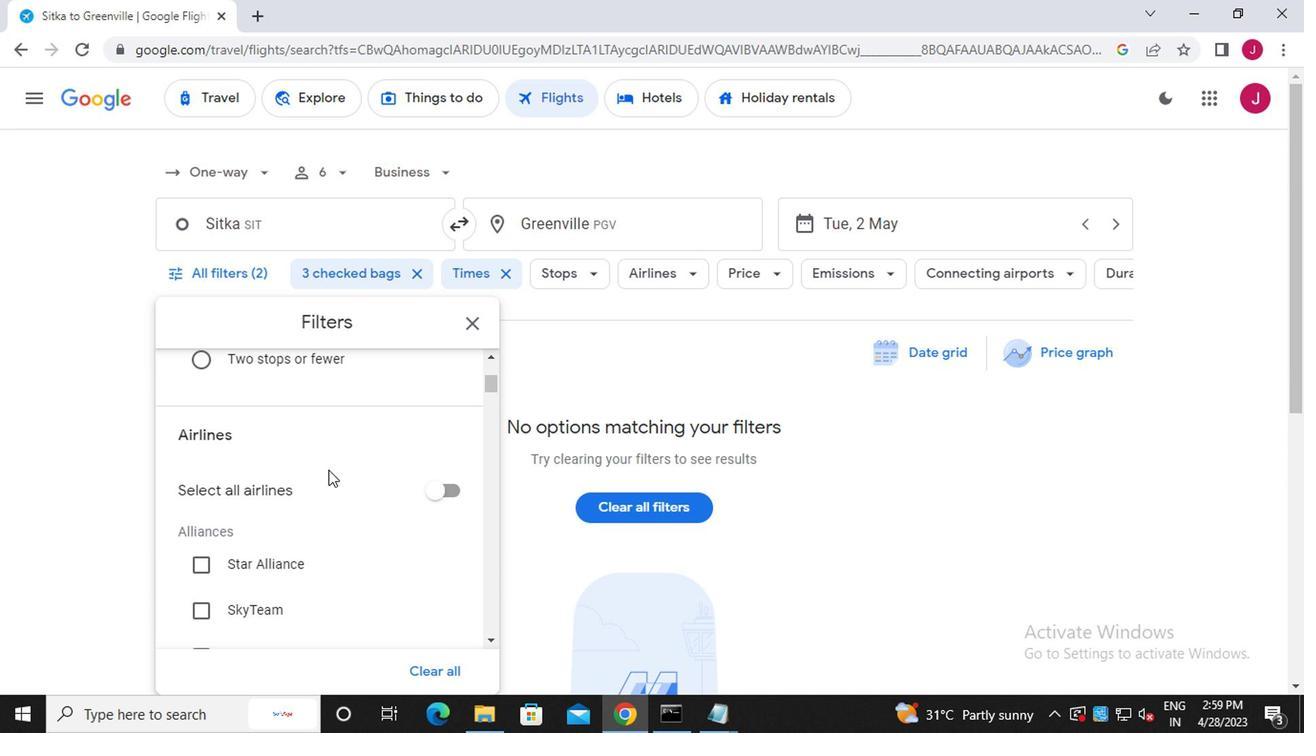 
Action: Mouse moved to (309, 463)
Screenshot: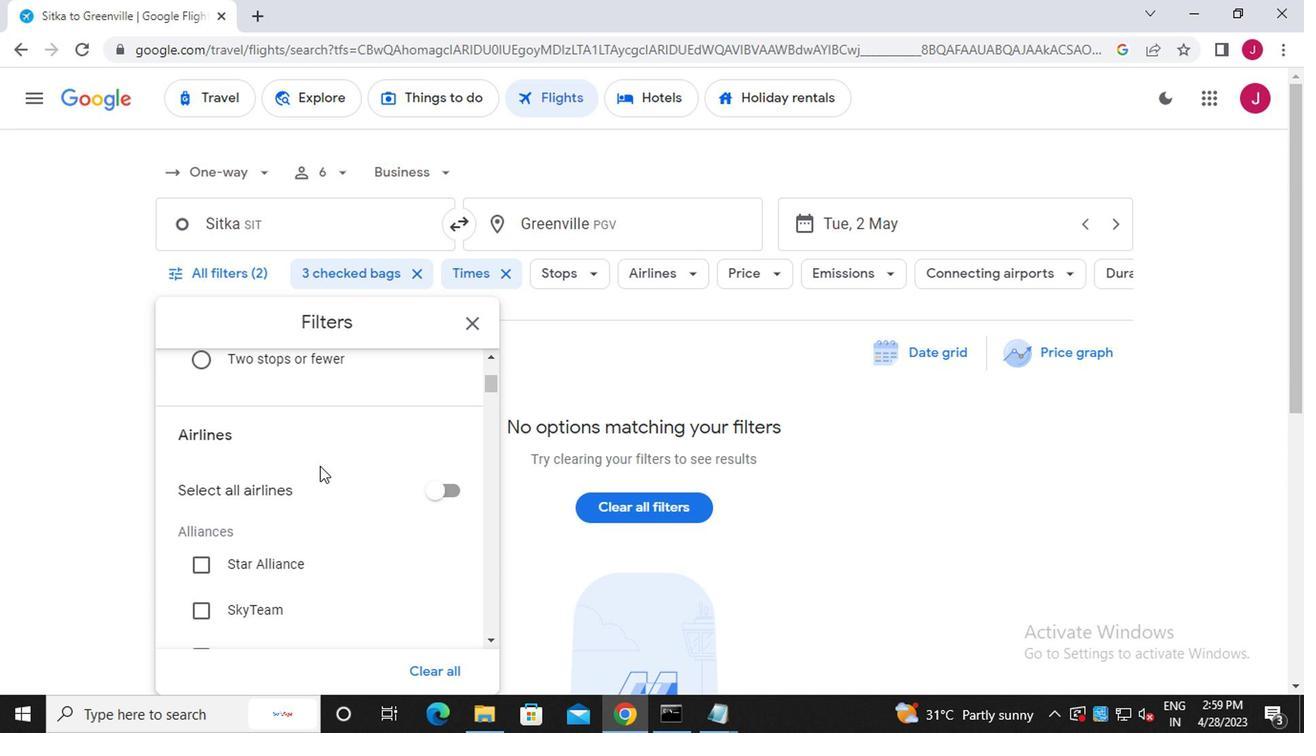 
Action: Mouse scrolled (309, 463) with delta (0, 0)
Screenshot: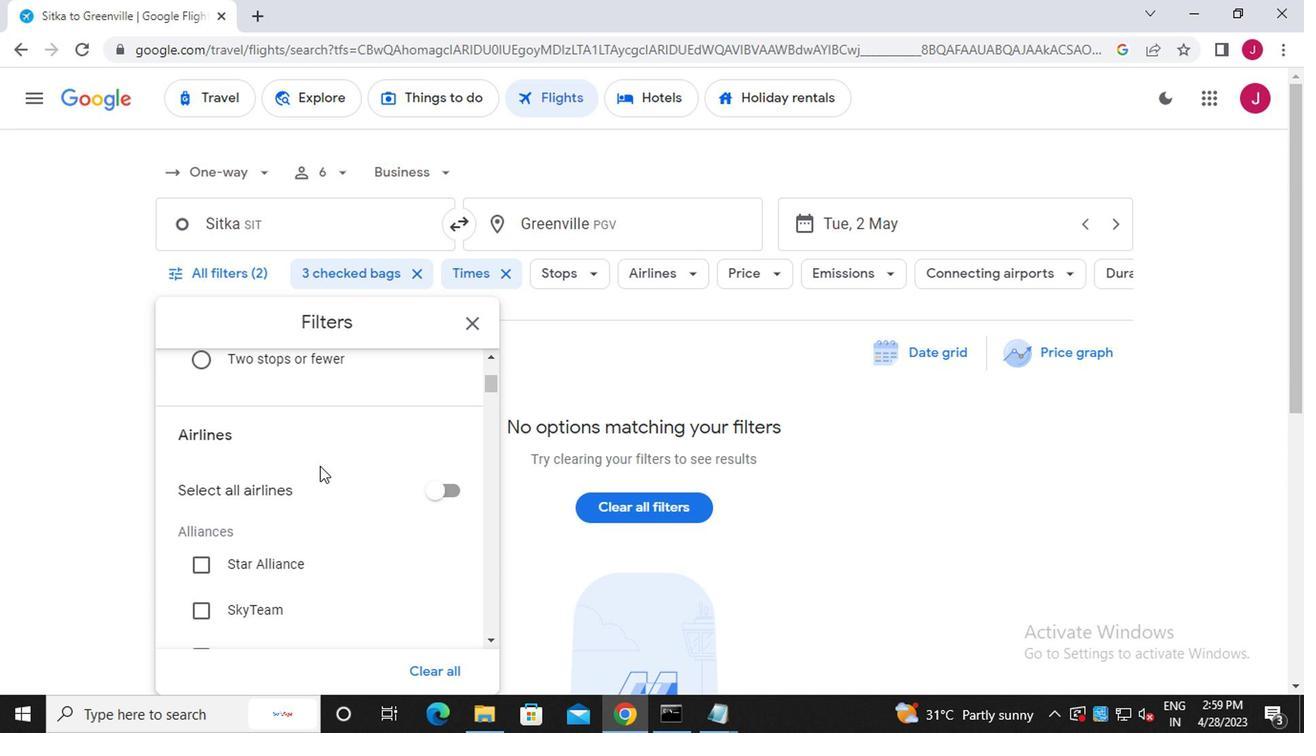
Action: Mouse moved to (307, 461)
Screenshot: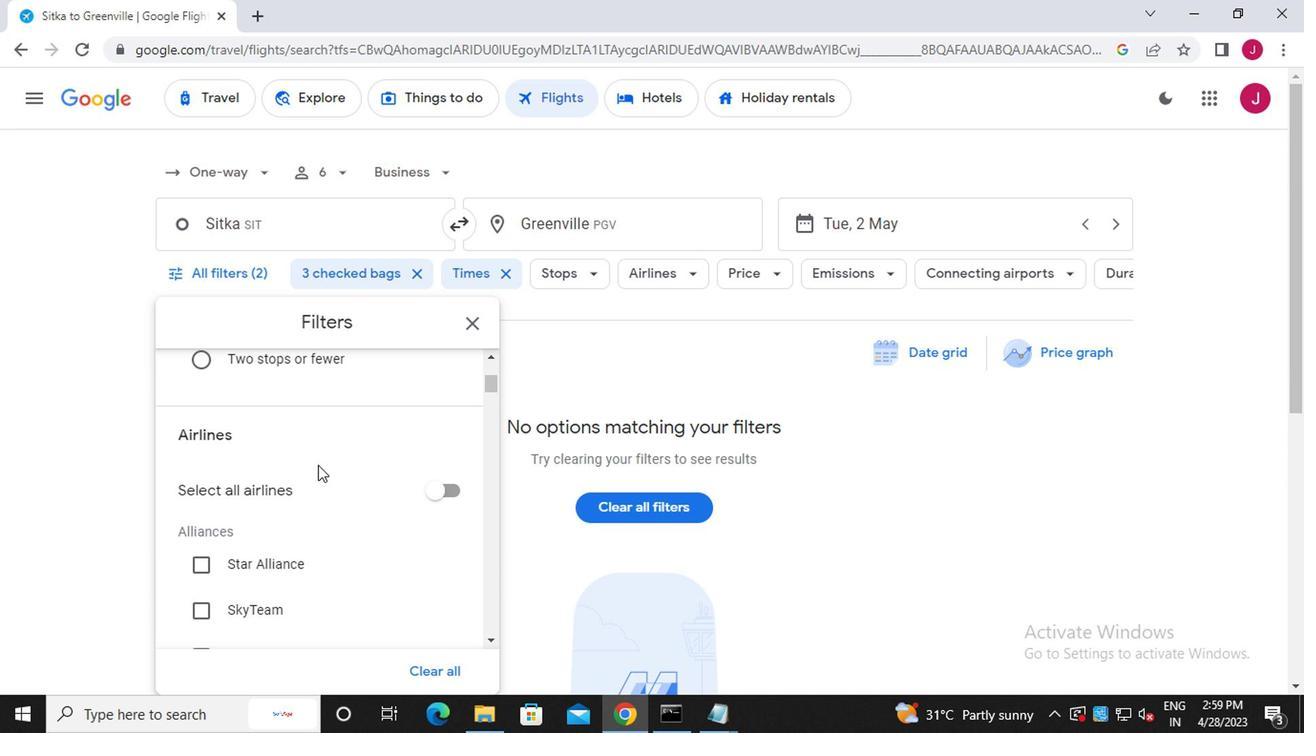 
Action: Mouse scrolled (307, 461) with delta (0, 0)
Screenshot: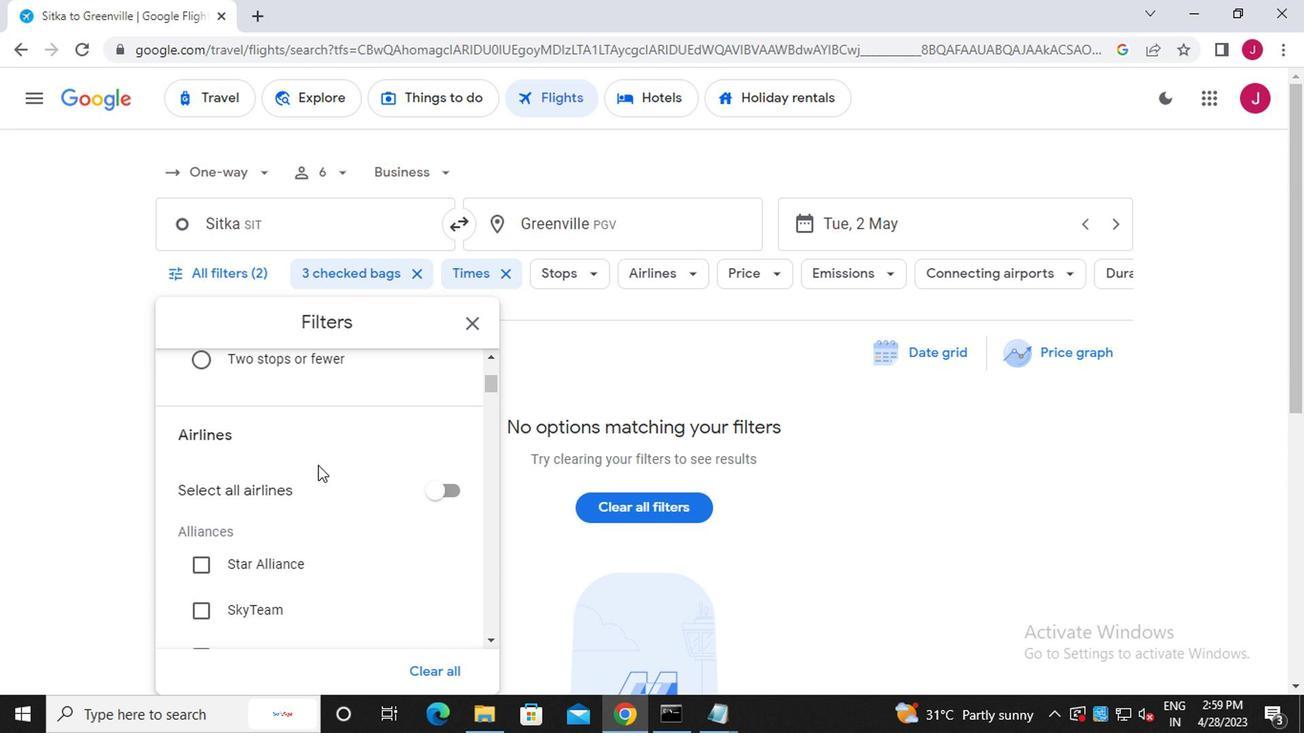 
Action: Mouse moved to (295, 466)
Screenshot: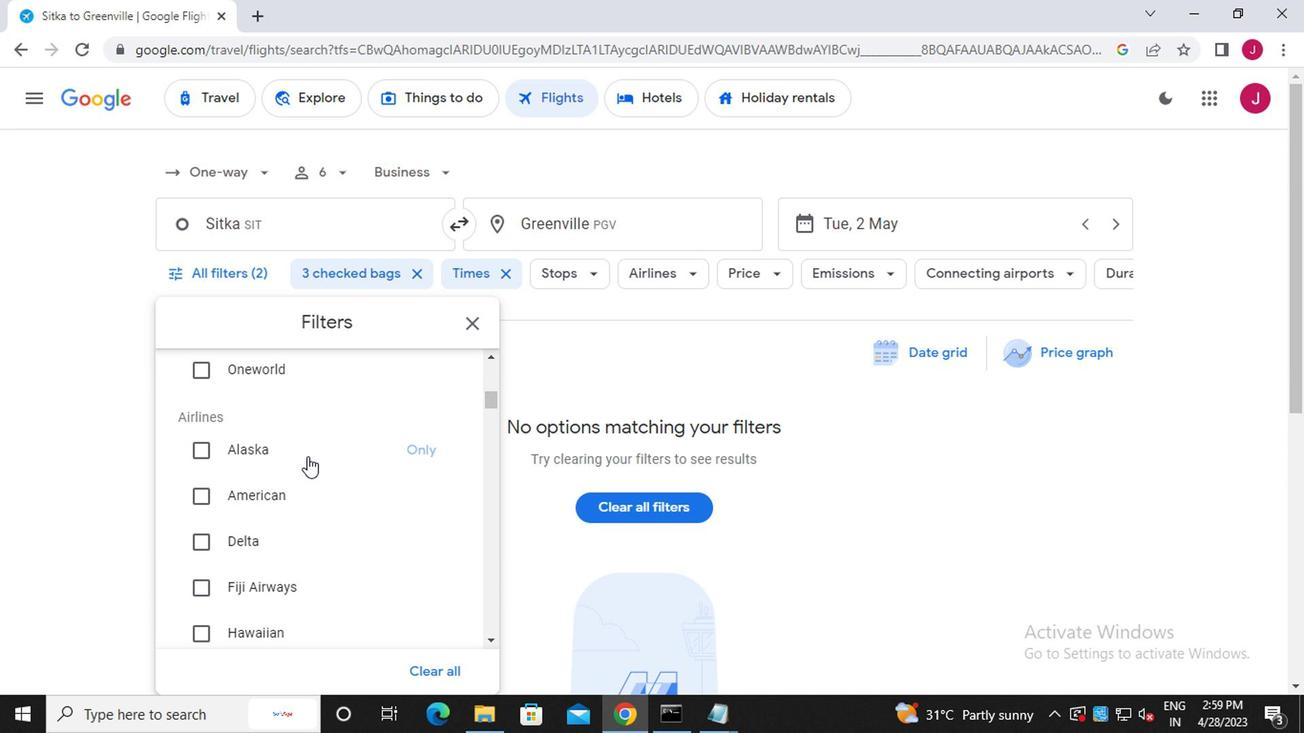 
Action: Mouse scrolled (295, 464) with delta (0, -1)
Screenshot: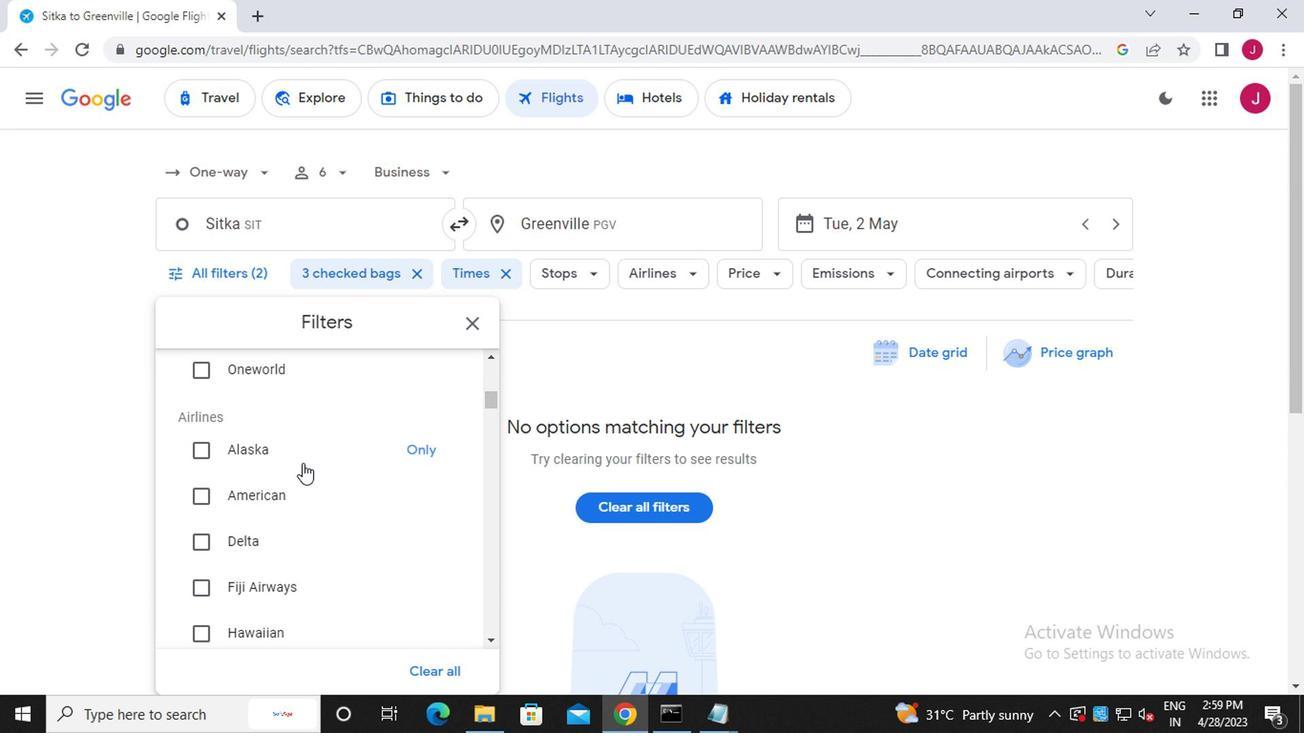 
Action: Mouse scrolled (295, 464) with delta (0, -1)
Screenshot: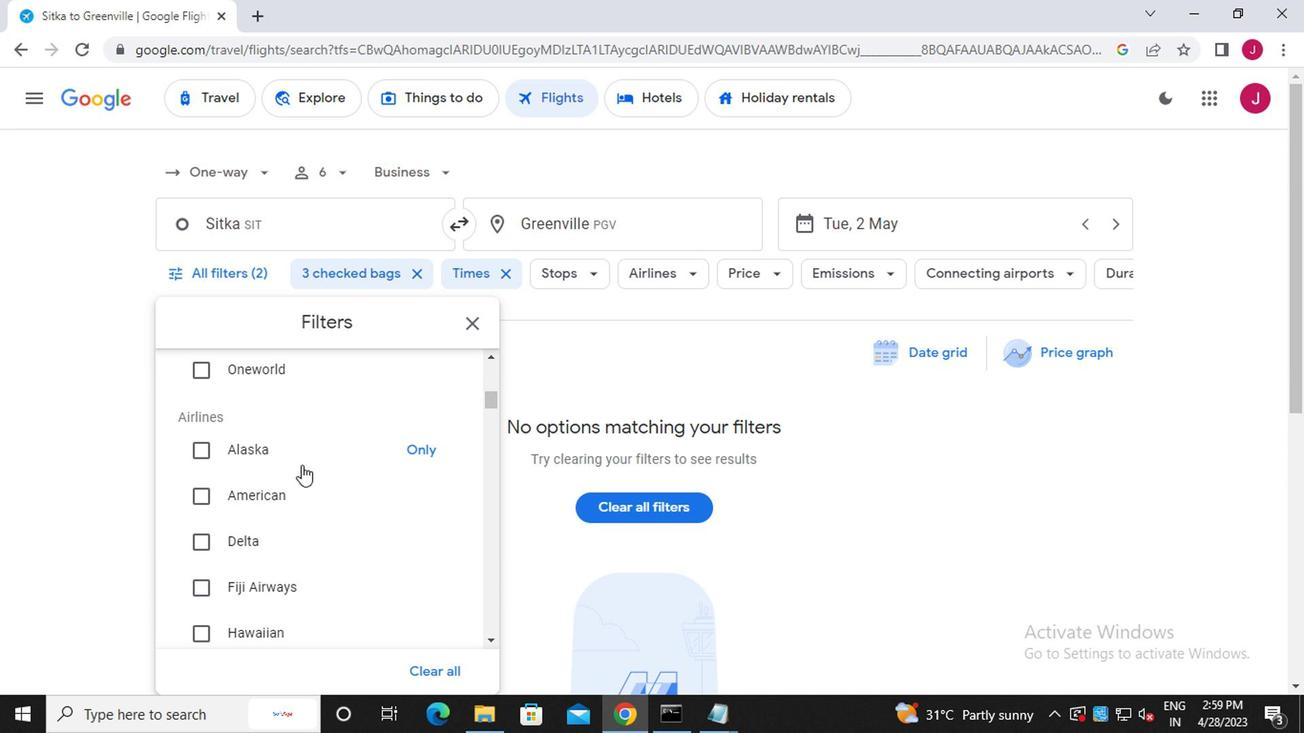 
Action: Mouse moved to (213, 502)
Screenshot: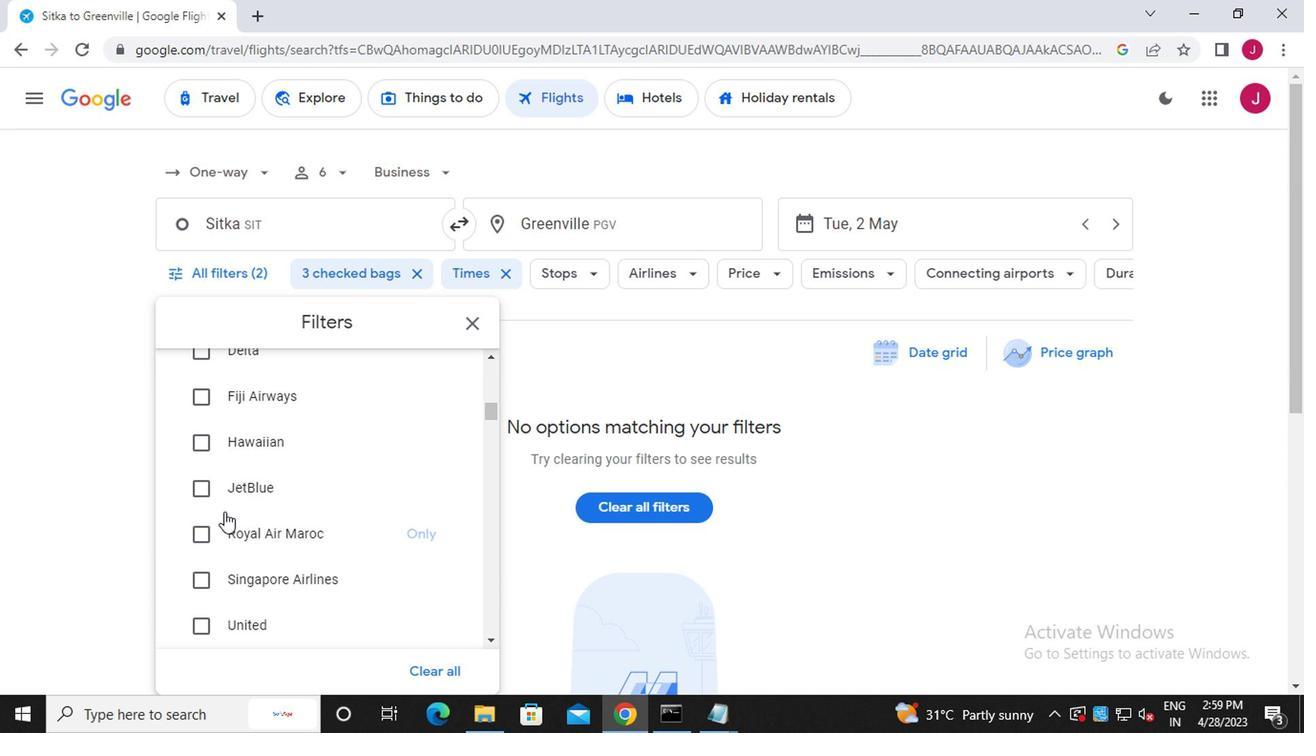 
Action: Mouse scrolled (213, 501) with delta (0, 0)
Screenshot: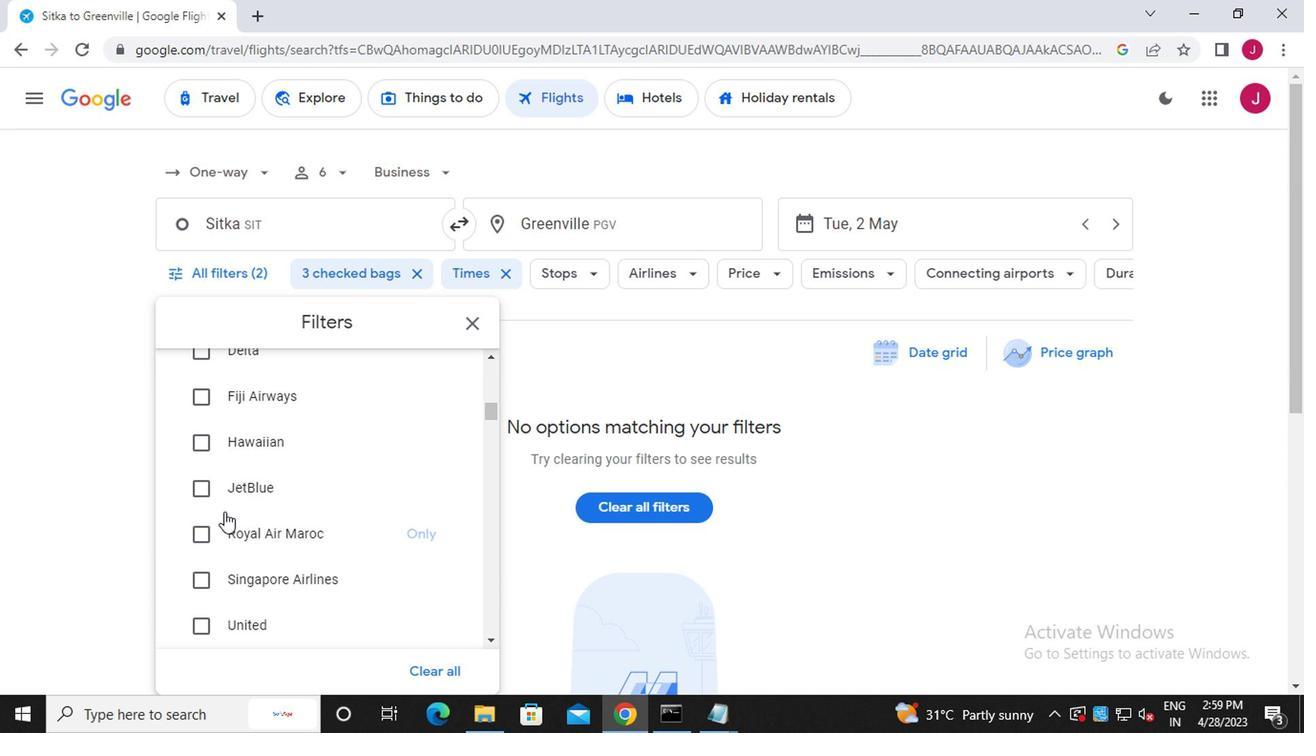 
Action: Mouse moved to (233, 485)
Screenshot: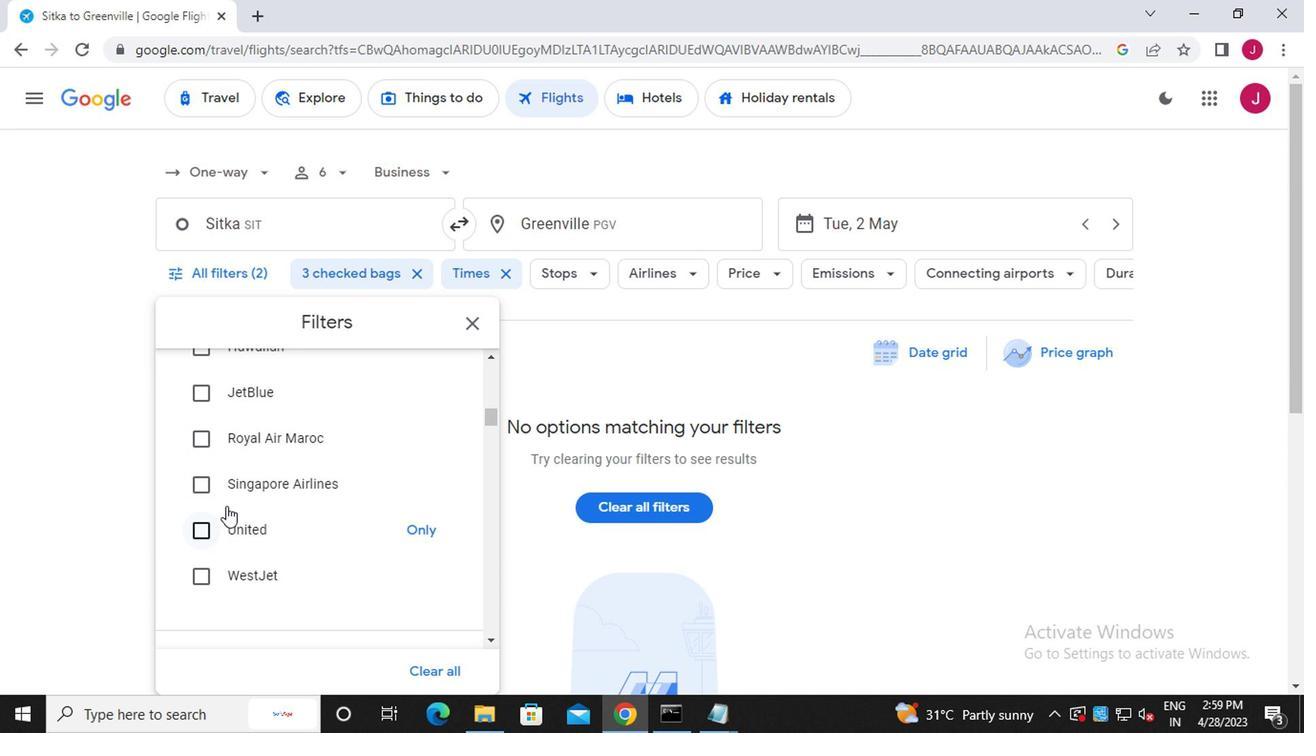 
Action: Mouse scrolled (233, 487) with delta (0, 1)
Screenshot: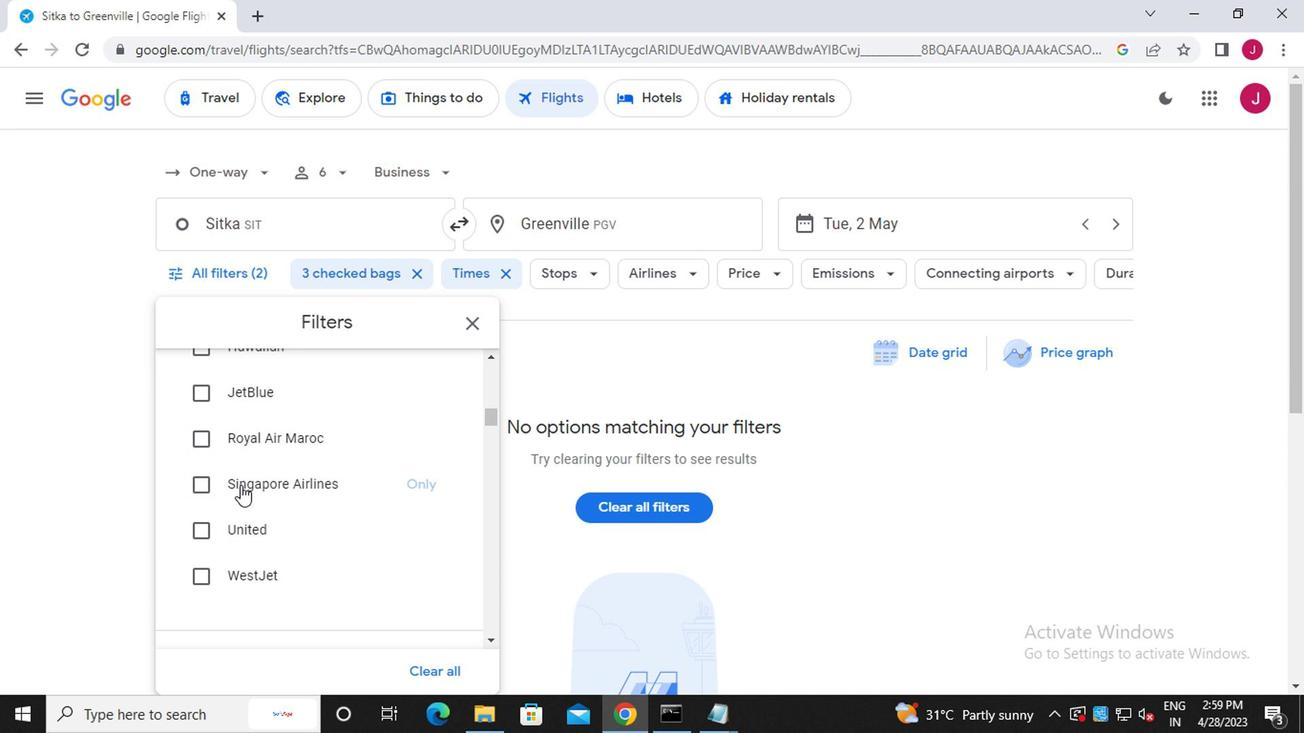 
Action: Mouse moved to (234, 485)
Screenshot: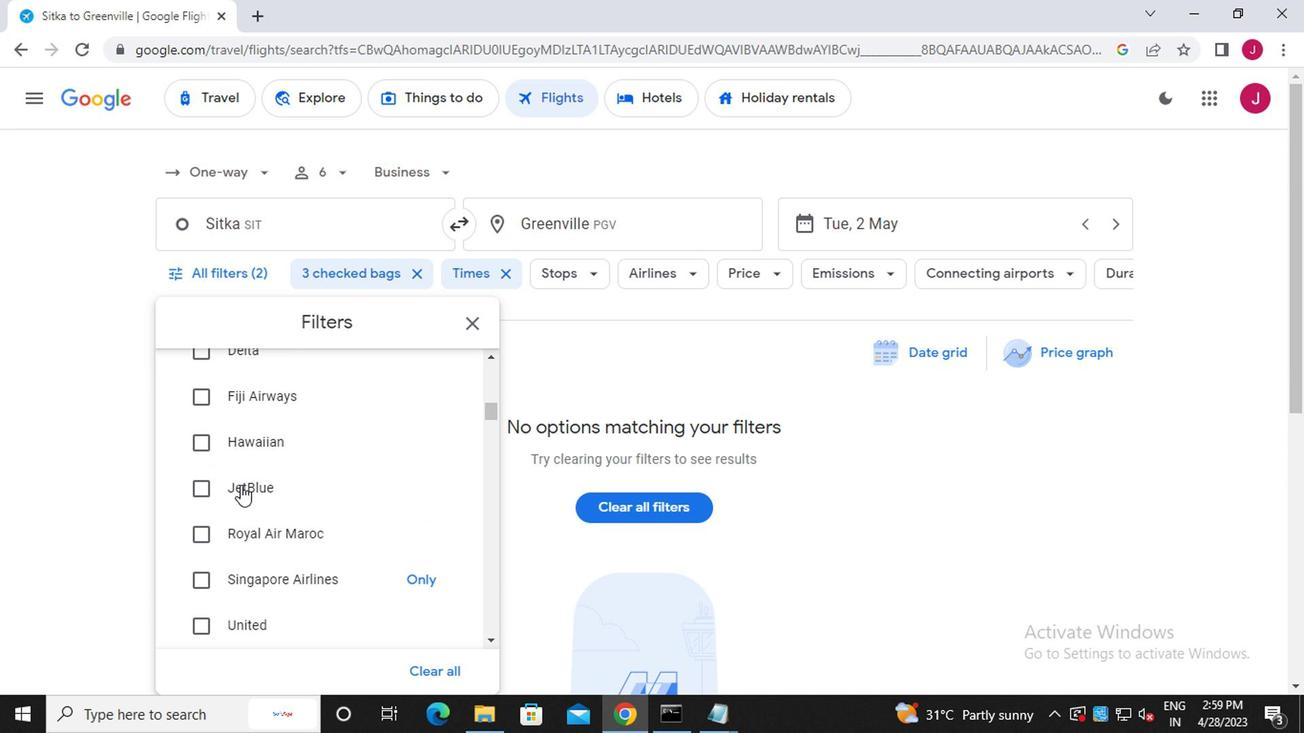 
Action: Mouse scrolled (234, 485) with delta (0, 0)
Screenshot: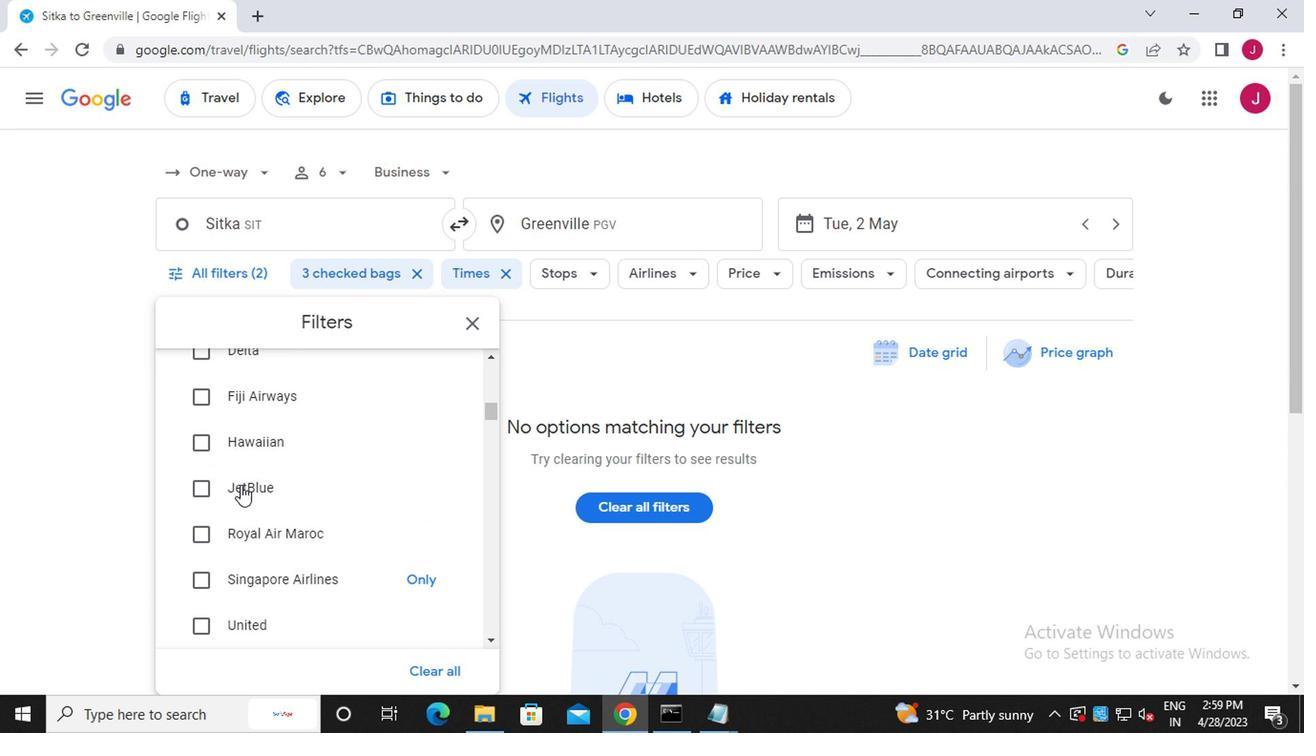 
Action: Mouse scrolled (234, 485) with delta (0, 0)
Screenshot: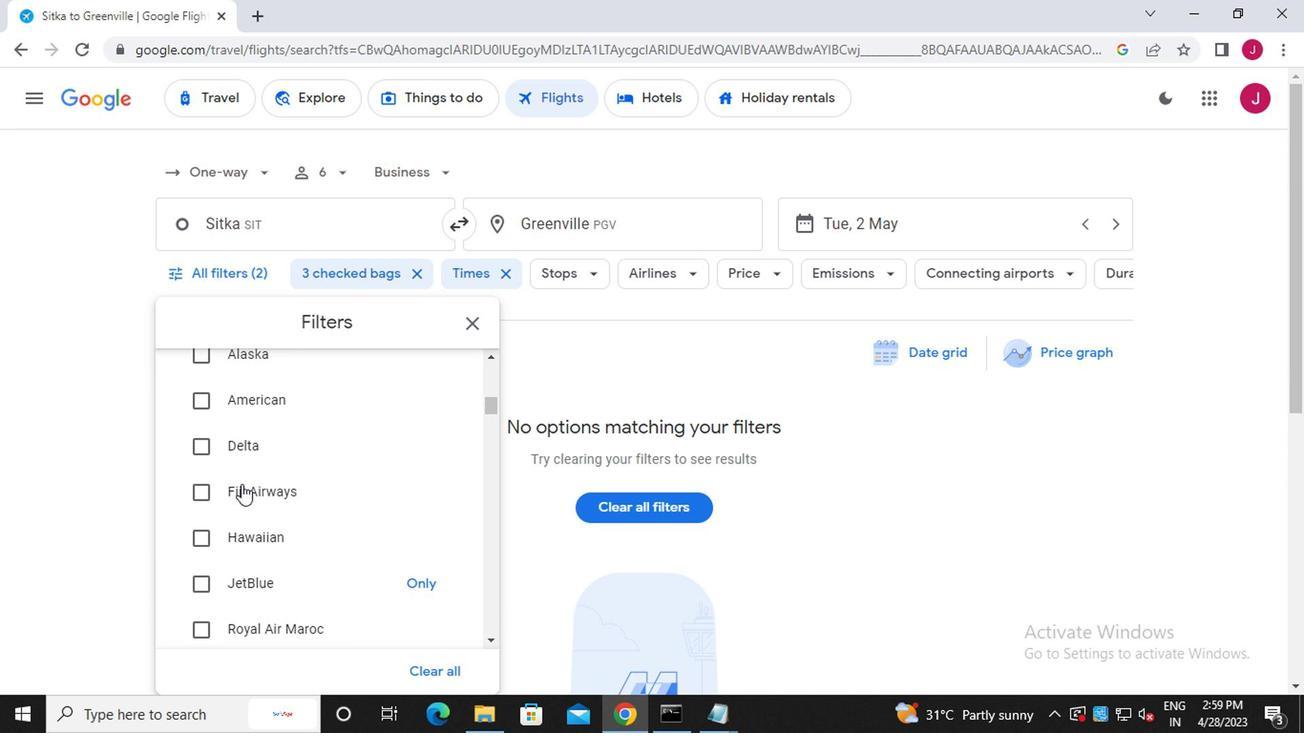 
Action: Mouse moved to (197, 492)
Screenshot: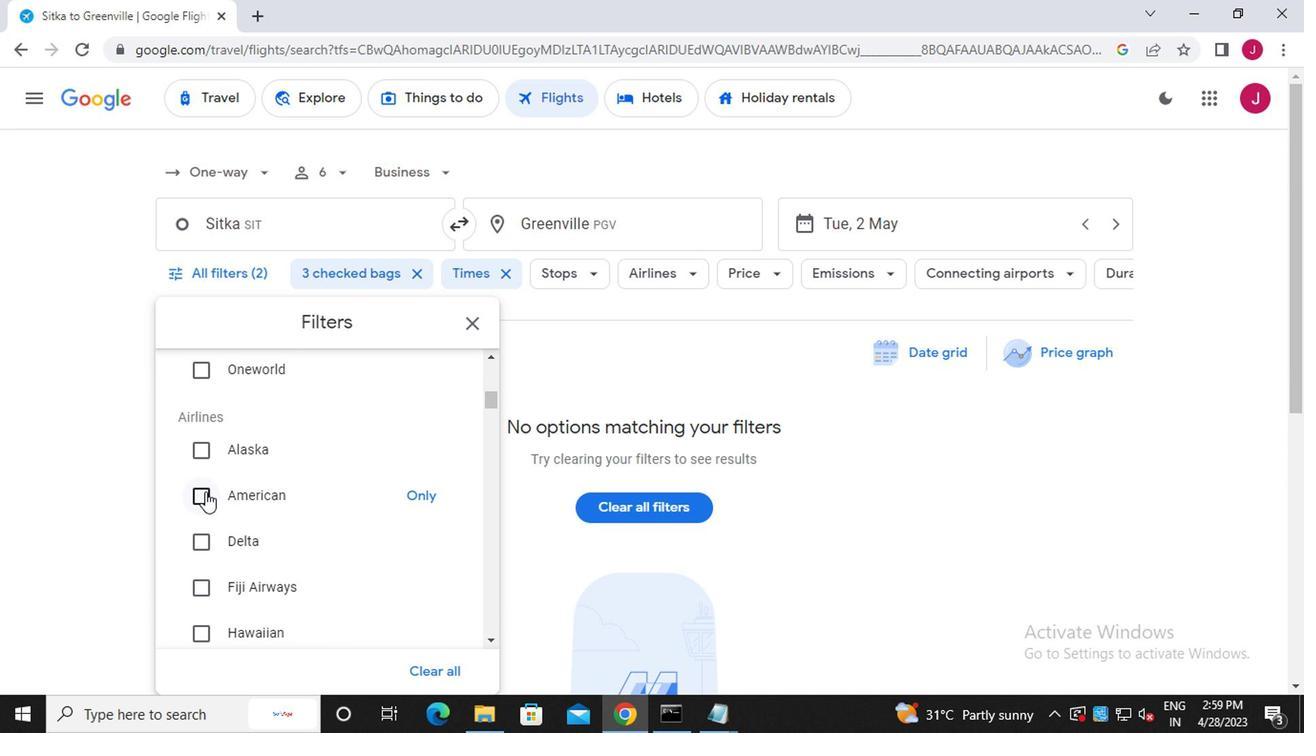 
Action: Mouse pressed left at (197, 492)
Screenshot: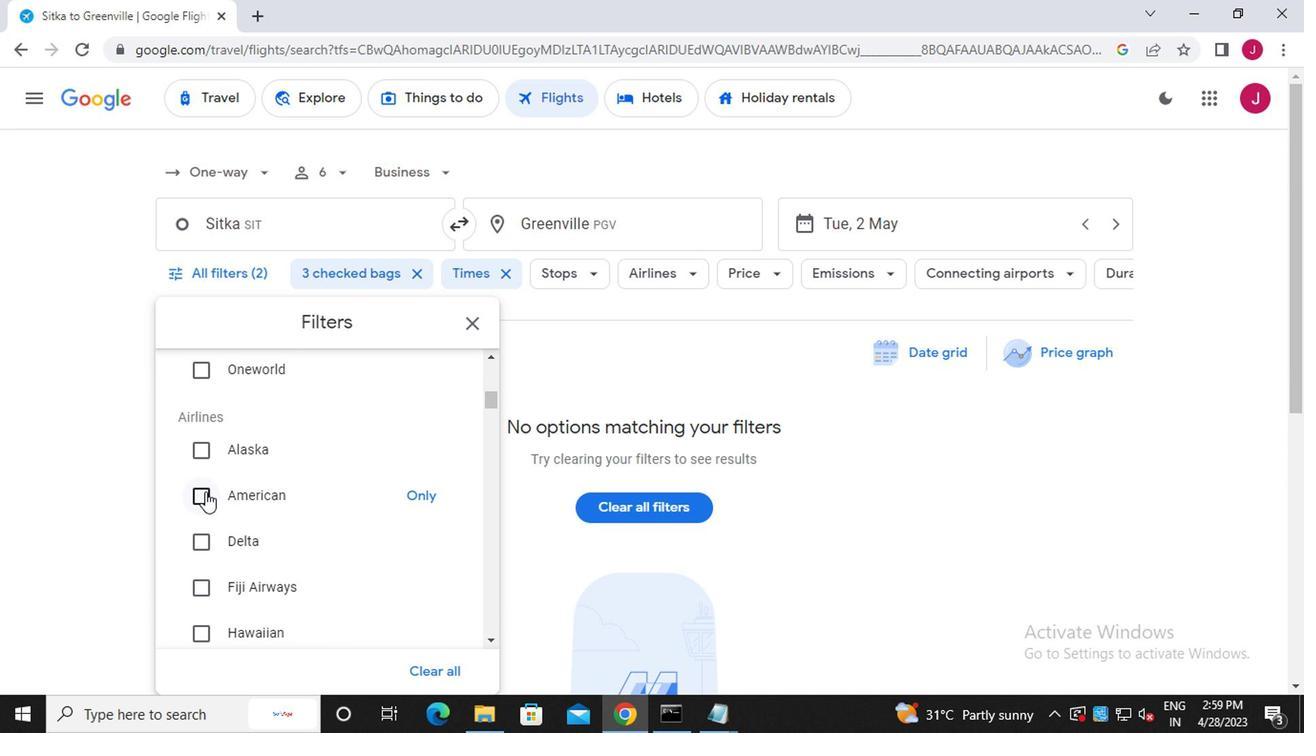 
Action: Mouse moved to (321, 492)
Screenshot: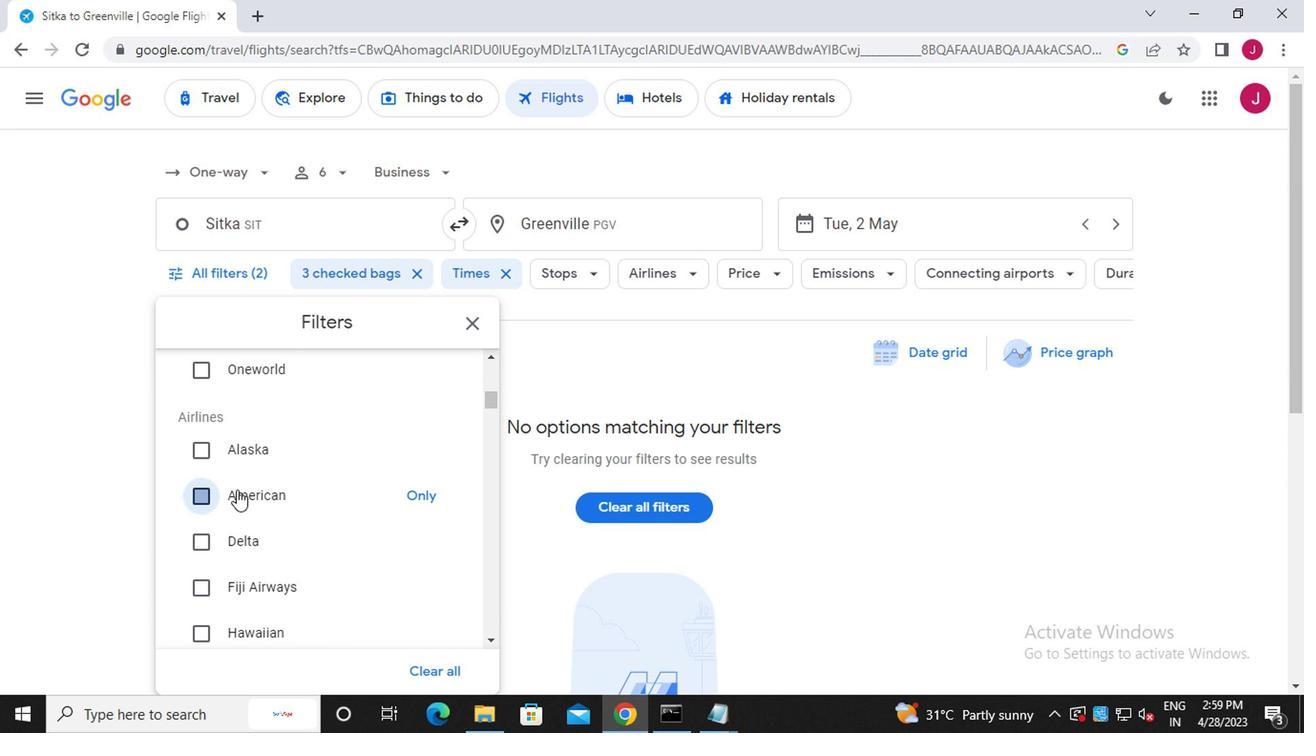 
Action: Mouse scrolled (321, 491) with delta (0, 0)
Screenshot: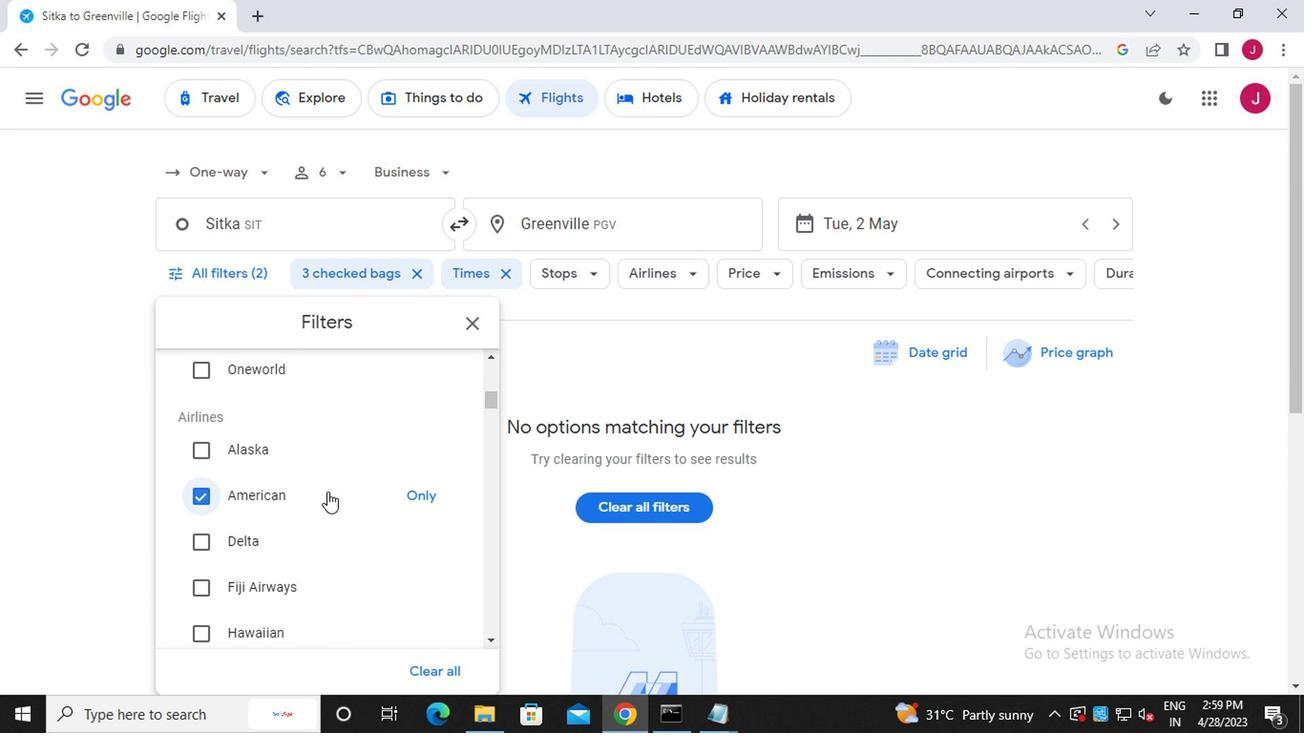 
Action: Mouse moved to (322, 492)
Screenshot: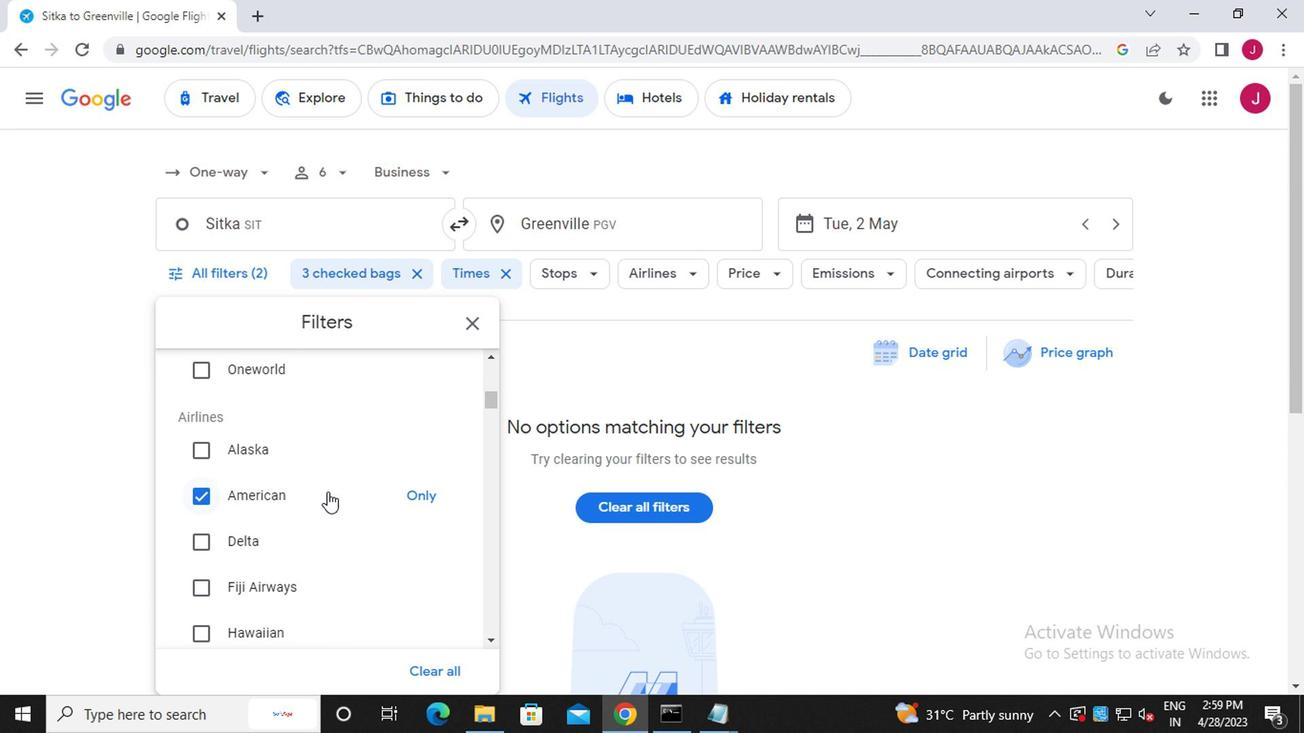 
Action: Mouse scrolled (322, 491) with delta (0, 0)
Screenshot: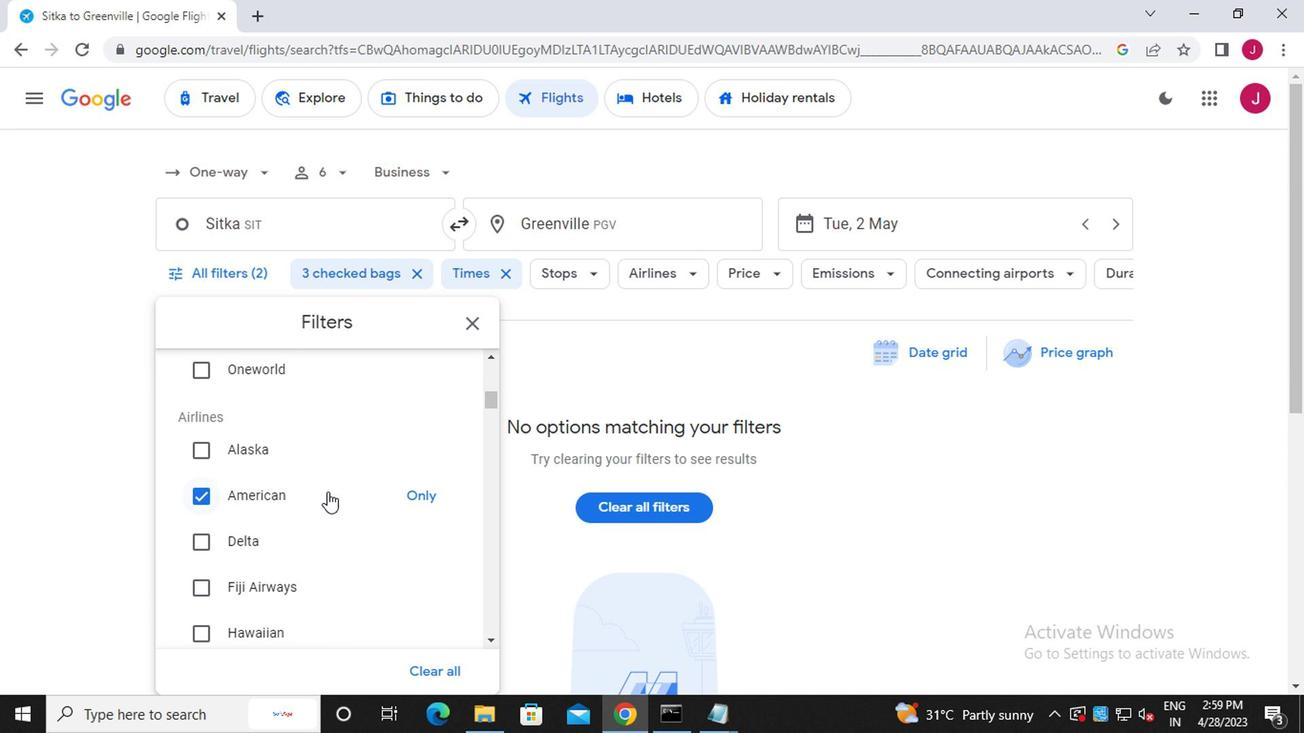
Action: Mouse moved to (321, 485)
Screenshot: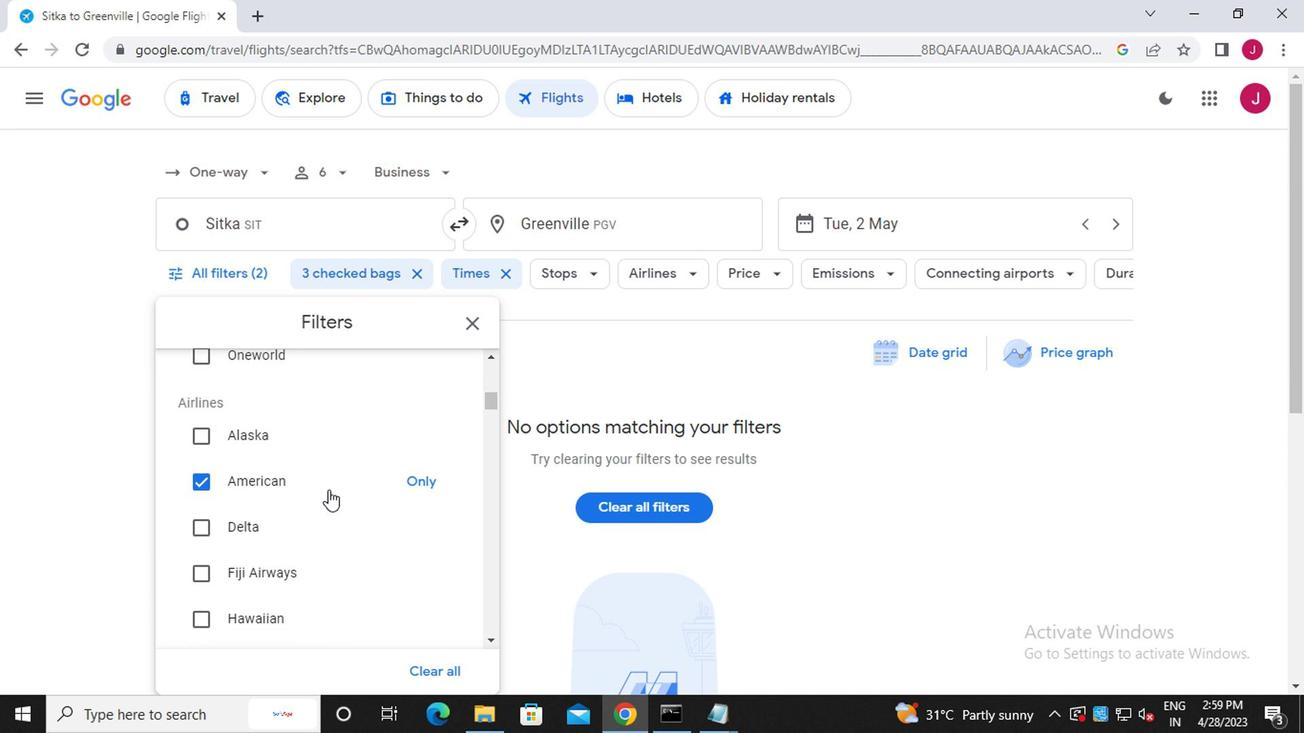 
Action: Mouse scrolled (321, 485) with delta (0, 0)
Screenshot: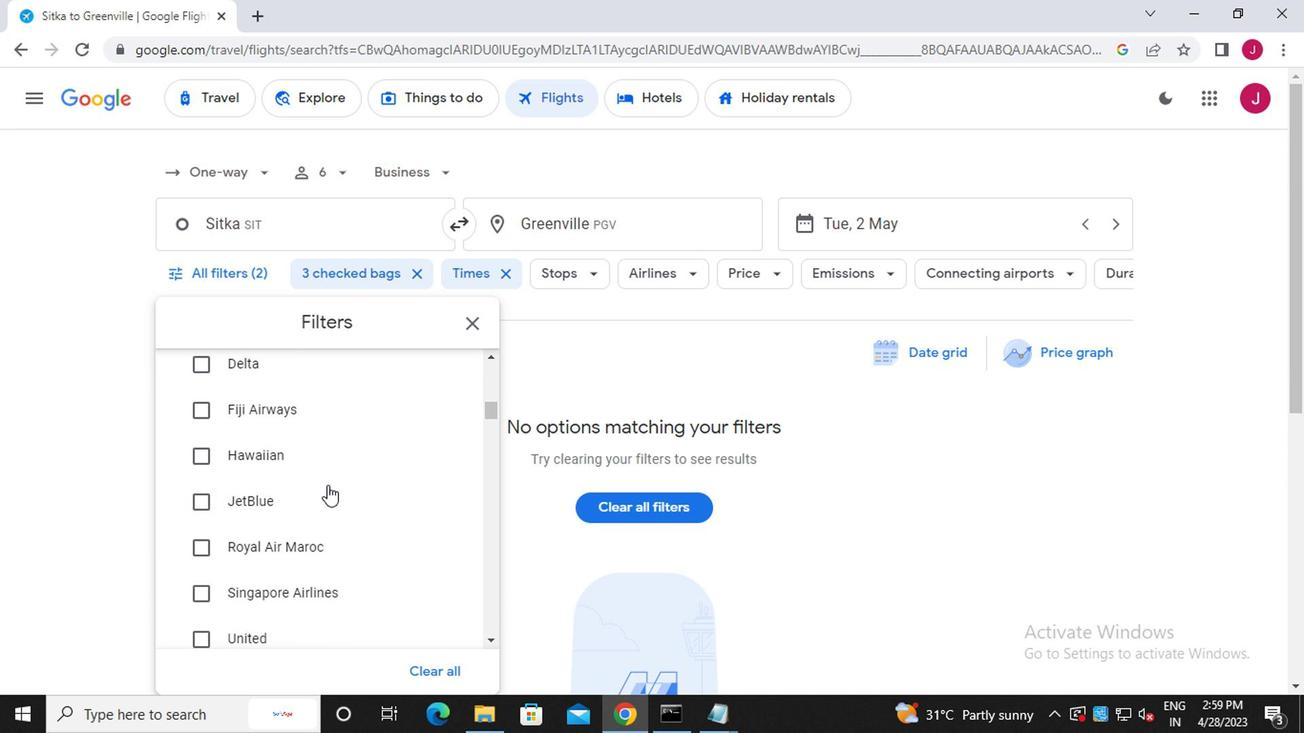 
Action: Mouse scrolled (321, 485) with delta (0, 0)
Screenshot: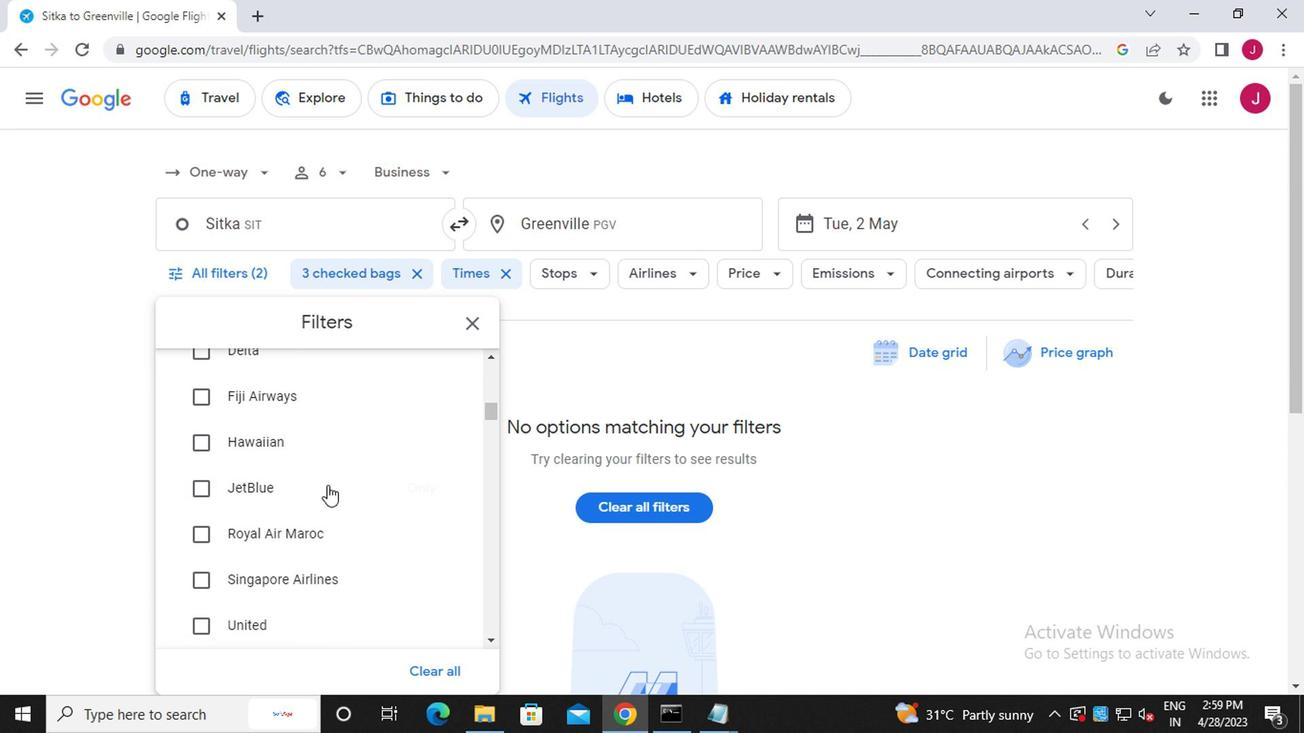 
Action: Mouse moved to (321, 480)
Screenshot: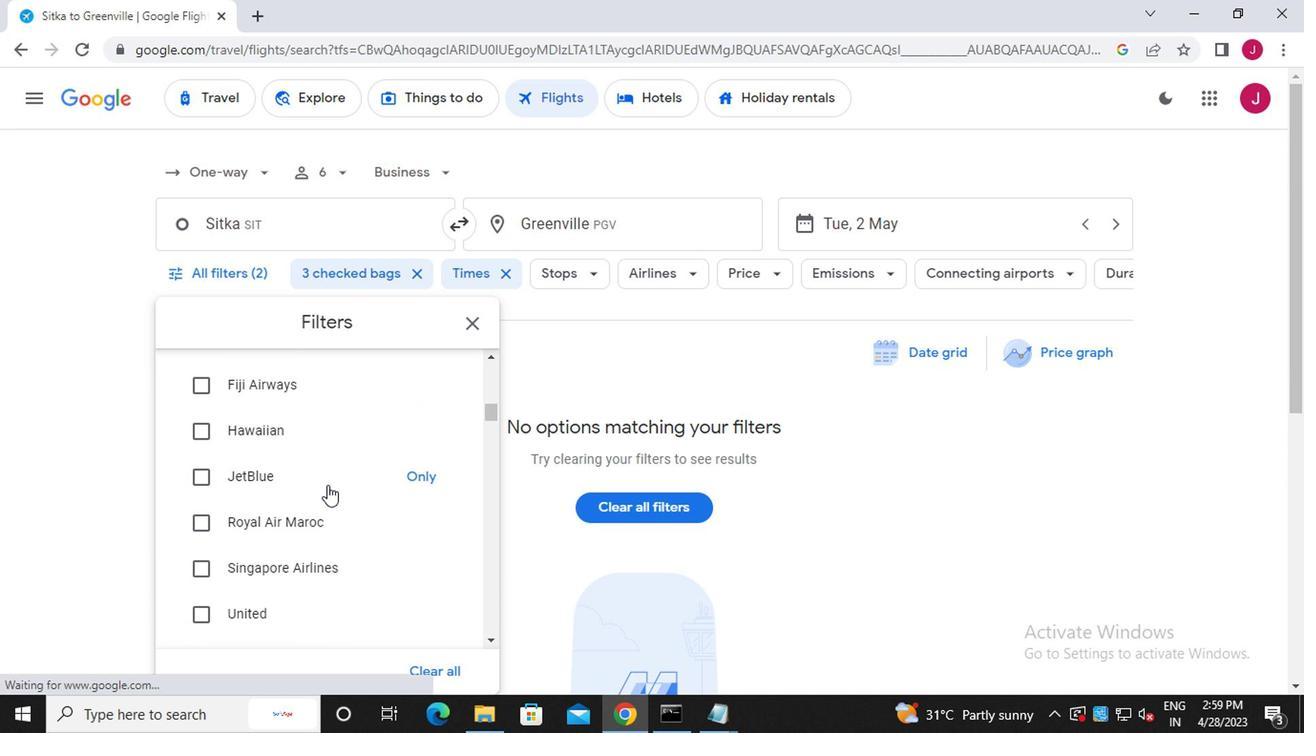 
Action: Mouse scrolled (321, 478) with delta (0, -1)
Screenshot: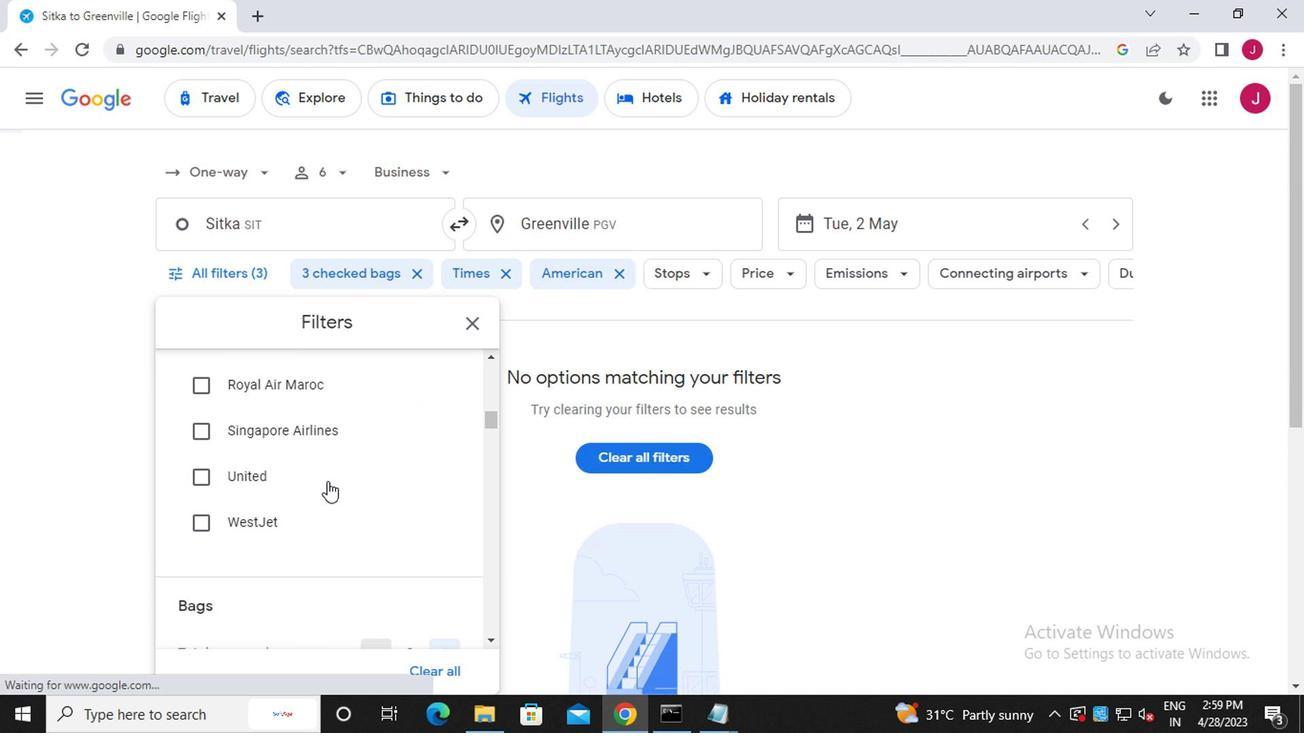 
Action: Mouse moved to (441, 559)
Screenshot: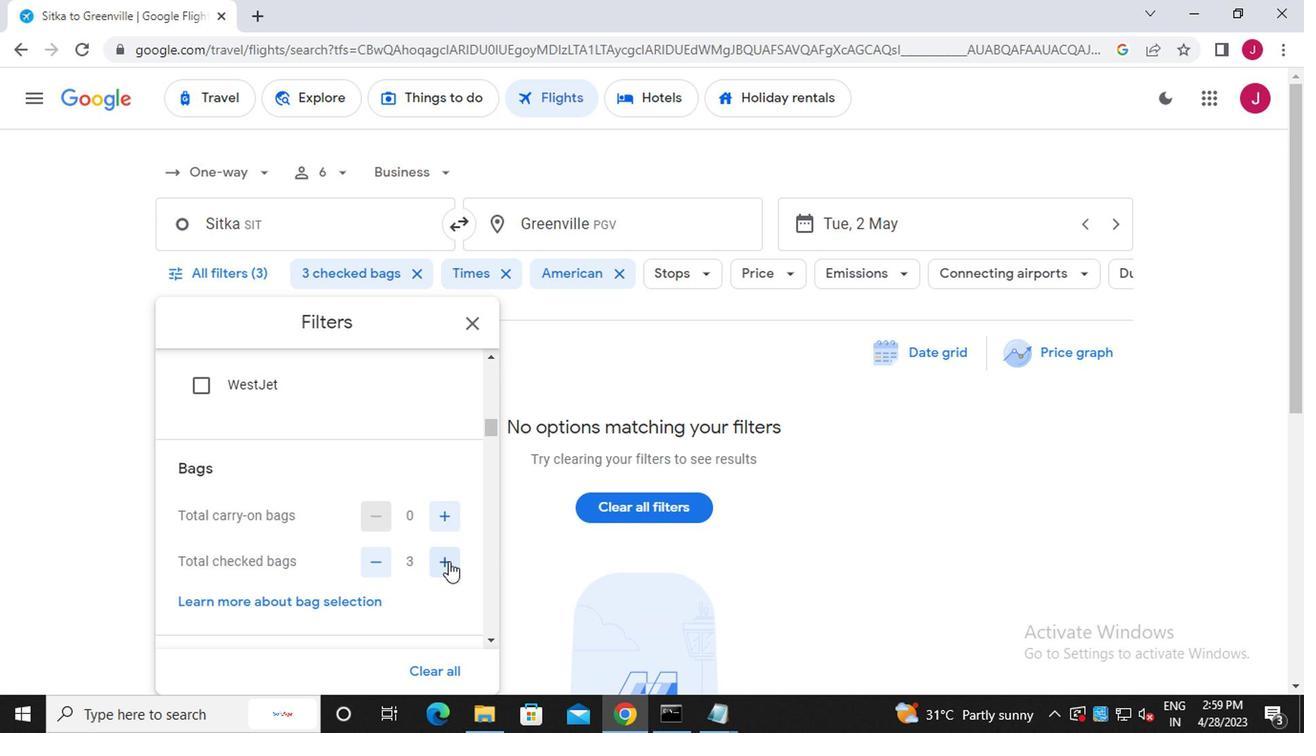 
Action: Mouse pressed left at (441, 559)
Screenshot: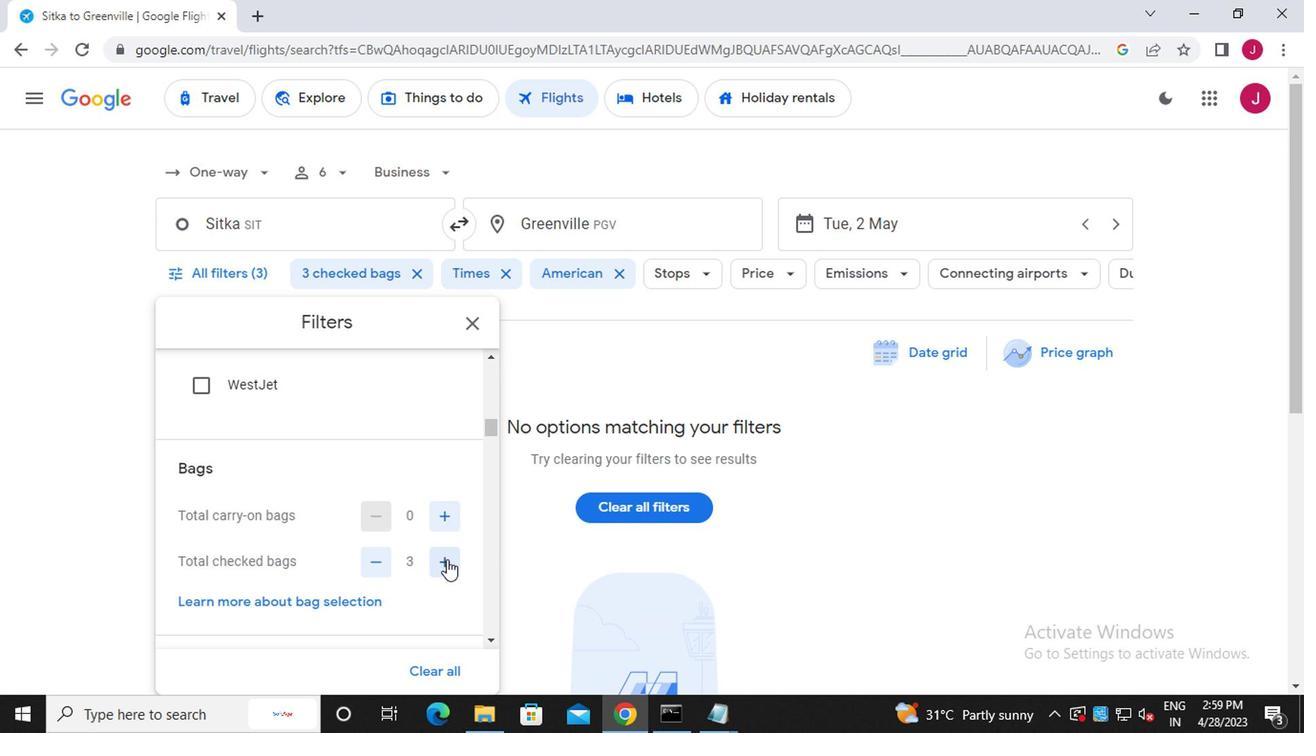 
Action: Mouse moved to (434, 550)
Screenshot: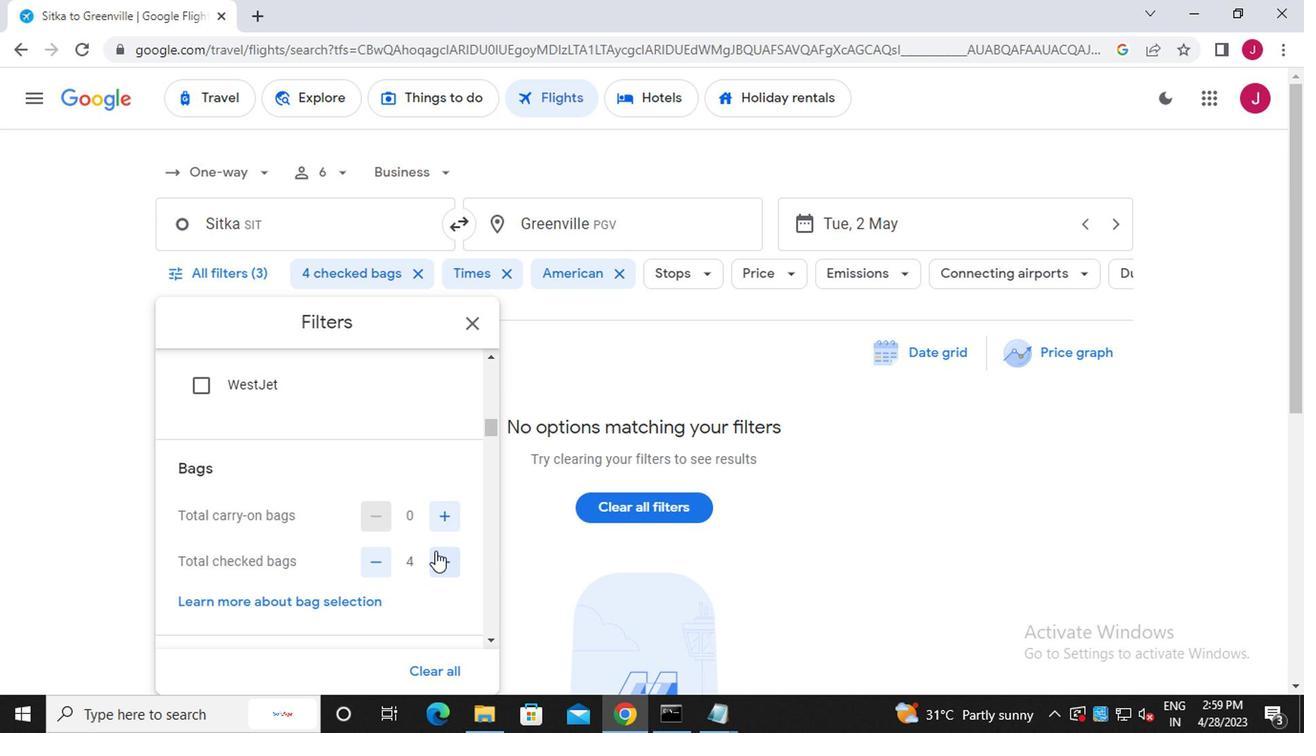 
Action: Mouse scrolled (434, 549) with delta (0, 0)
Screenshot: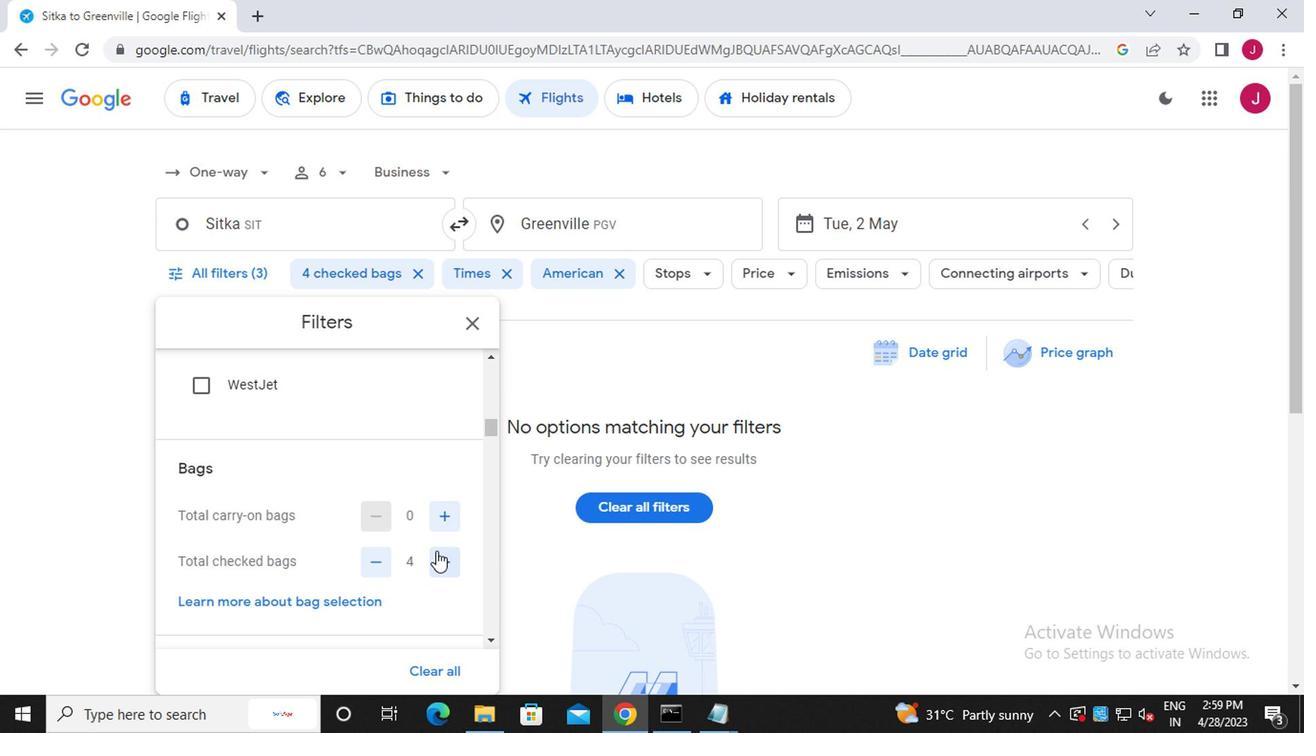 
Action: Mouse moved to (434, 549)
Screenshot: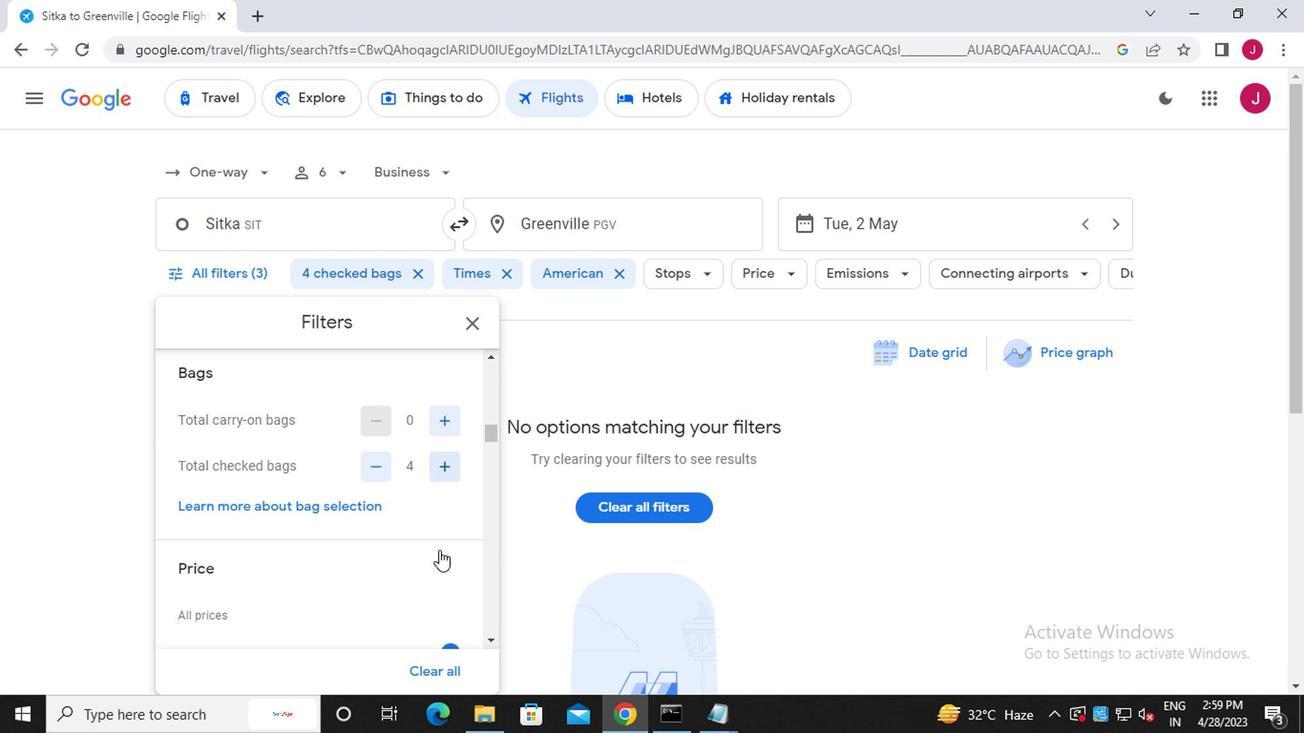 
Action: Mouse scrolled (434, 548) with delta (0, 0)
Screenshot: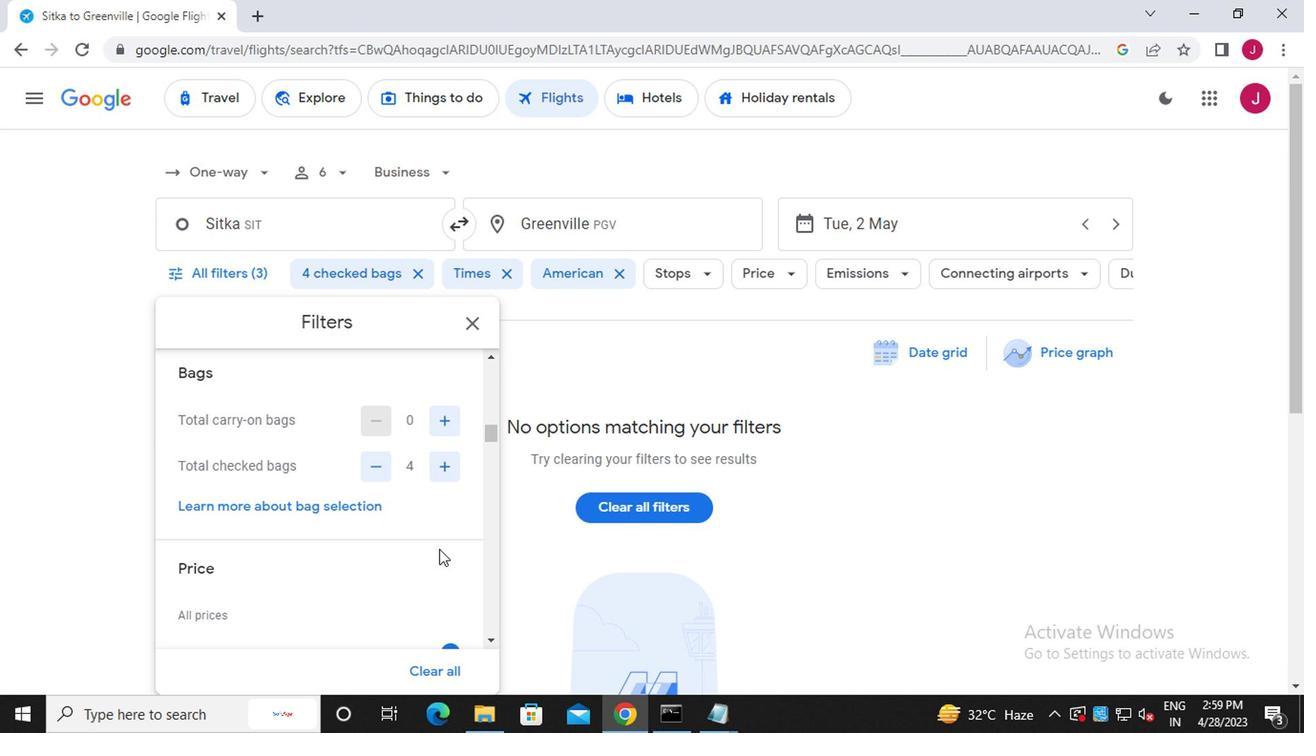 
Action: Mouse moved to (444, 557)
Screenshot: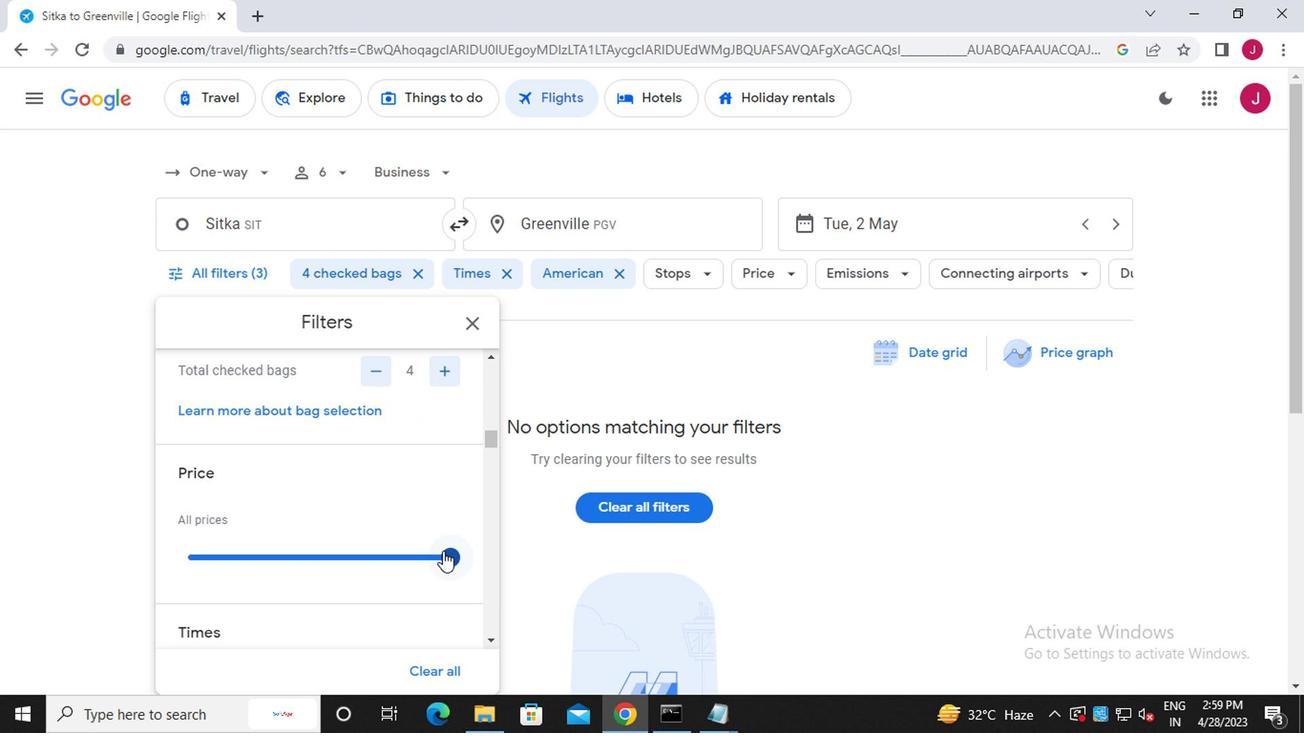 
Action: Mouse pressed left at (444, 557)
Screenshot: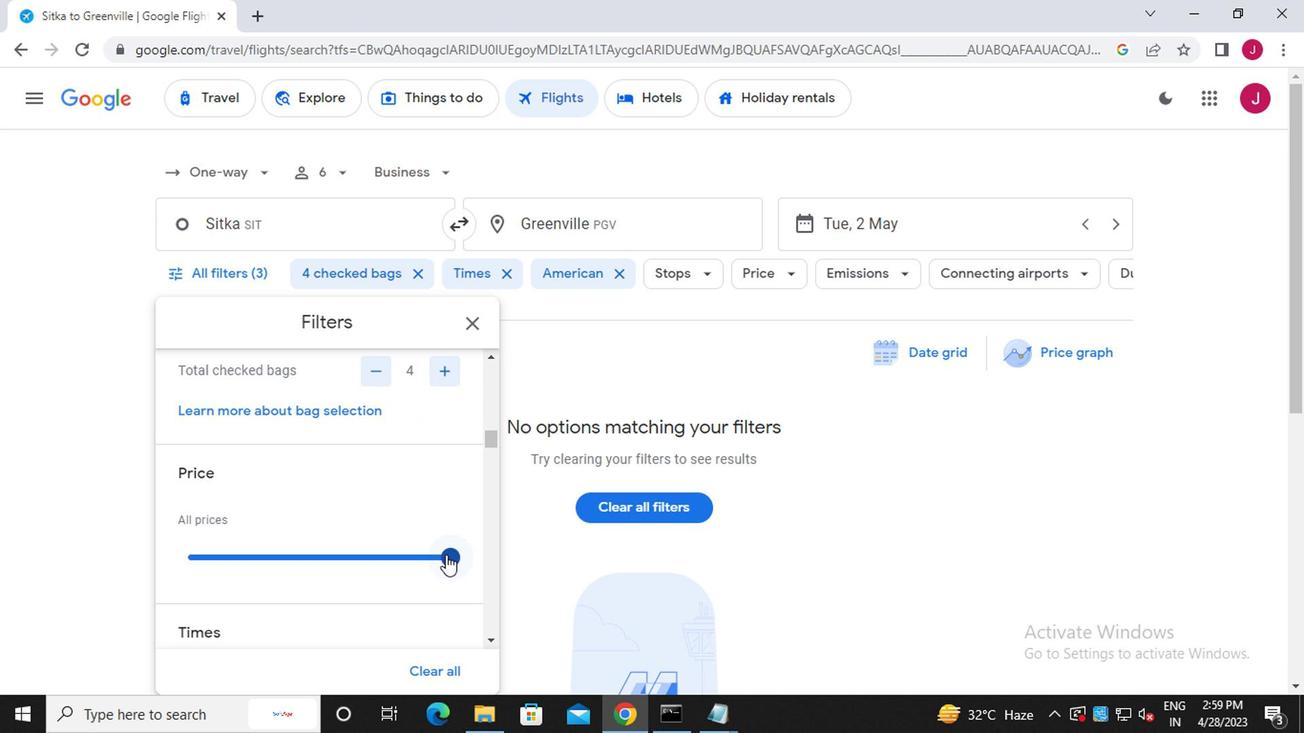 
Action: Mouse moved to (424, 553)
Screenshot: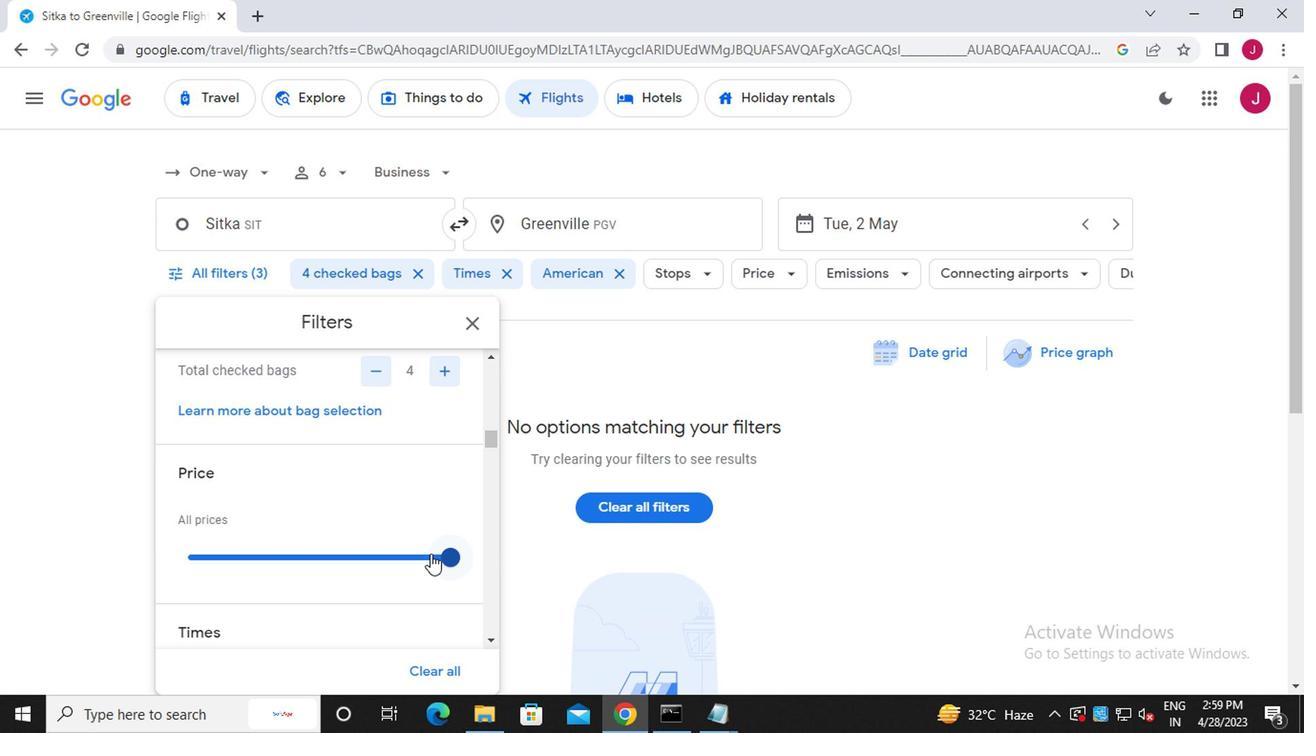 
Action: Mouse scrolled (424, 552) with delta (0, -1)
Screenshot: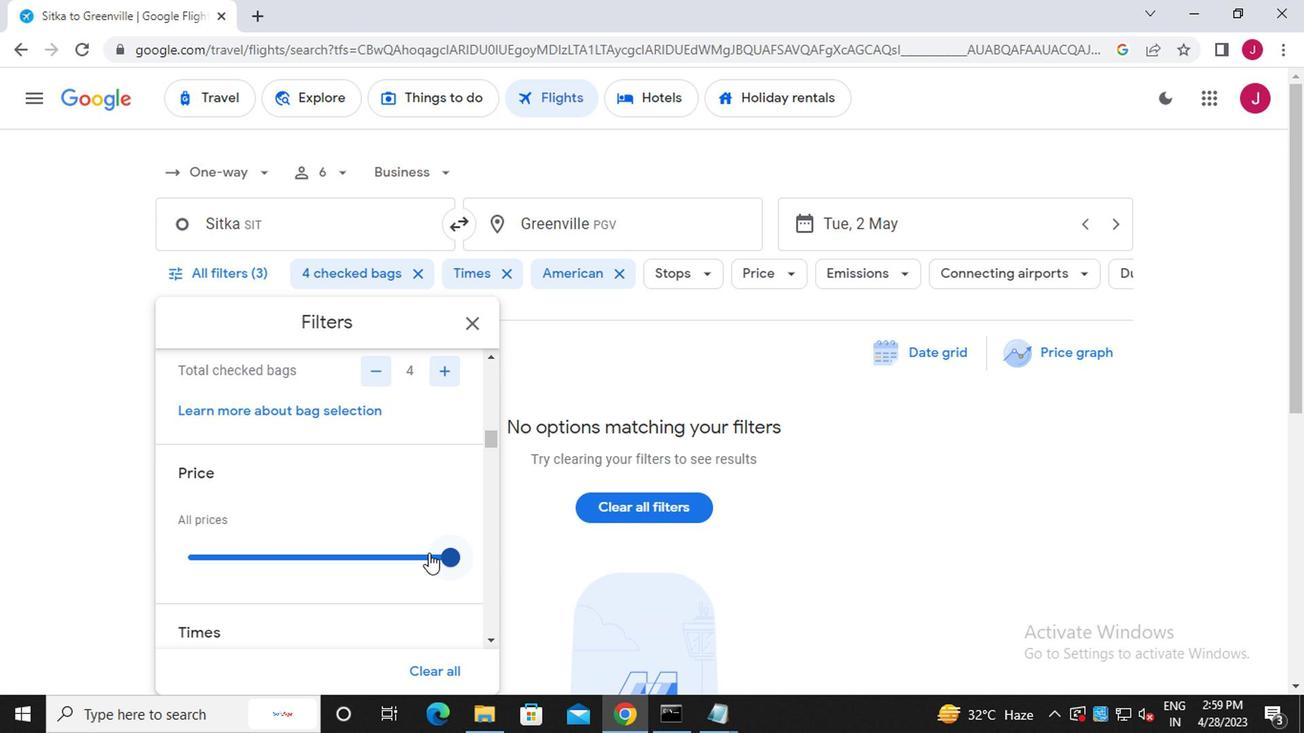 
Action: Mouse scrolled (424, 552) with delta (0, -1)
Screenshot: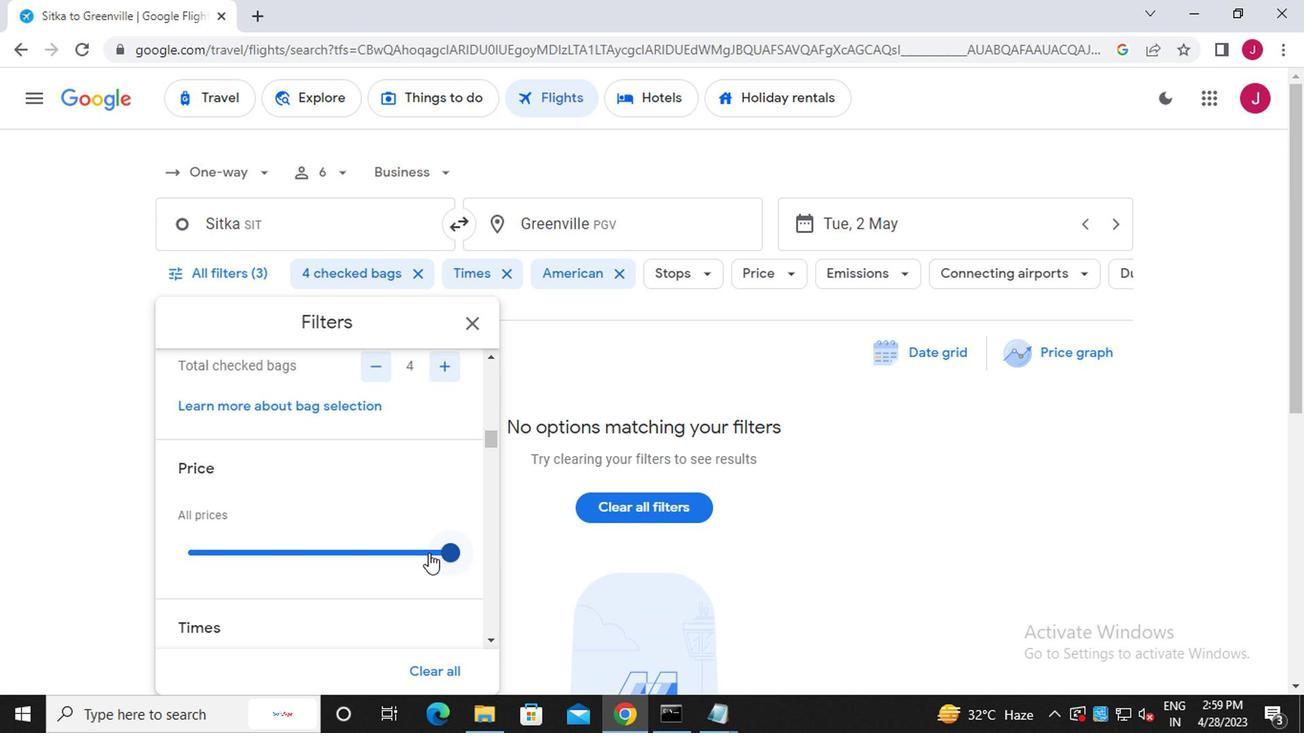 
Action: Mouse moved to (244, 589)
Screenshot: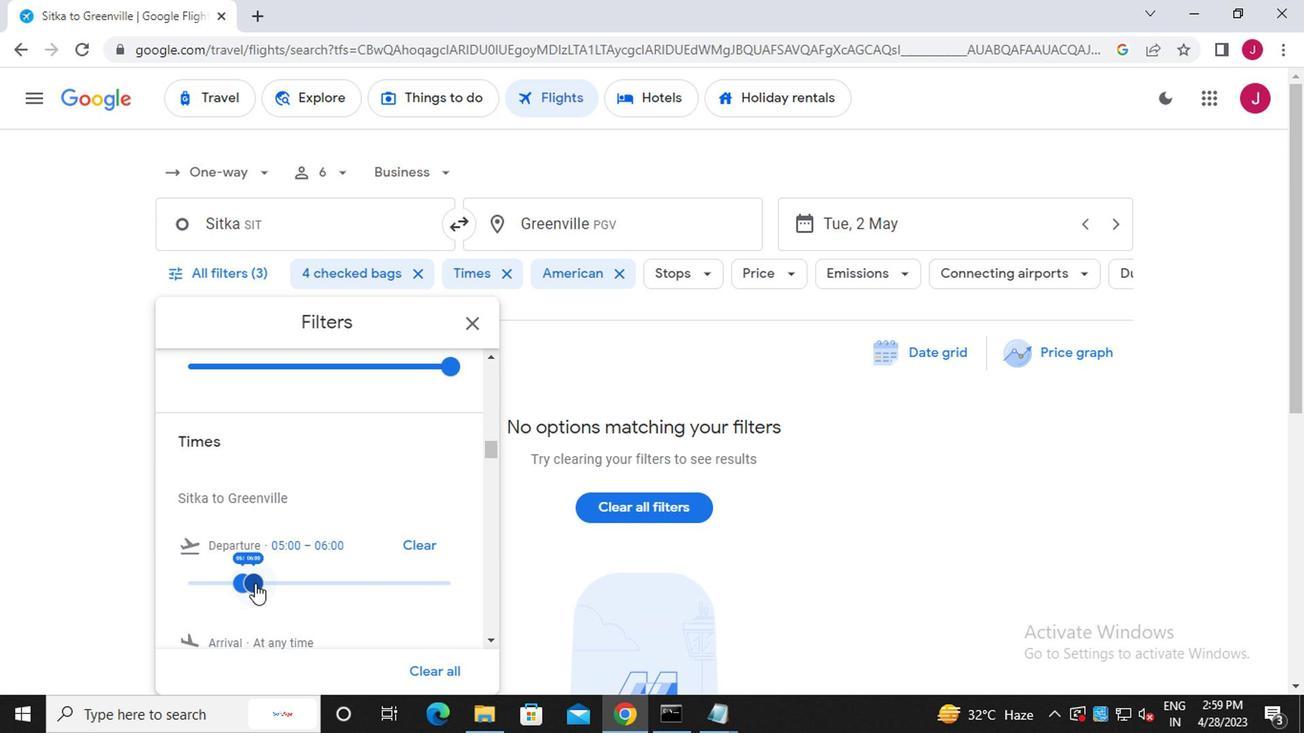 
Action: Mouse pressed left at (244, 589)
Screenshot: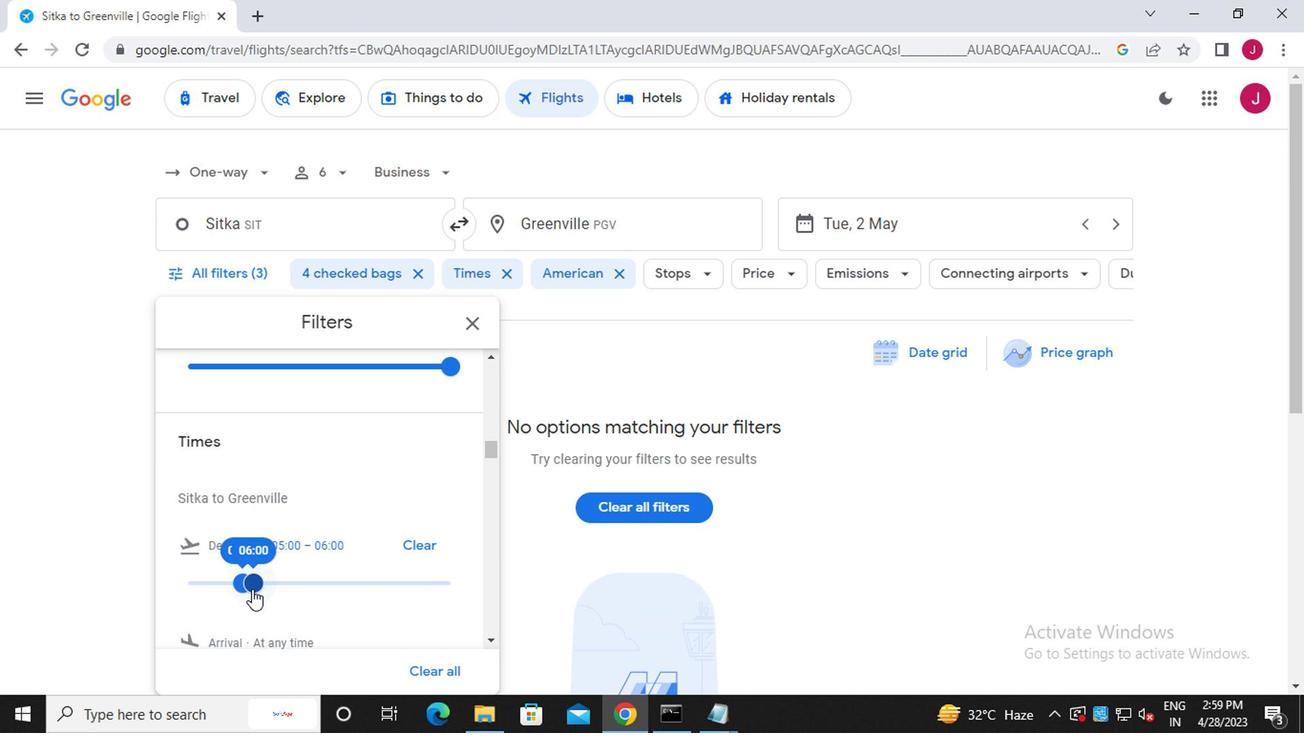 
Action: Mouse moved to (235, 580)
Screenshot: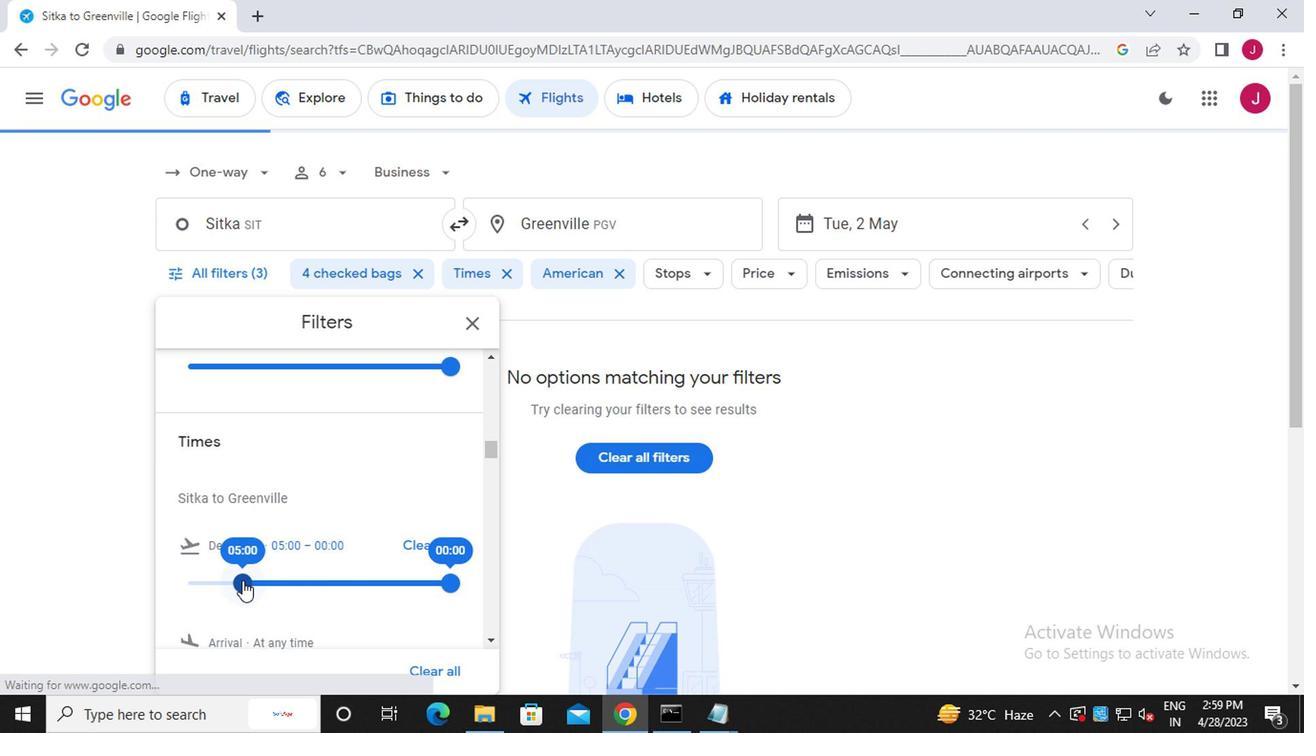 
Action: Mouse pressed left at (235, 580)
Screenshot: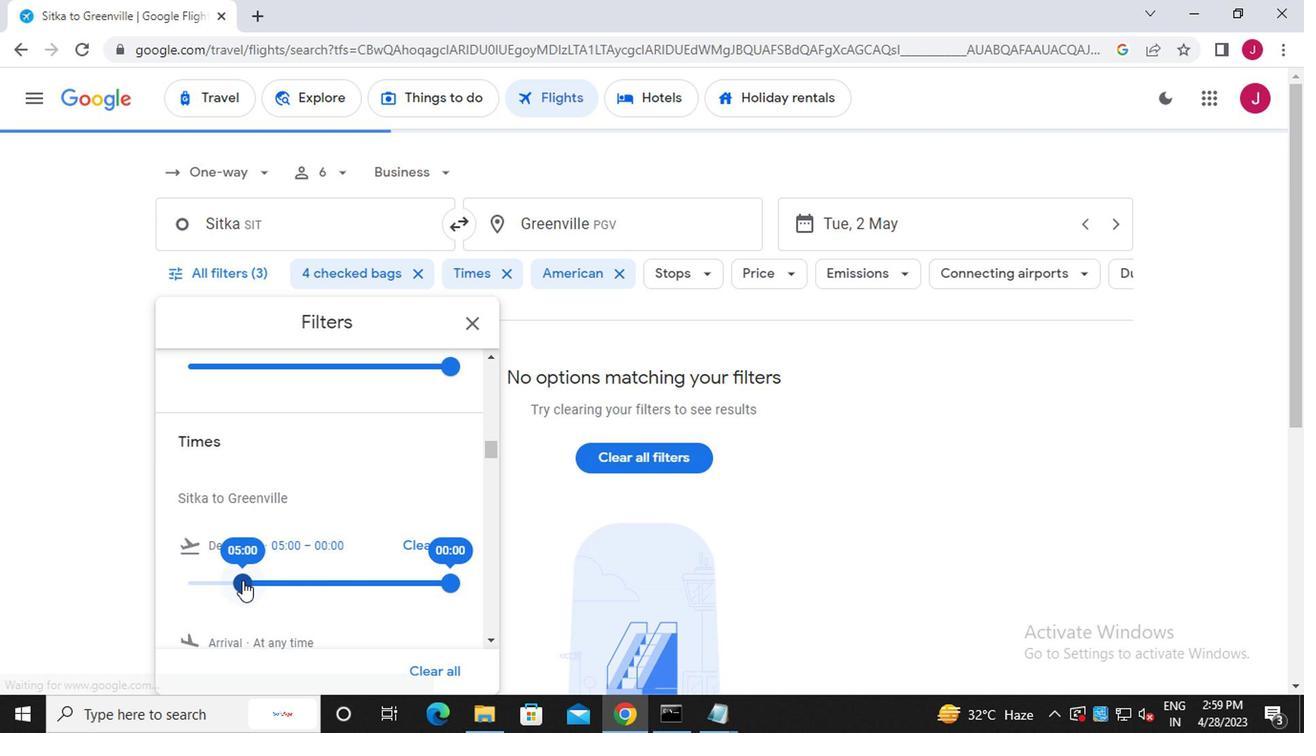 
Action: Mouse moved to (441, 580)
Screenshot: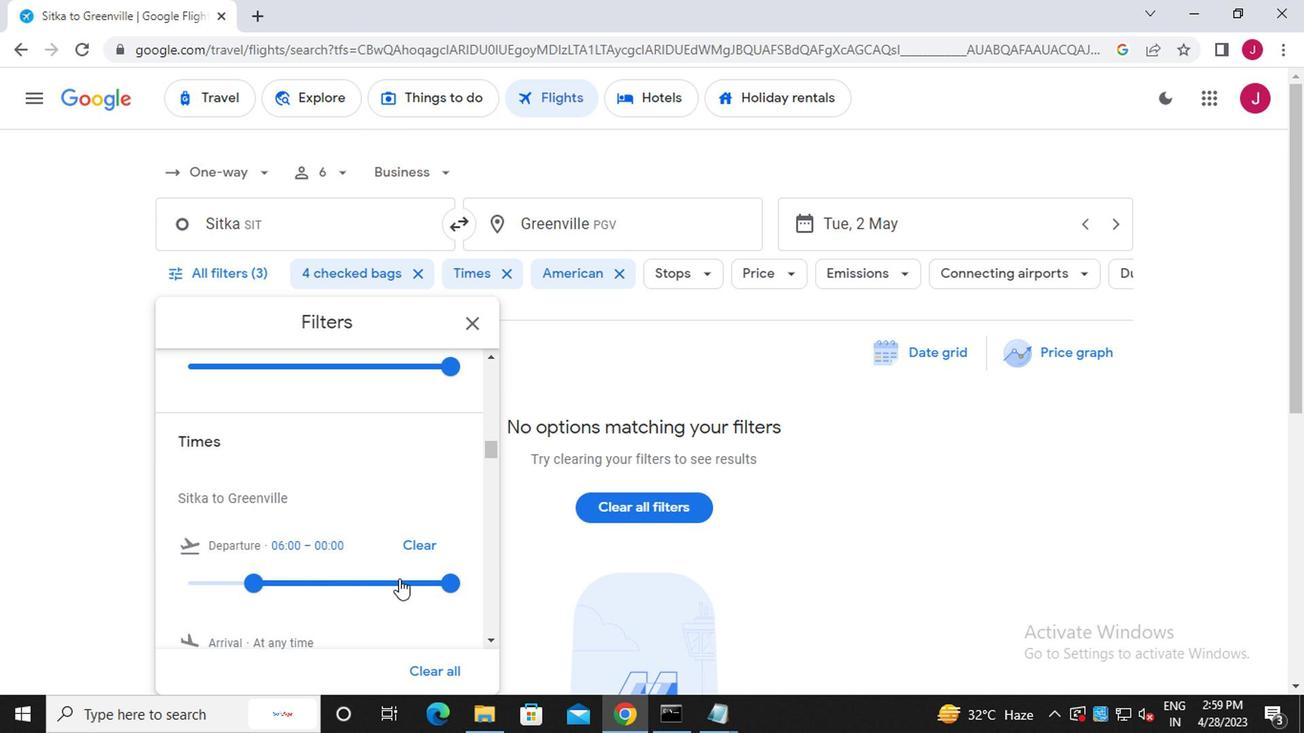 
Action: Mouse pressed left at (441, 580)
Screenshot: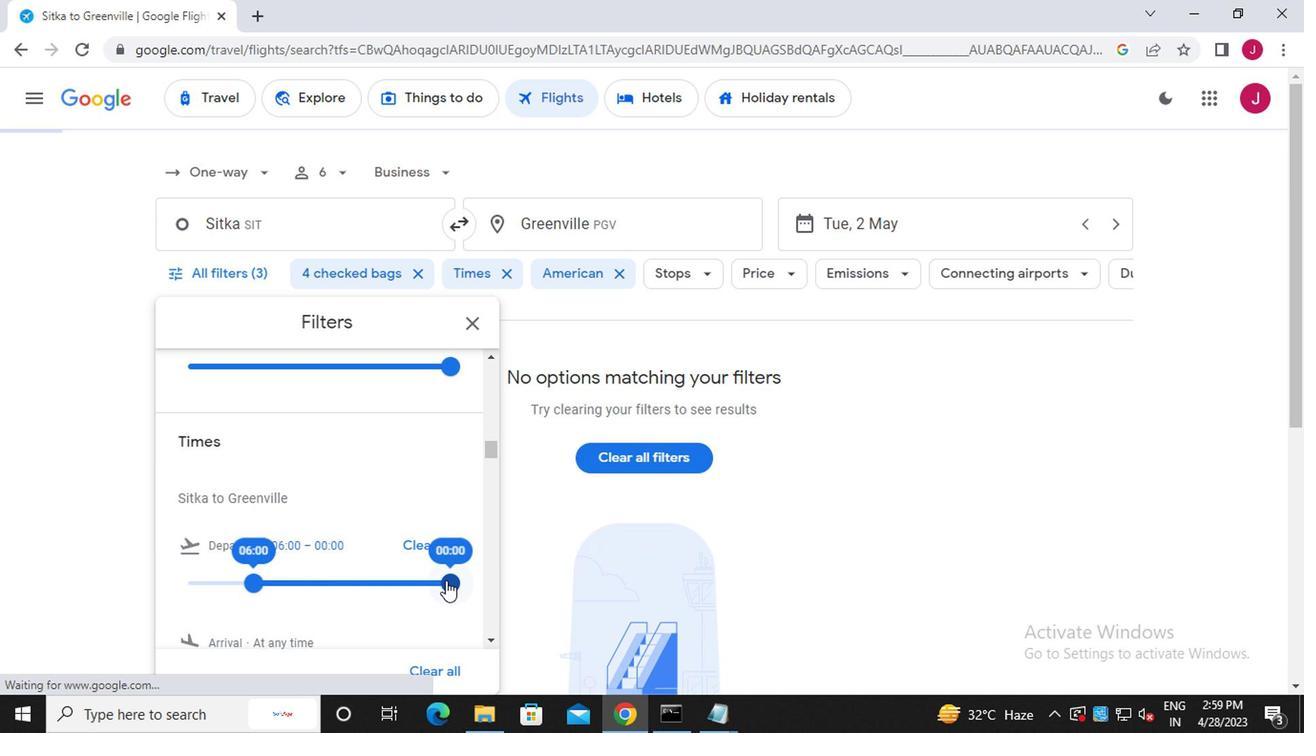 
Action: Mouse moved to (468, 330)
Screenshot: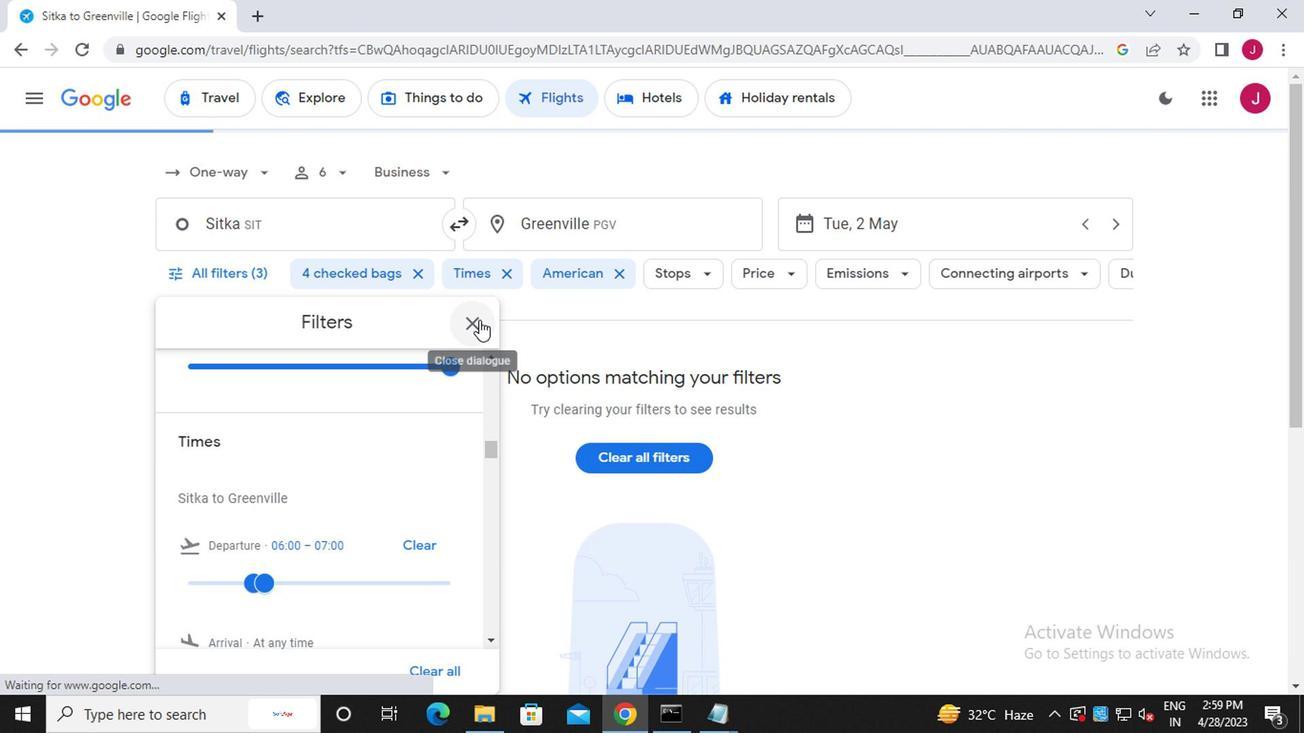 
Action: Mouse pressed left at (468, 330)
Screenshot: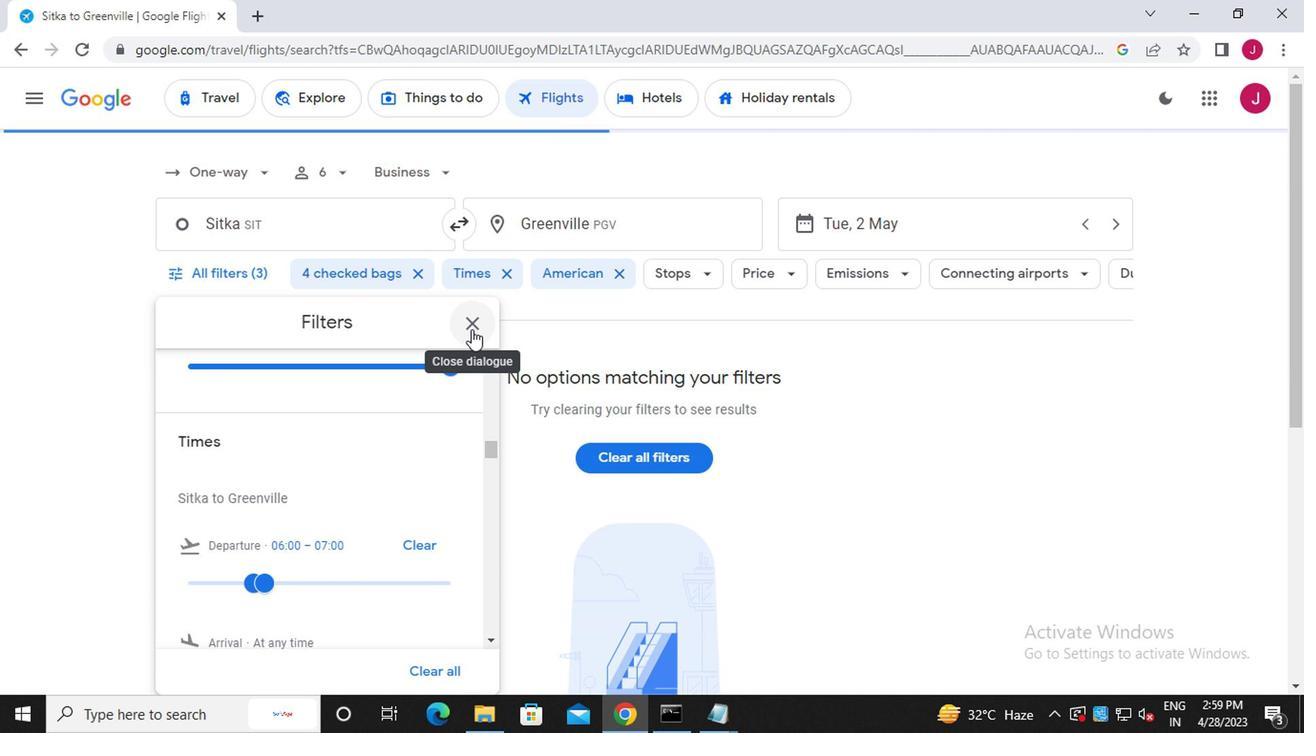 
